 Task: AddCarxxstreet791@gmail.com as Team Member of Scrum Project Project0000000012 in Jira. AssignAyush98111@gmail.com as Project Lead of Scrum Project Project0000000011 in Jira. AssignVinnyoffice2@gmail.com as Project Lead of Scrum Project Project0000000012 in Jira. Create Issue Issue0000000051 in Backlog  in Scrum Project Project0000000011 in Jira. Create Issue Issue0000000052 in Backlog  in Scrum Project Project0000000011 in Jira
Action: Mouse moved to (476, 312)
Screenshot: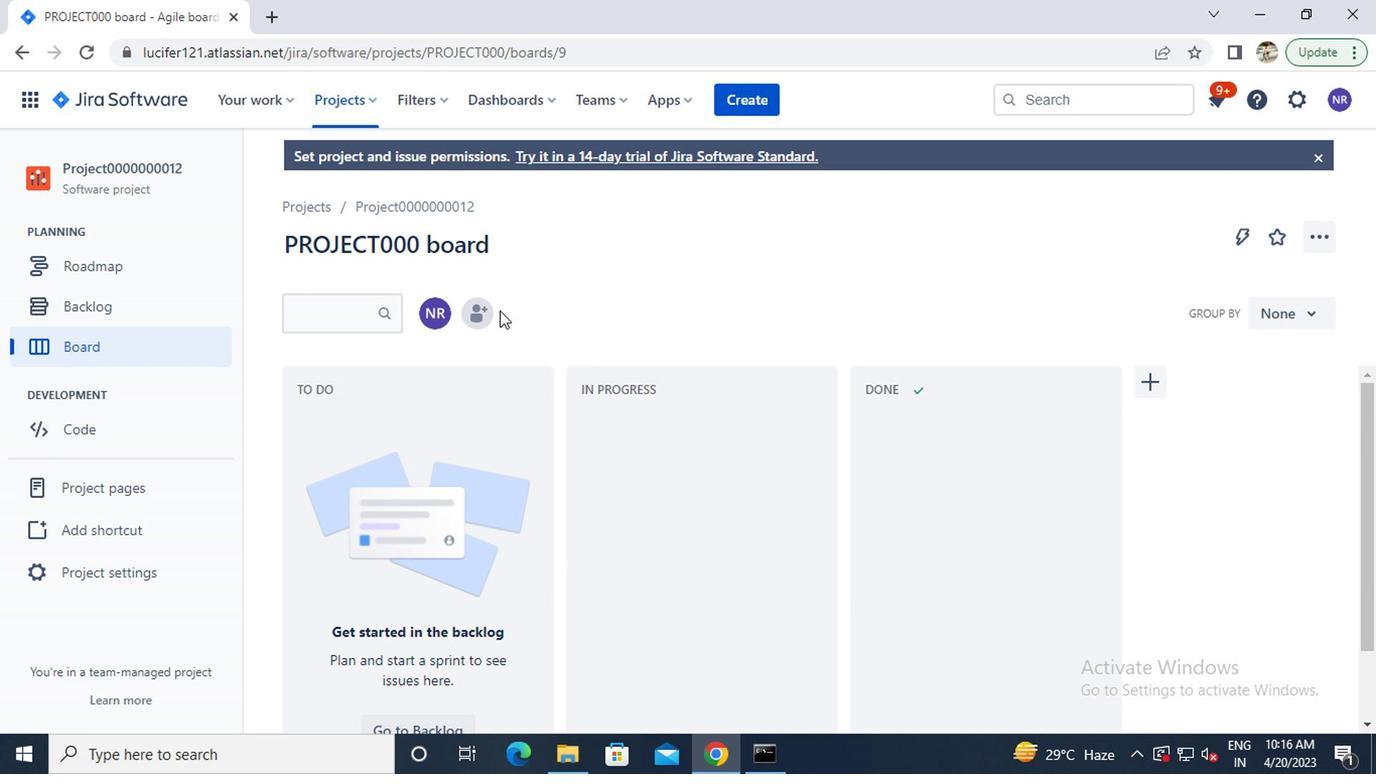 
Action: Mouse pressed left at (476, 312)
Screenshot: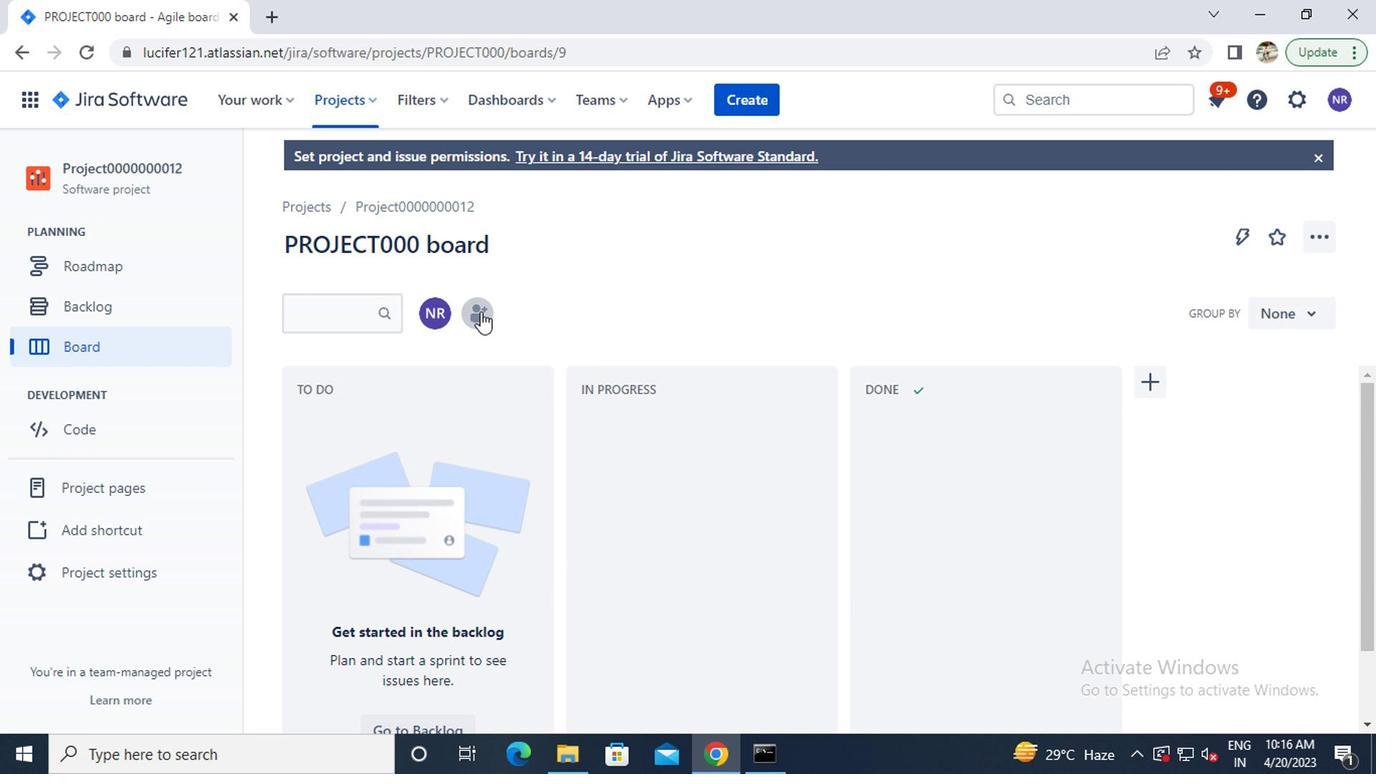 
Action: Mouse moved to (549, 227)
Screenshot: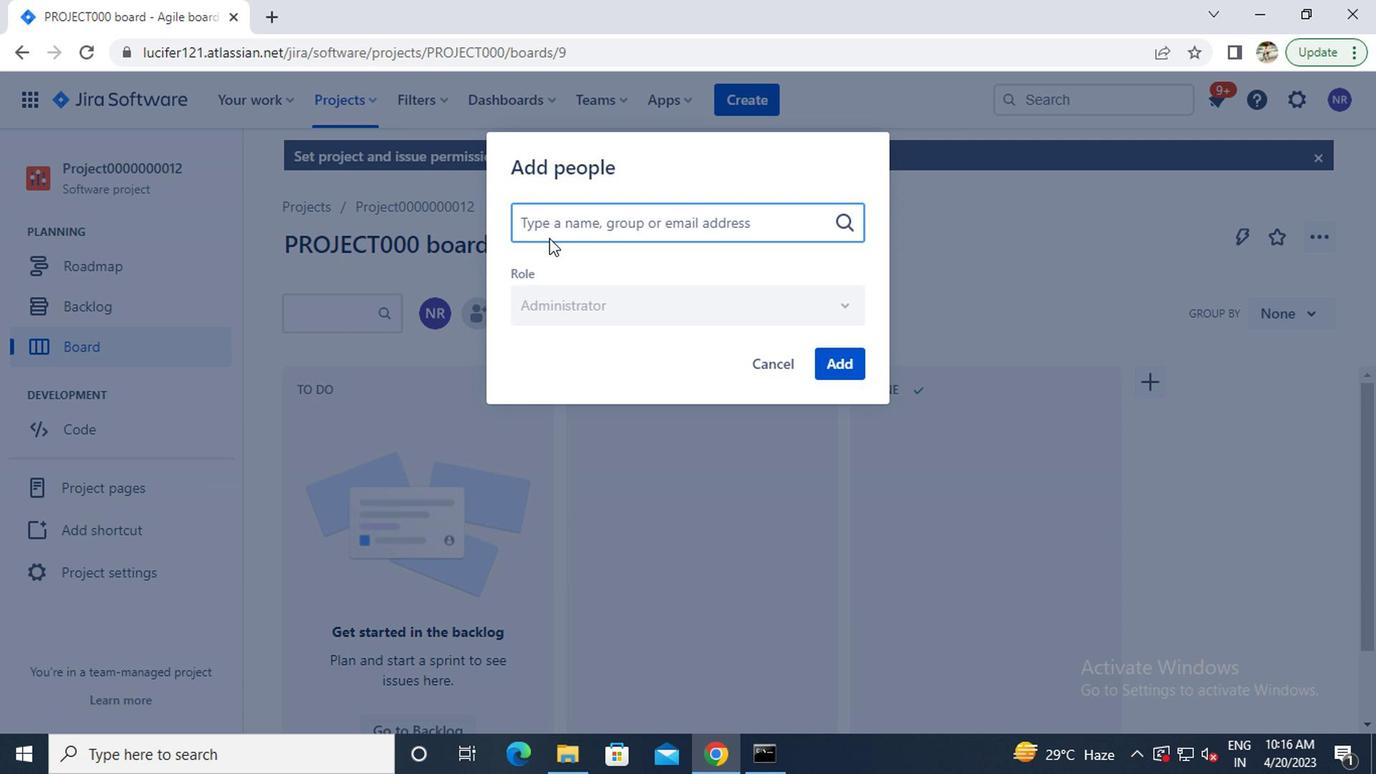 
Action: Mouse pressed left at (549, 227)
Screenshot: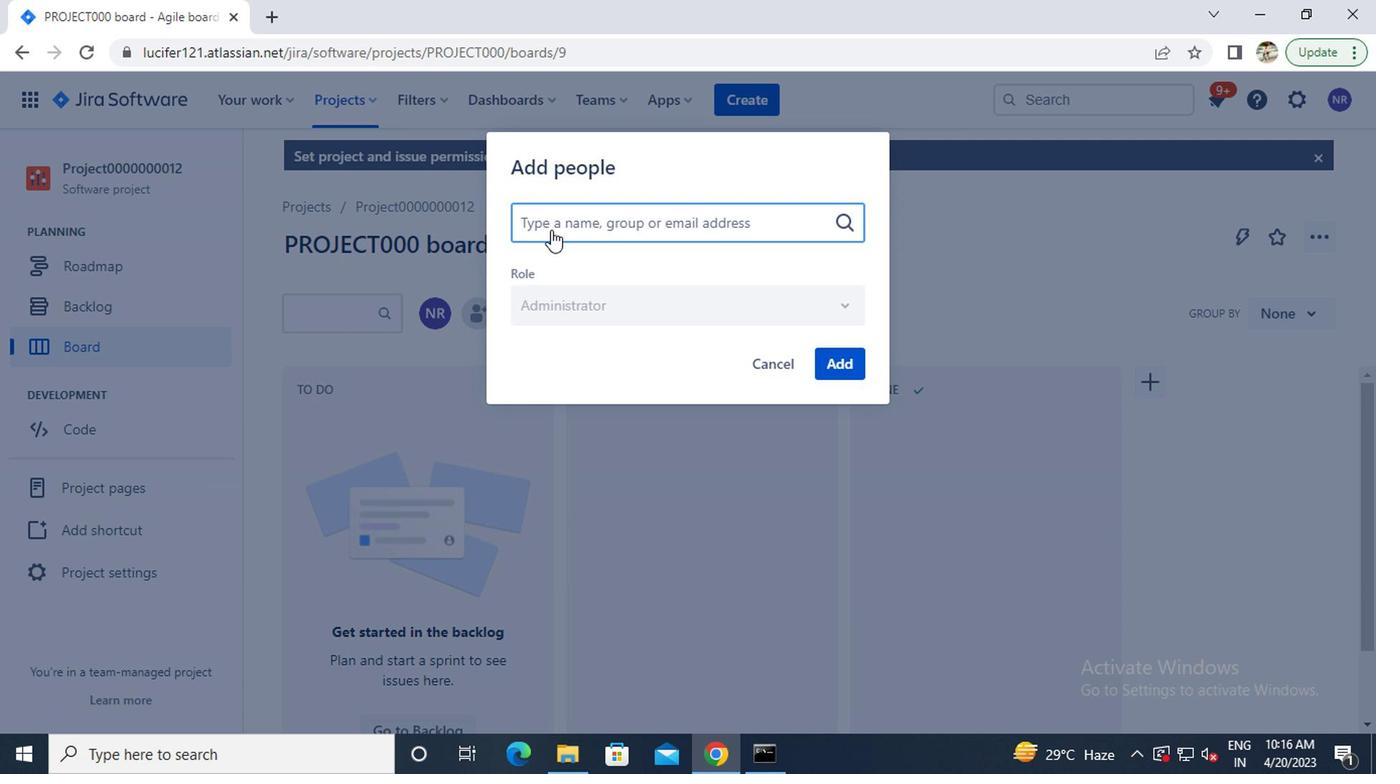 
Action: Key pressed <Key.caps_lock>c<Key.caps_lock>ar
Screenshot: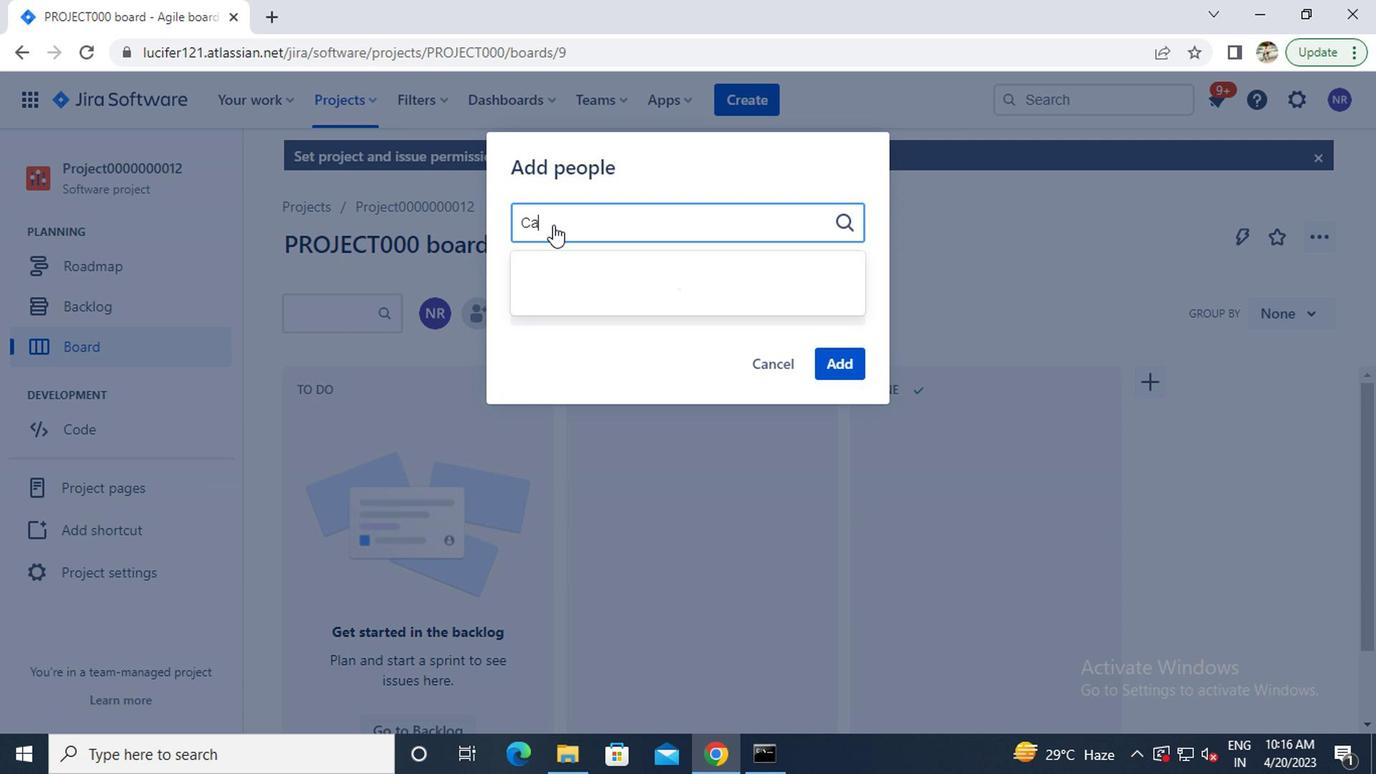 
Action: Mouse moved to (576, 276)
Screenshot: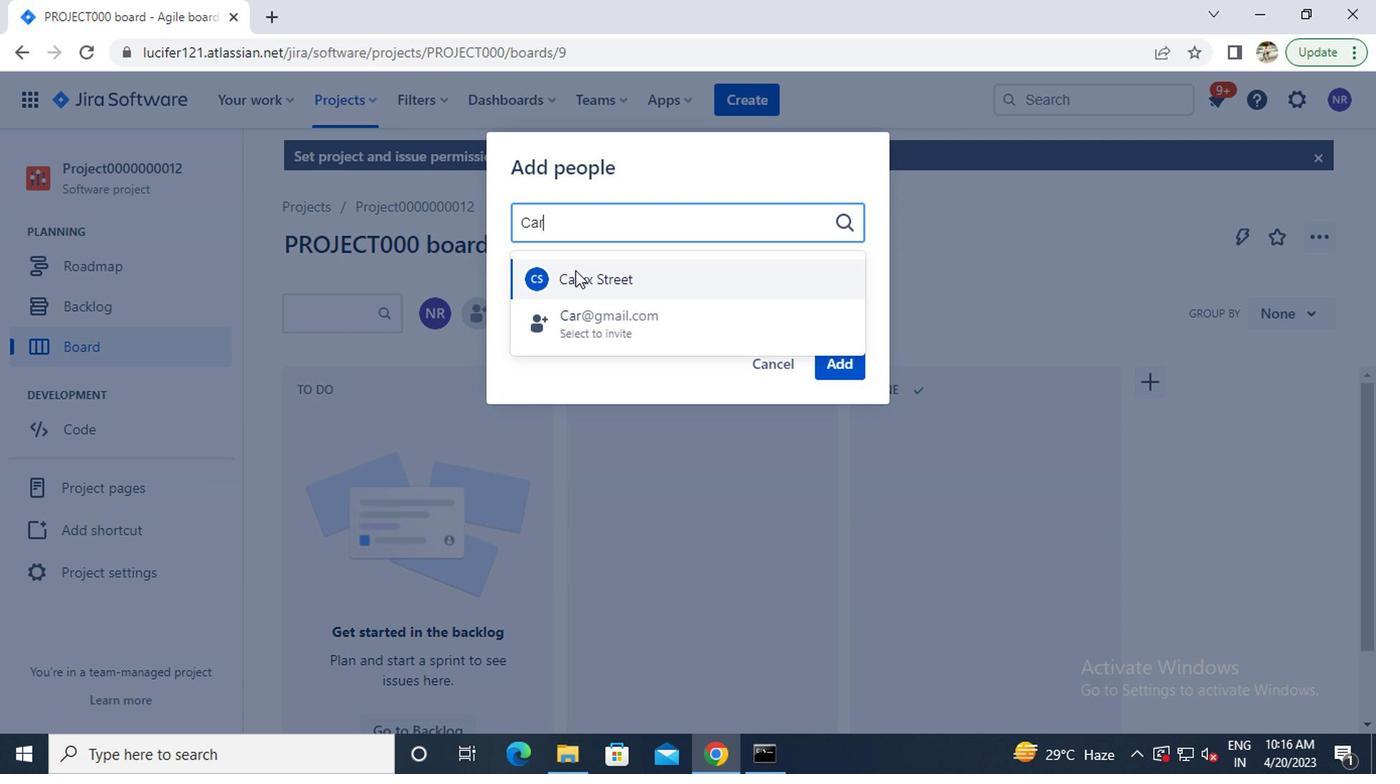 
Action: Mouse pressed left at (576, 276)
Screenshot: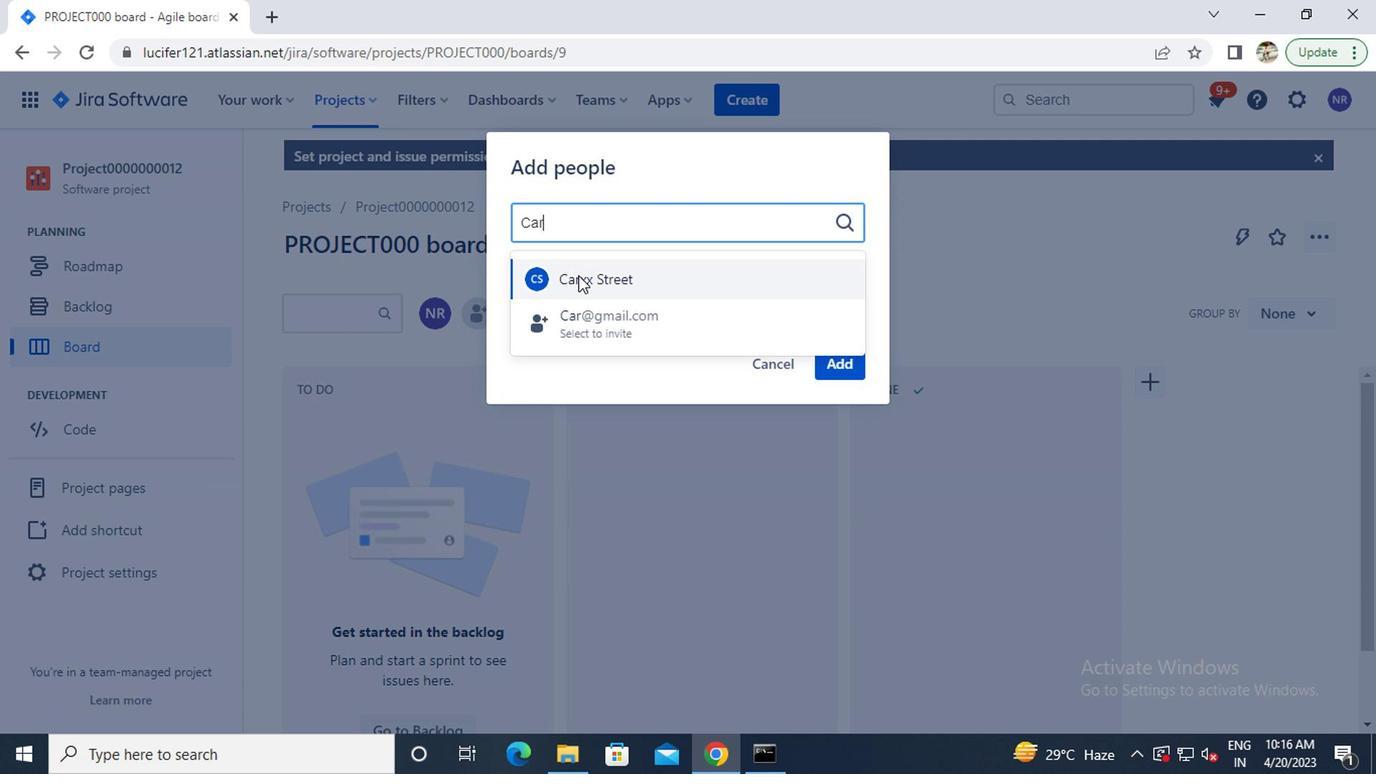 
Action: Mouse moved to (842, 358)
Screenshot: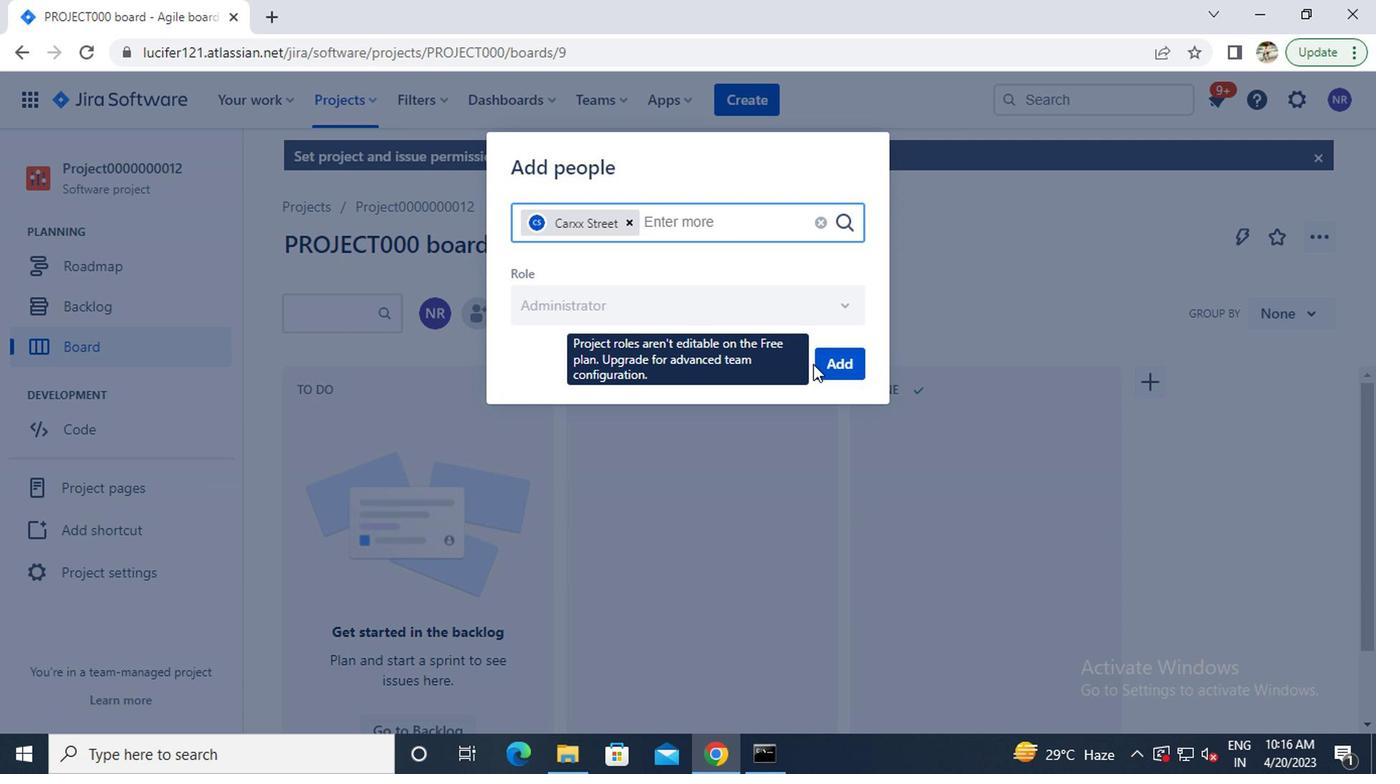 
Action: Mouse pressed left at (842, 358)
Screenshot: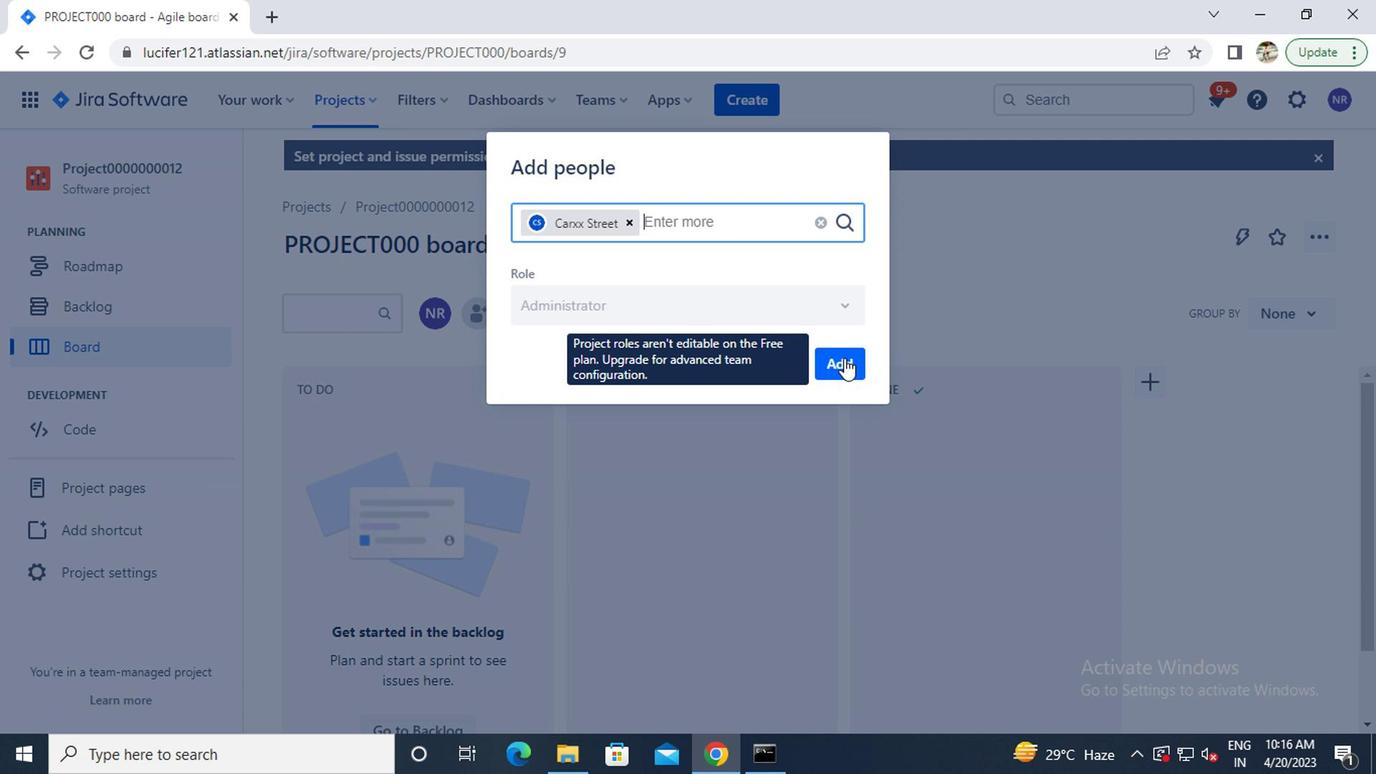 
Action: Mouse moved to (358, 86)
Screenshot: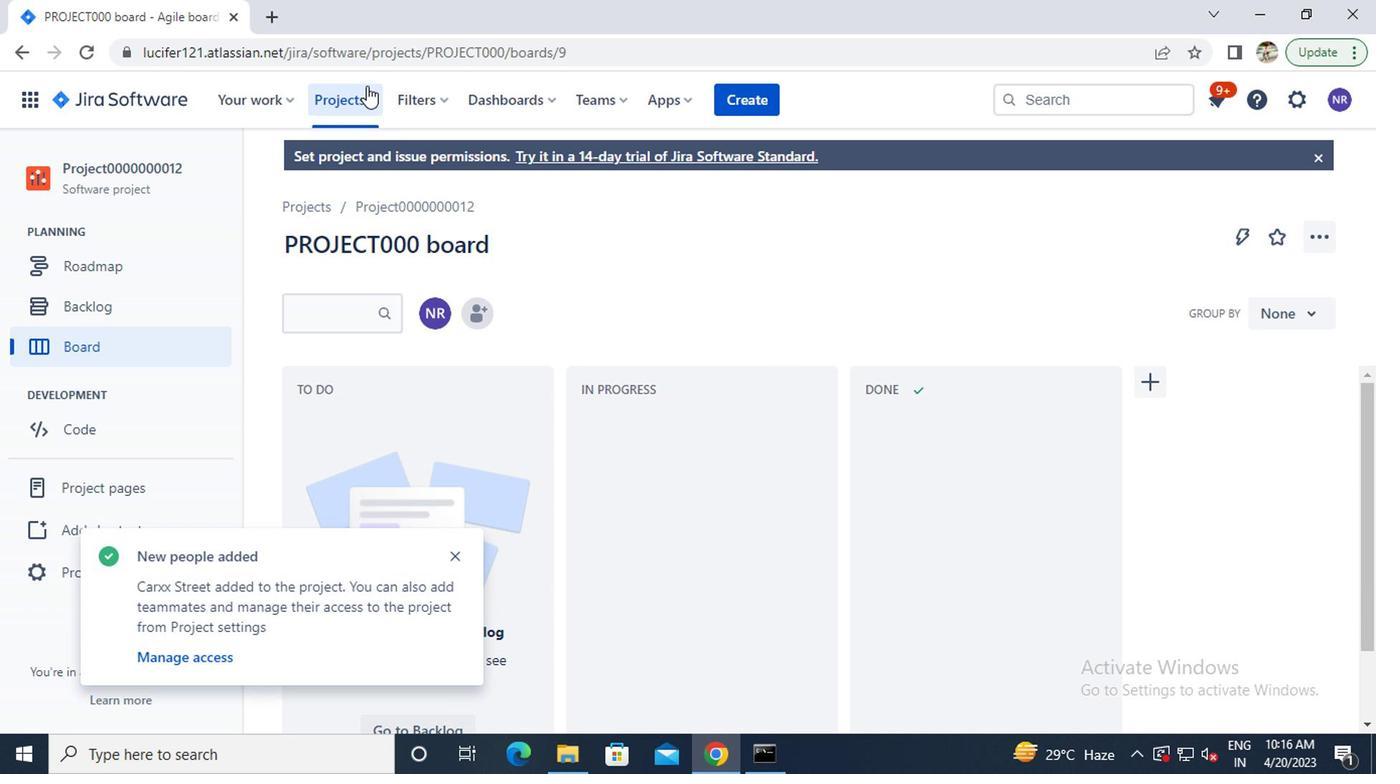 
Action: Mouse pressed left at (358, 86)
Screenshot: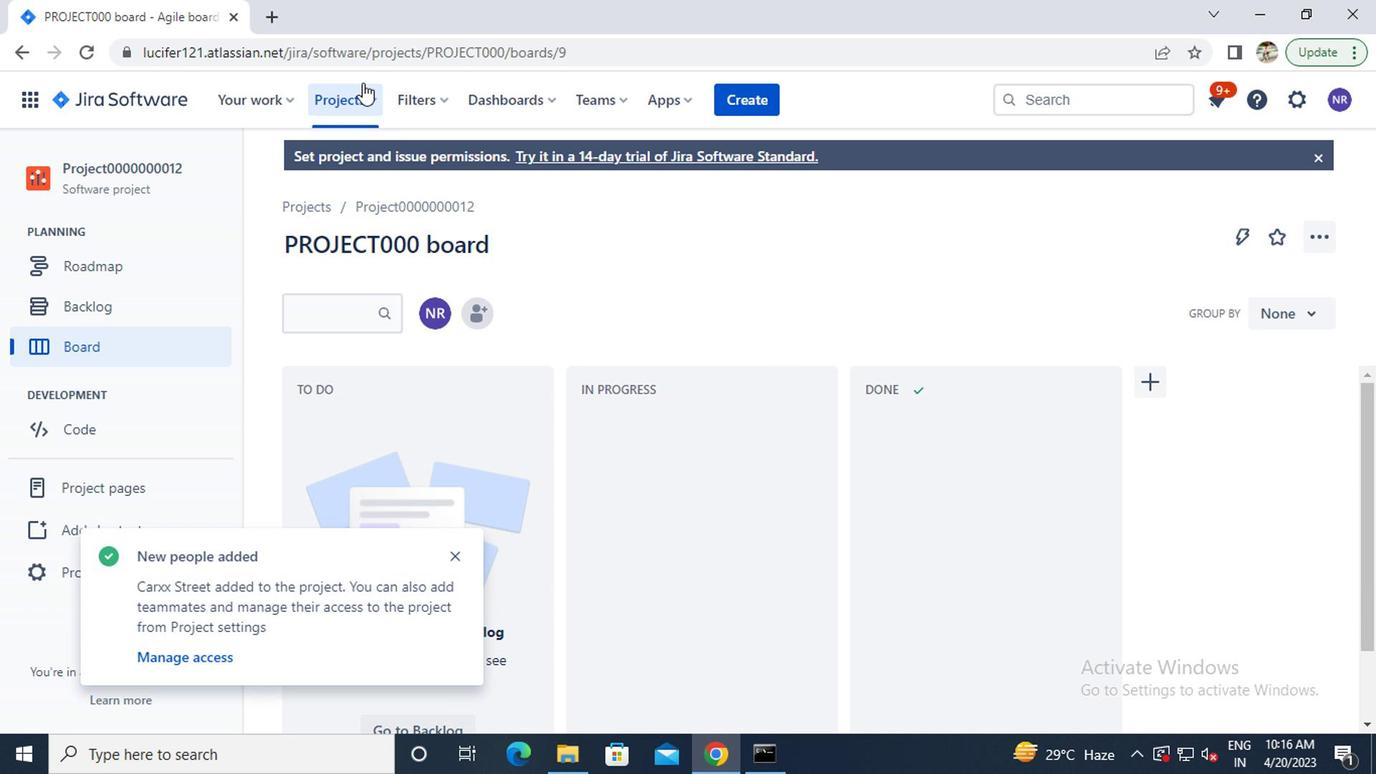 
Action: Mouse moved to (354, 104)
Screenshot: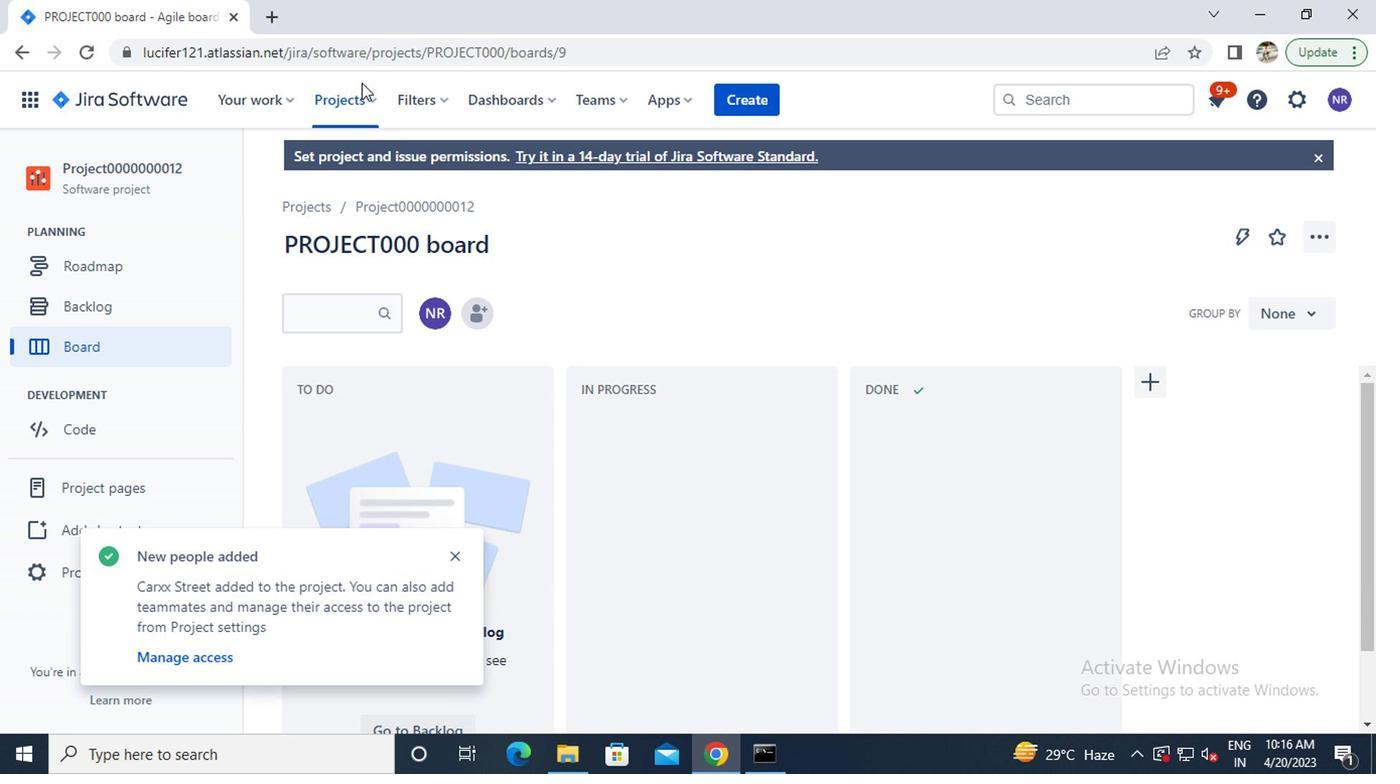 
Action: Mouse pressed left at (354, 104)
Screenshot: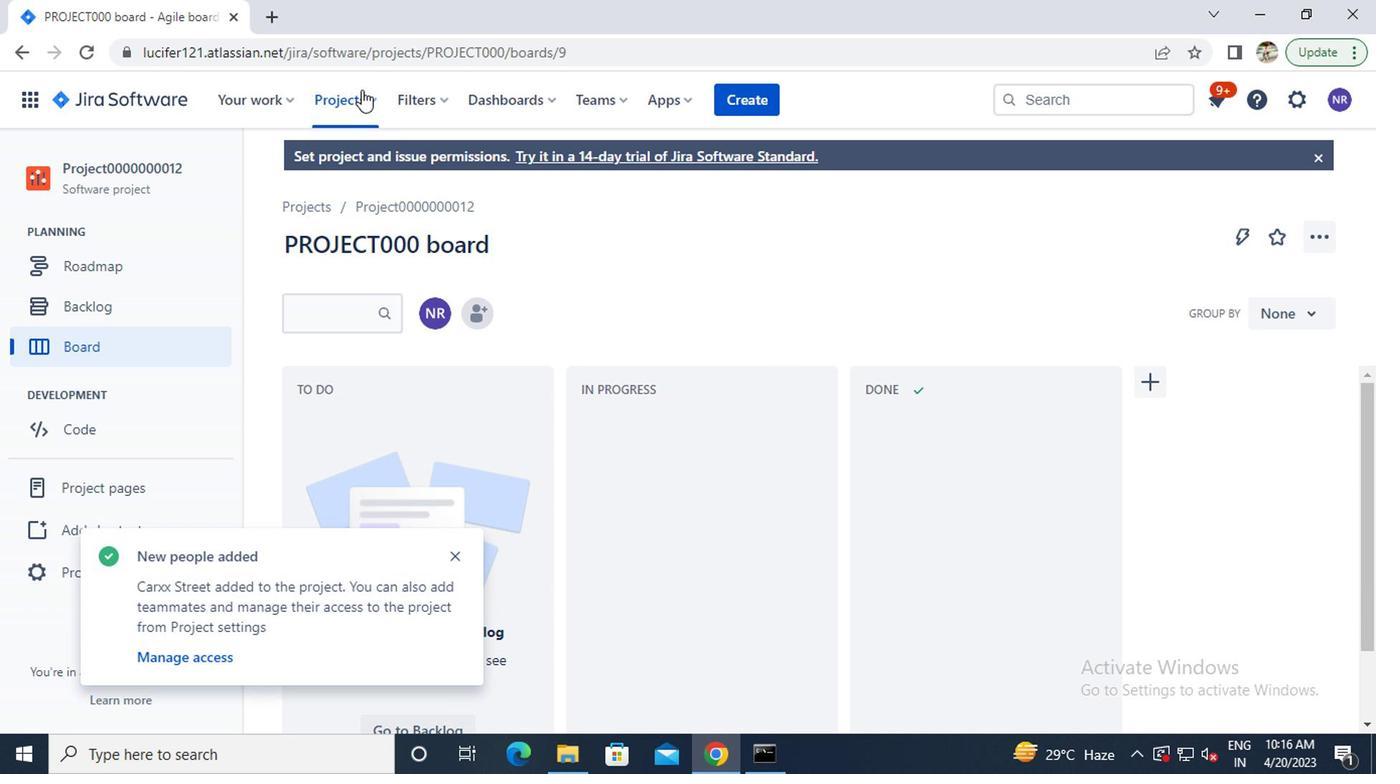 
Action: Mouse moved to (394, 242)
Screenshot: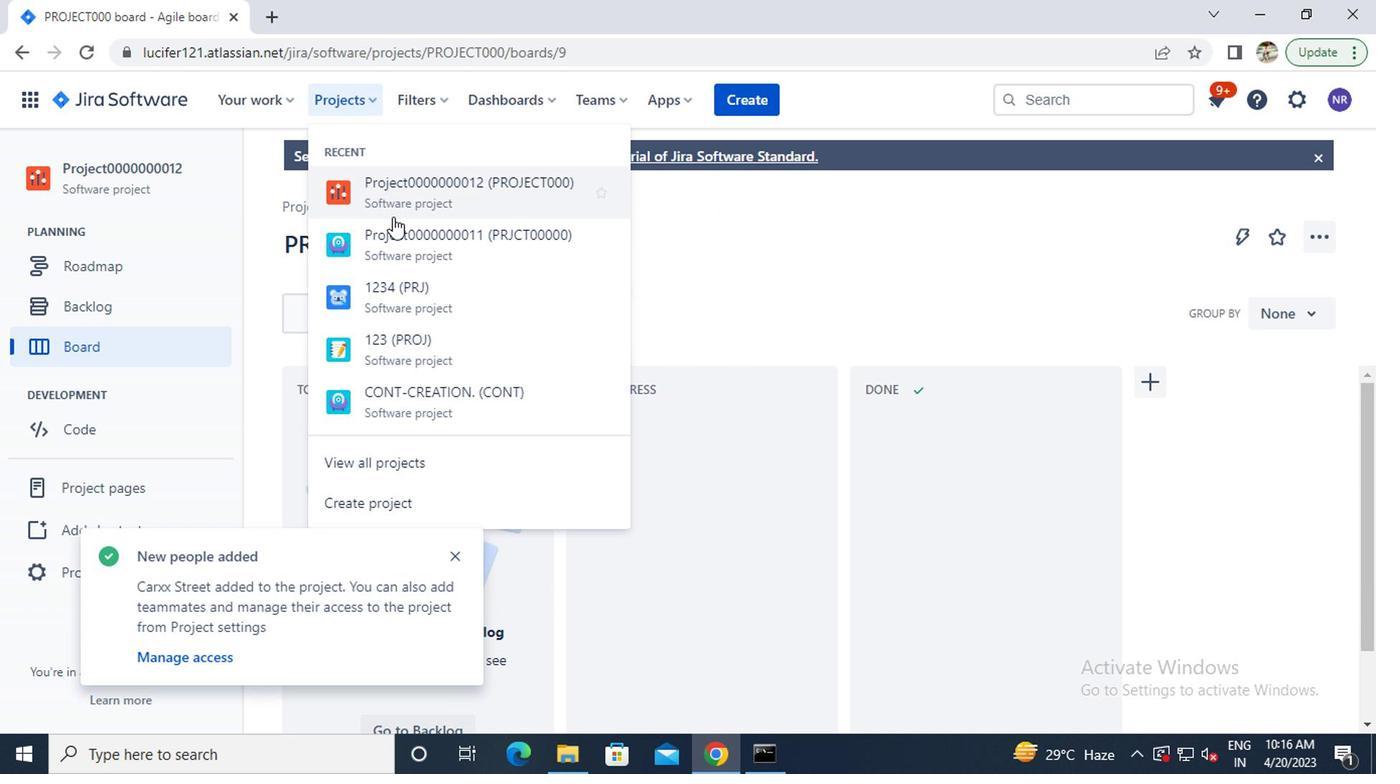 
Action: Mouse pressed left at (394, 242)
Screenshot: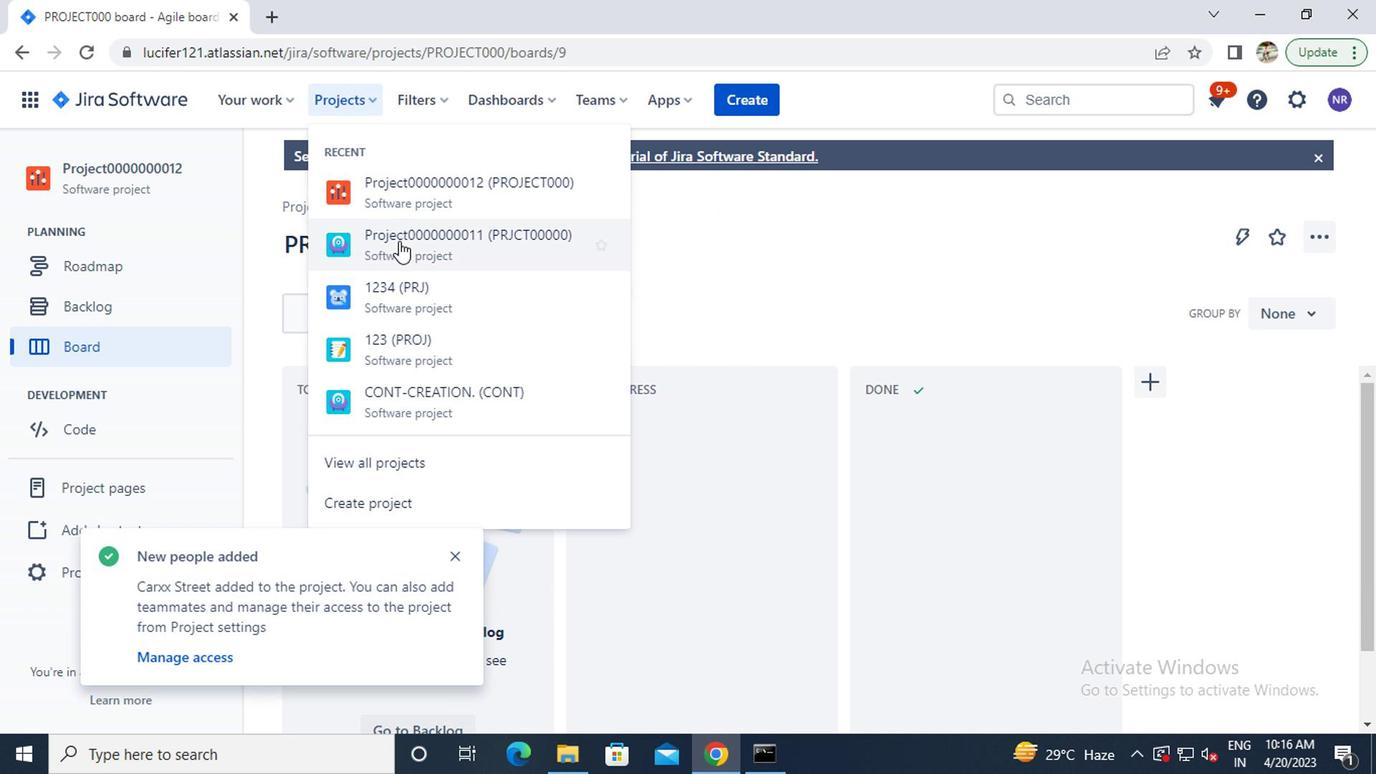 
Action: Mouse moved to (446, 562)
Screenshot: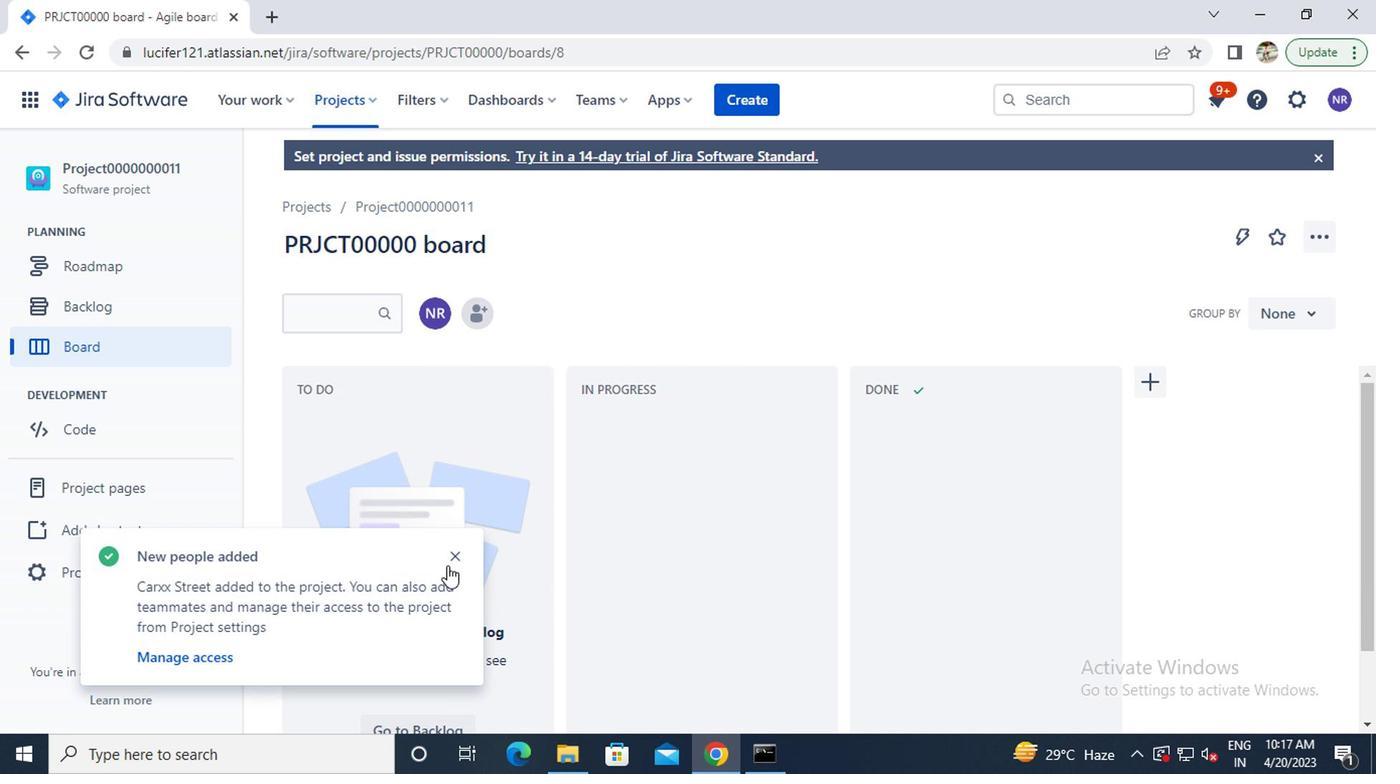 
Action: Mouse pressed left at (446, 562)
Screenshot: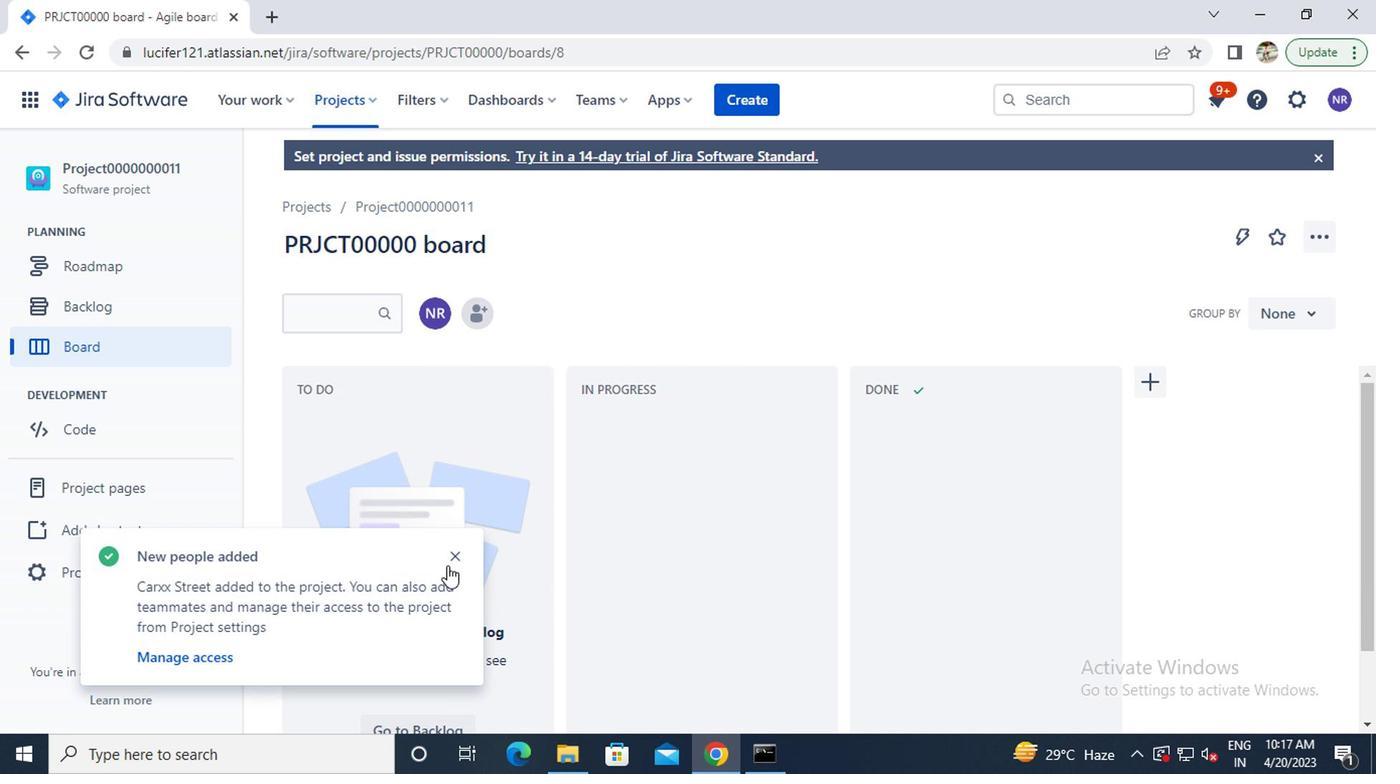 
Action: Mouse moved to (131, 572)
Screenshot: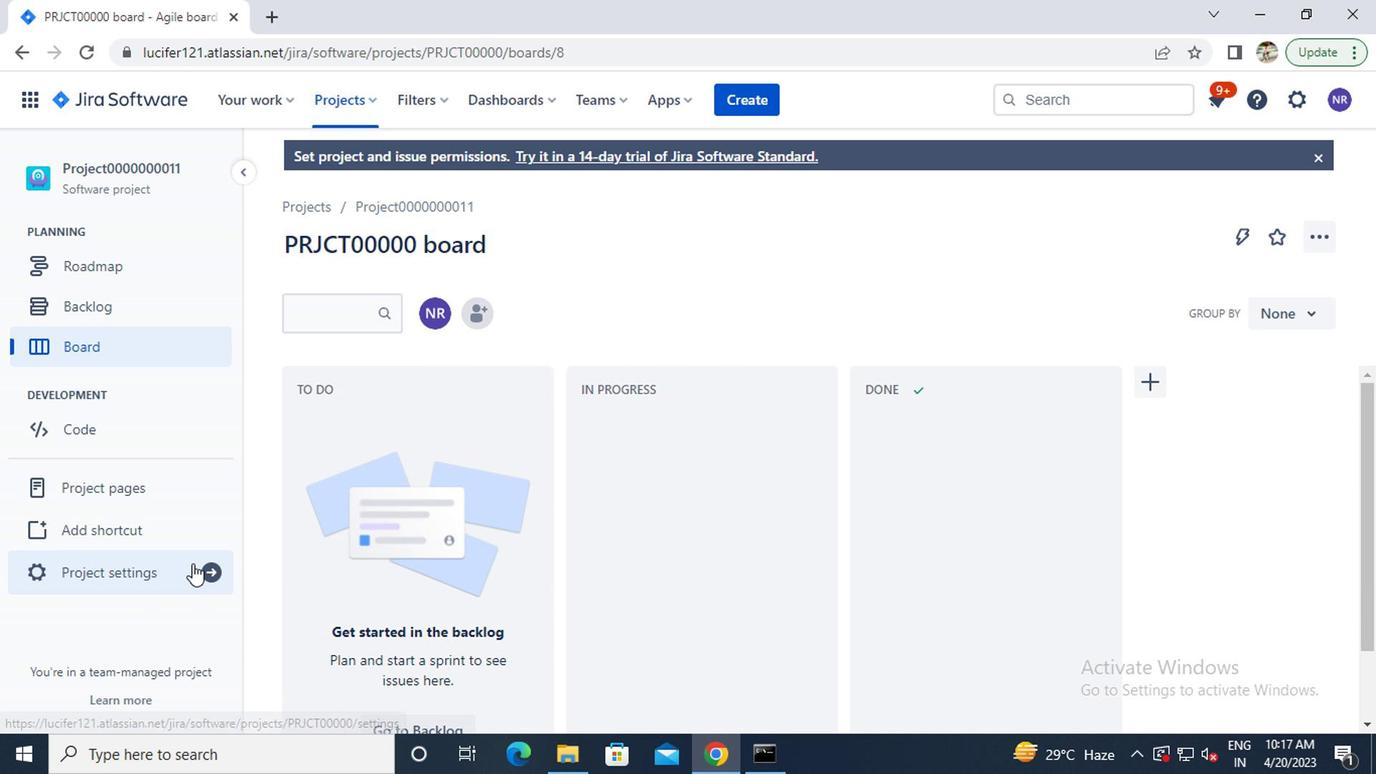 
Action: Mouse pressed left at (131, 572)
Screenshot: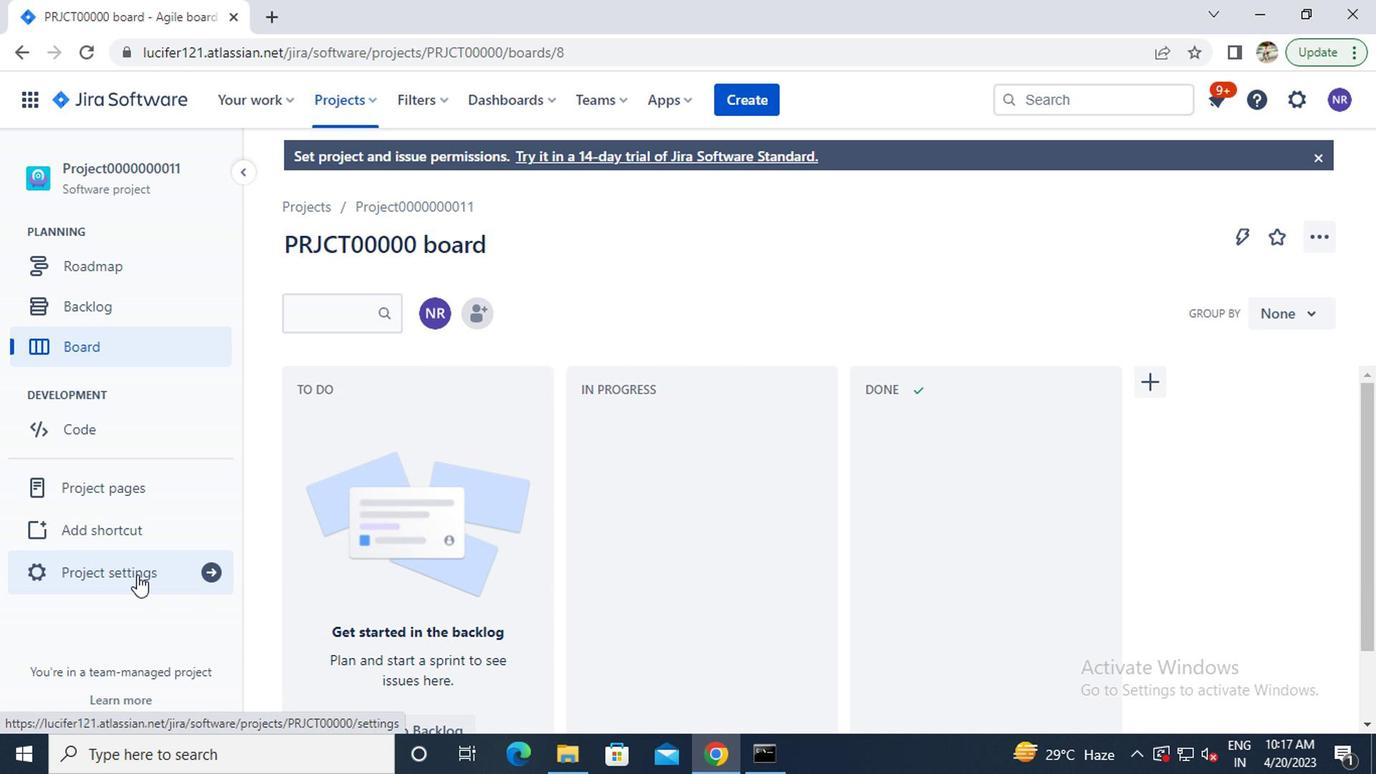 
Action: Mouse moved to (478, 582)
Screenshot: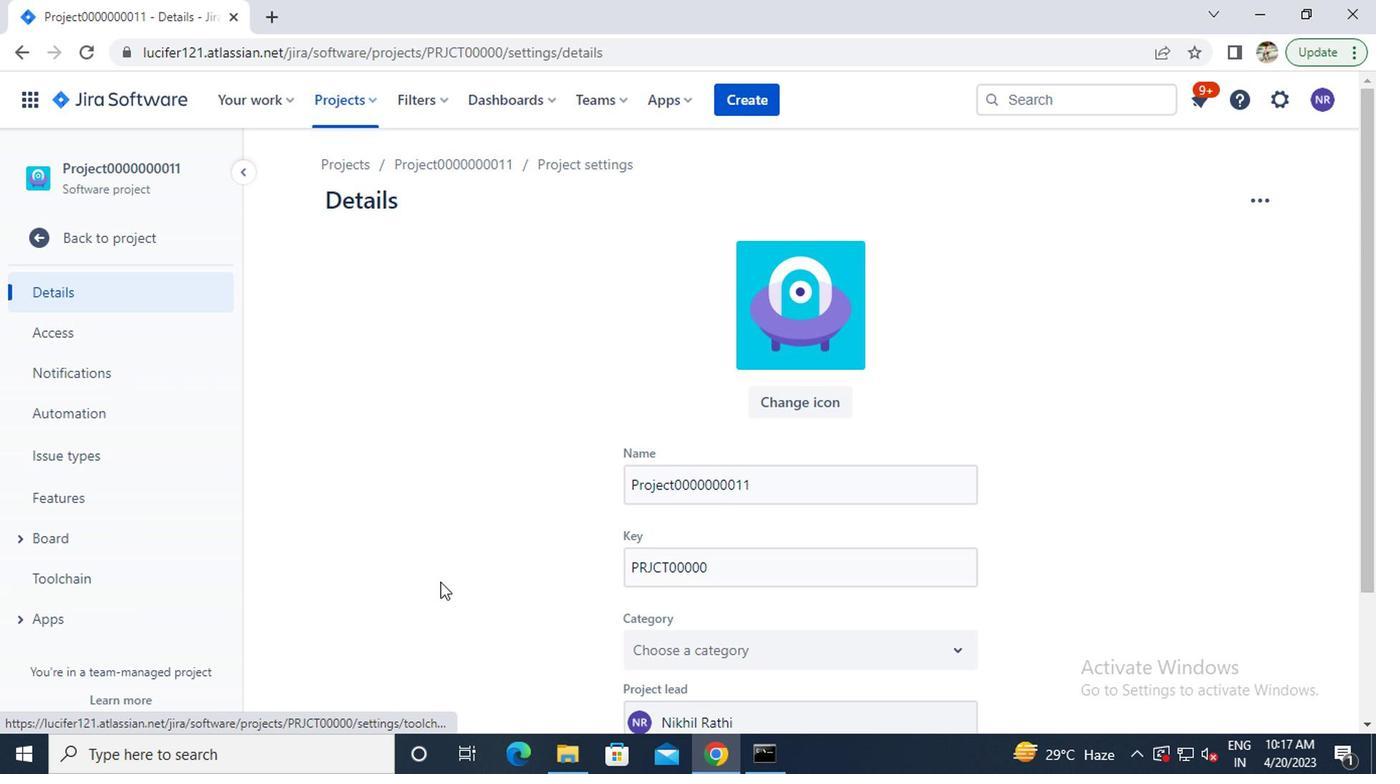 
Action: Mouse scrolled (478, 580) with delta (0, -1)
Screenshot: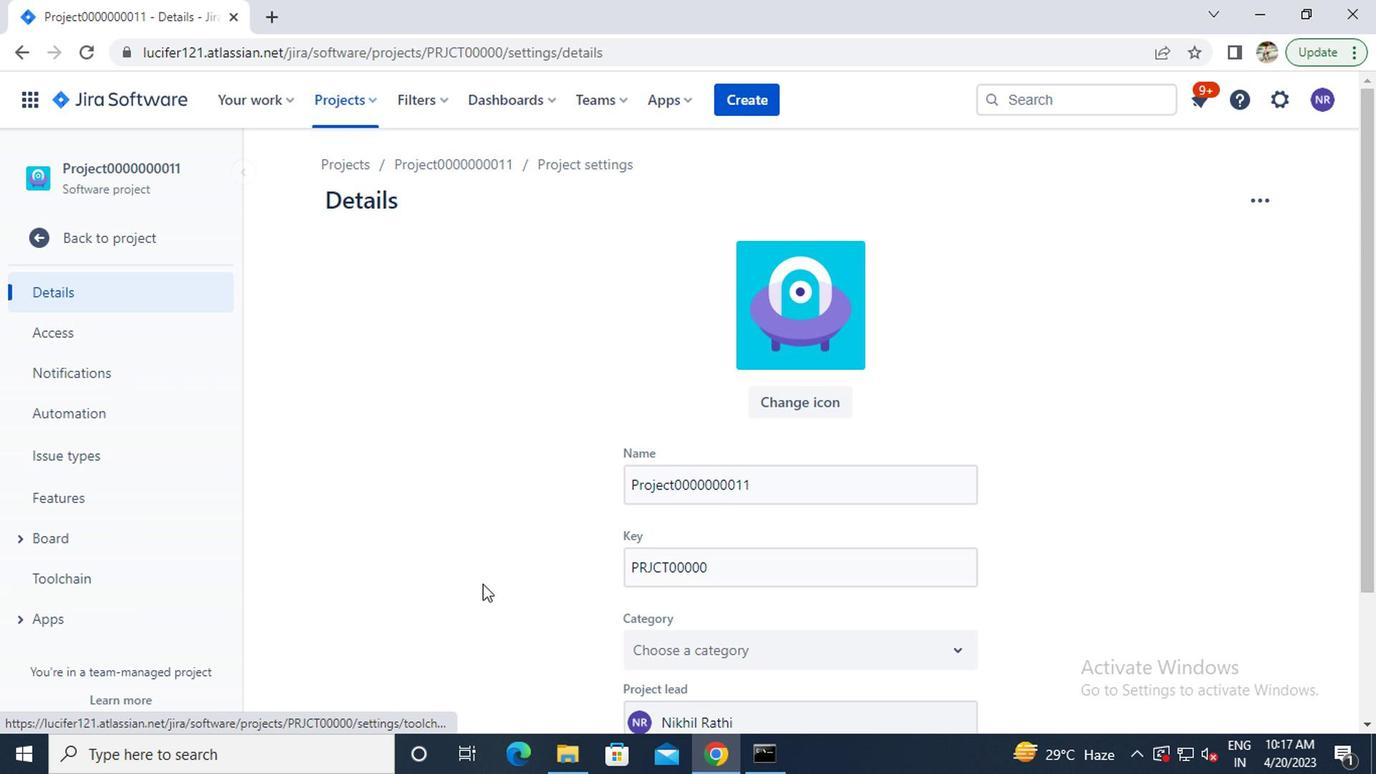 
Action: Mouse scrolled (478, 580) with delta (0, -1)
Screenshot: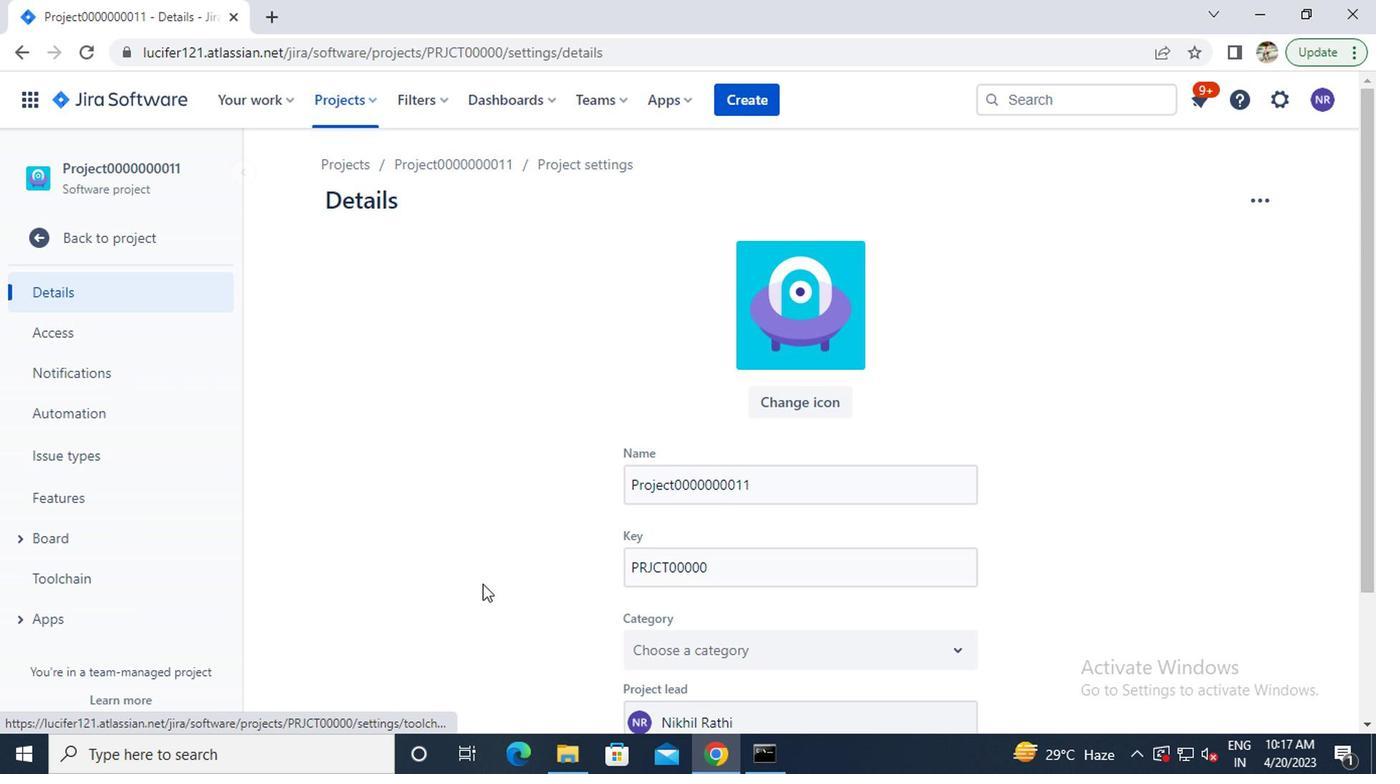 
Action: Mouse moved to (738, 565)
Screenshot: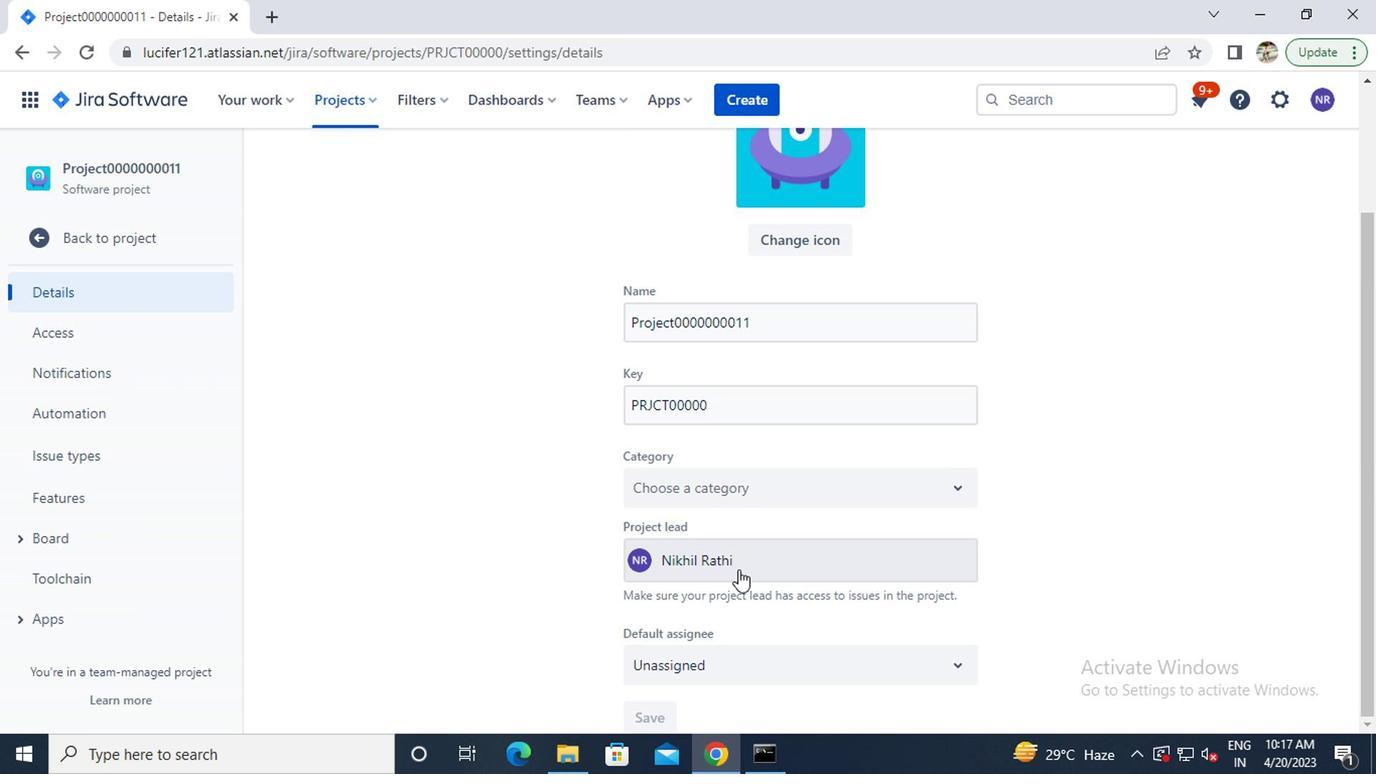 
Action: Mouse pressed left at (738, 565)
Screenshot: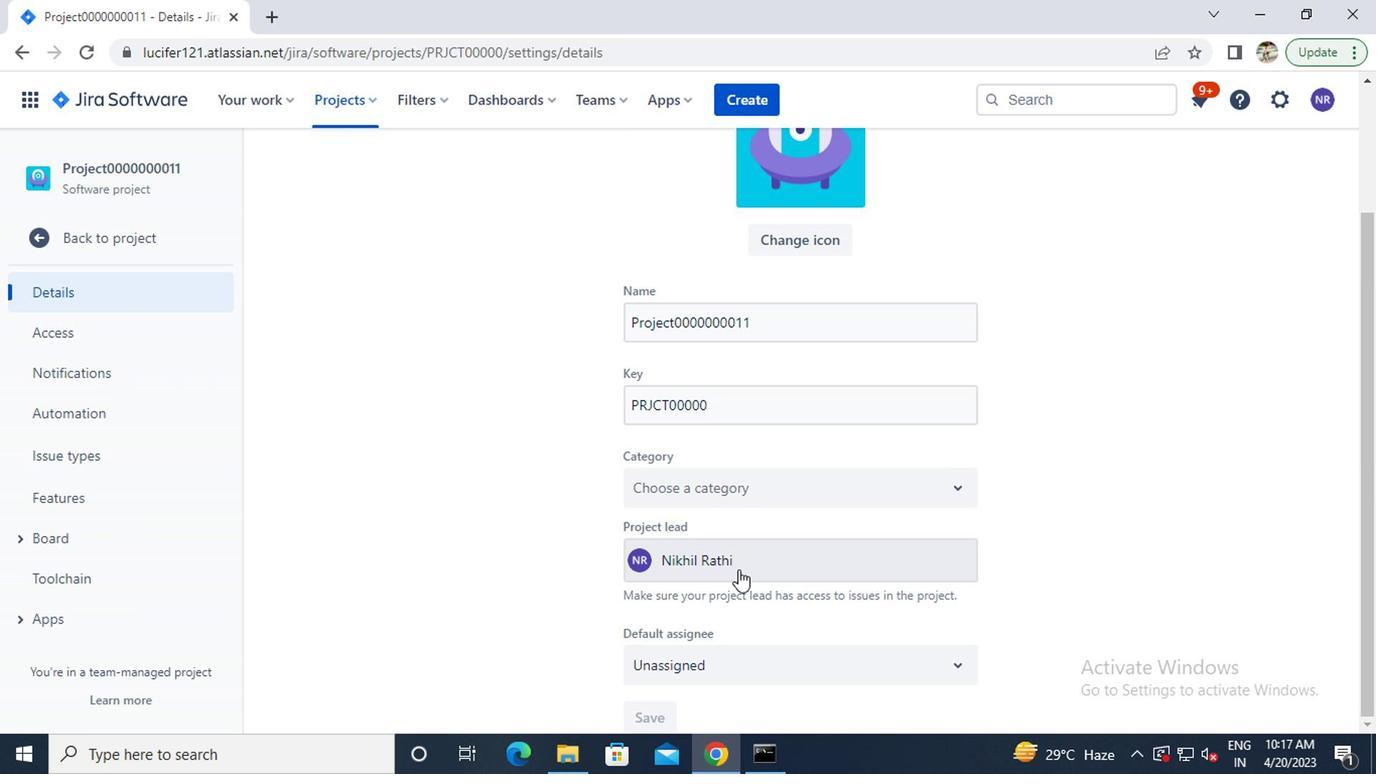 
Action: Mouse moved to (704, 357)
Screenshot: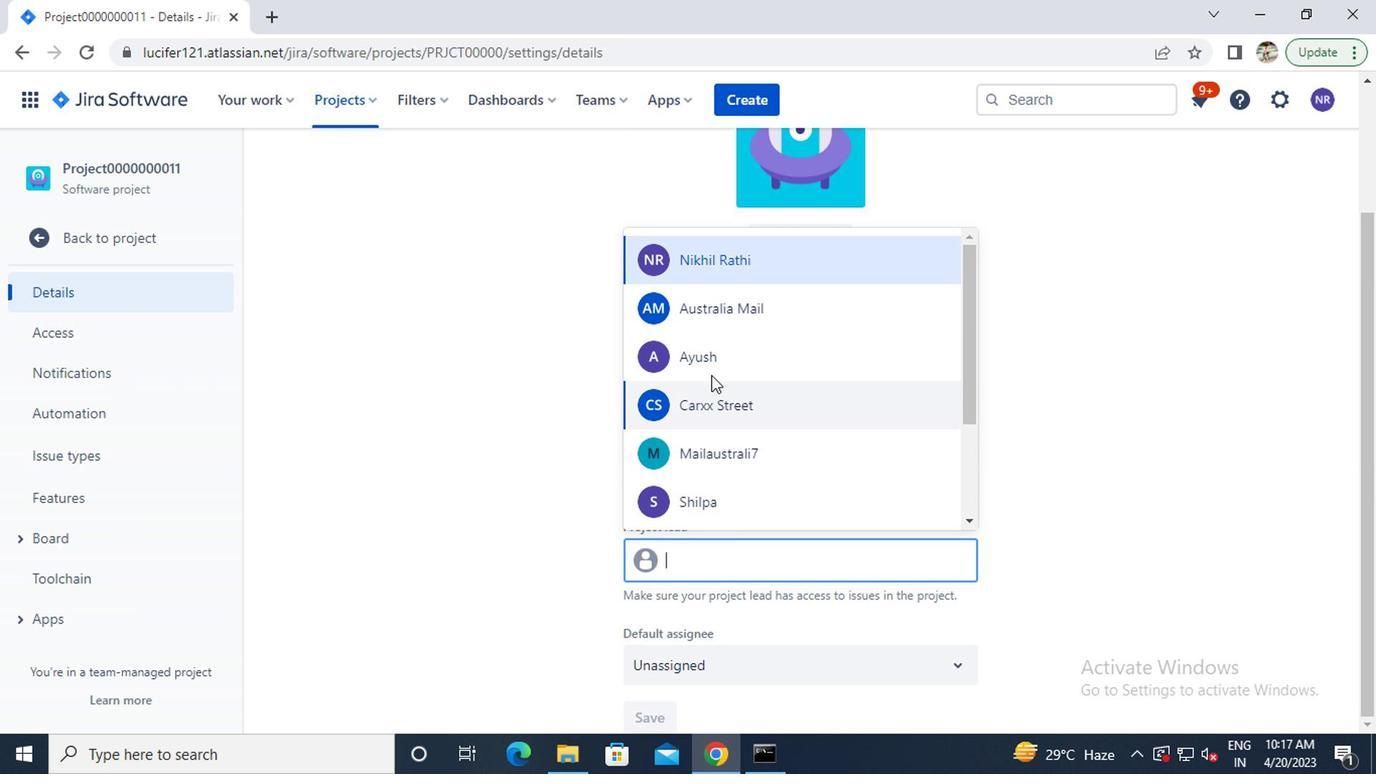 
Action: Mouse pressed left at (704, 357)
Screenshot: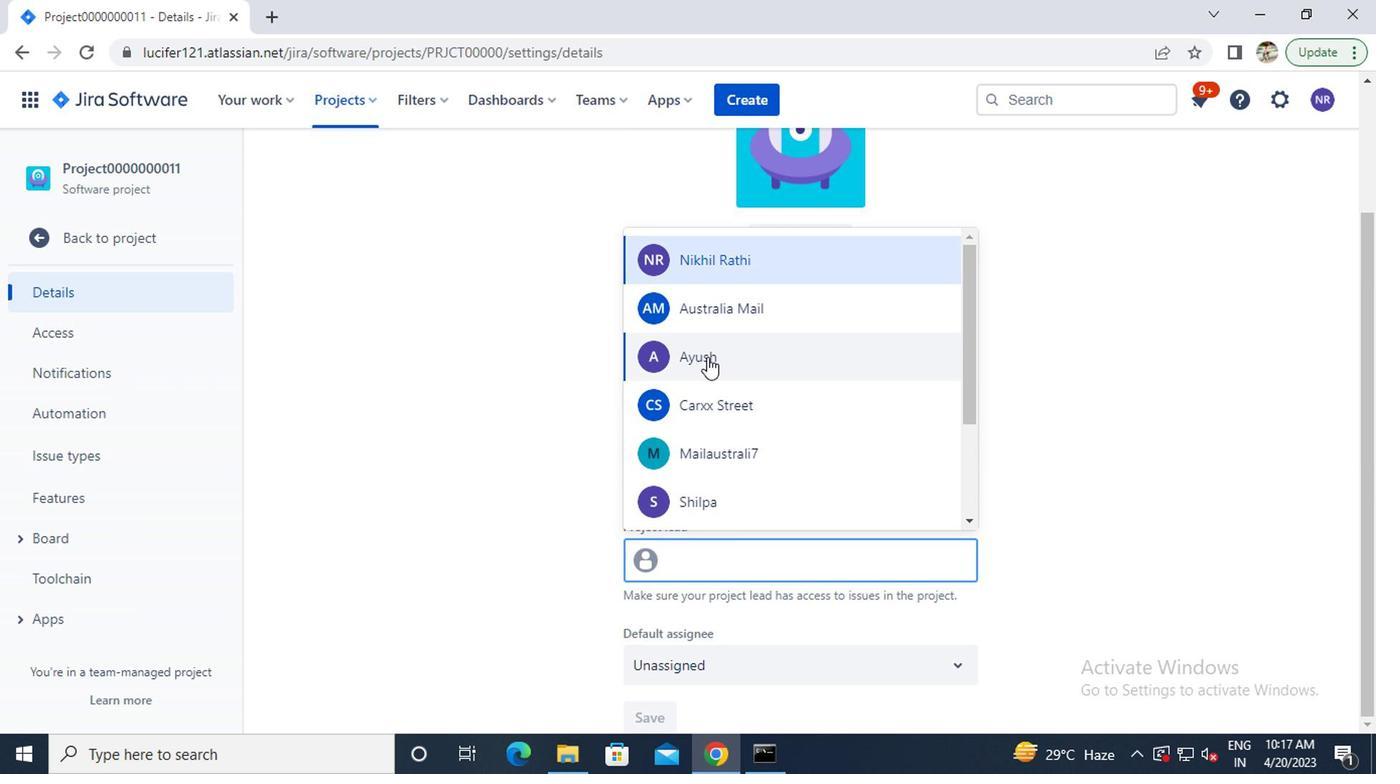 
Action: Mouse scrolled (704, 356) with delta (0, -1)
Screenshot: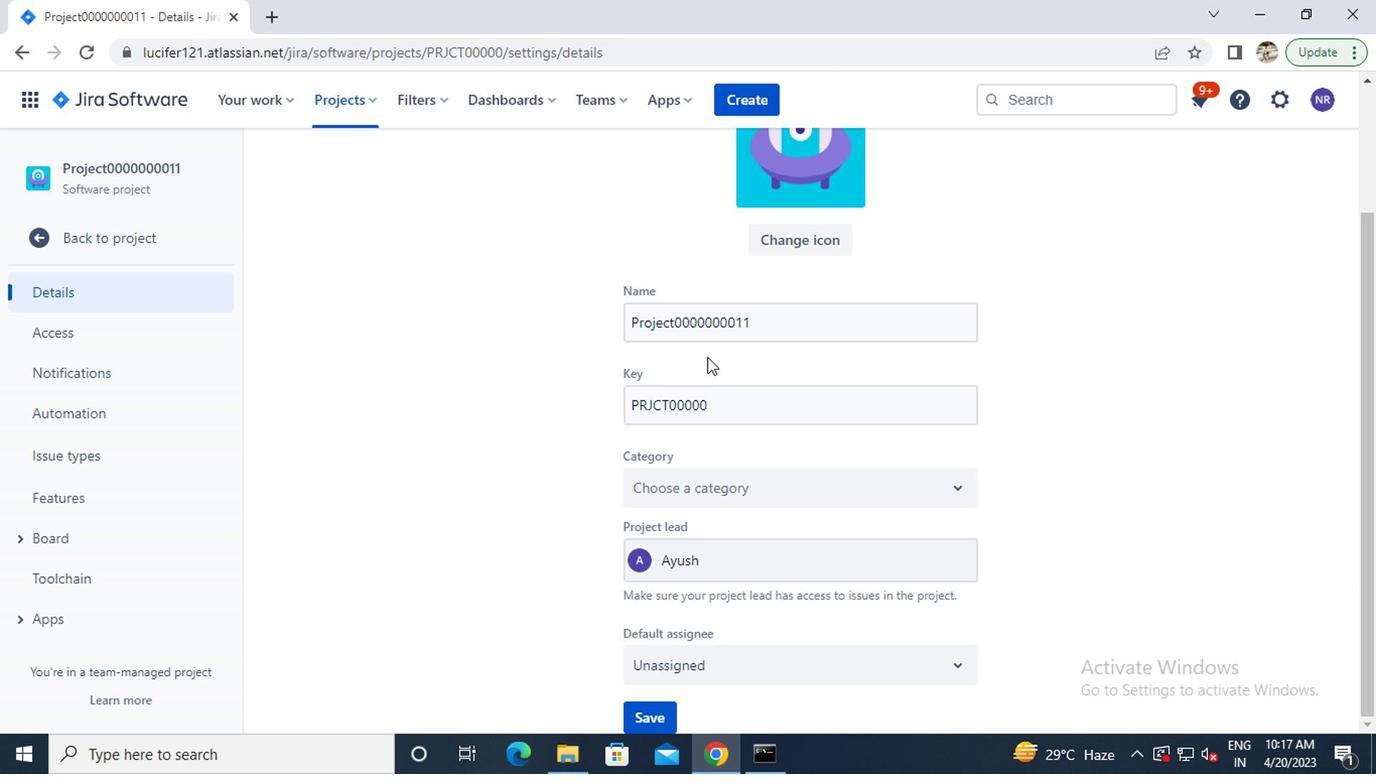 
Action: Mouse scrolled (704, 356) with delta (0, -1)
Screenshot: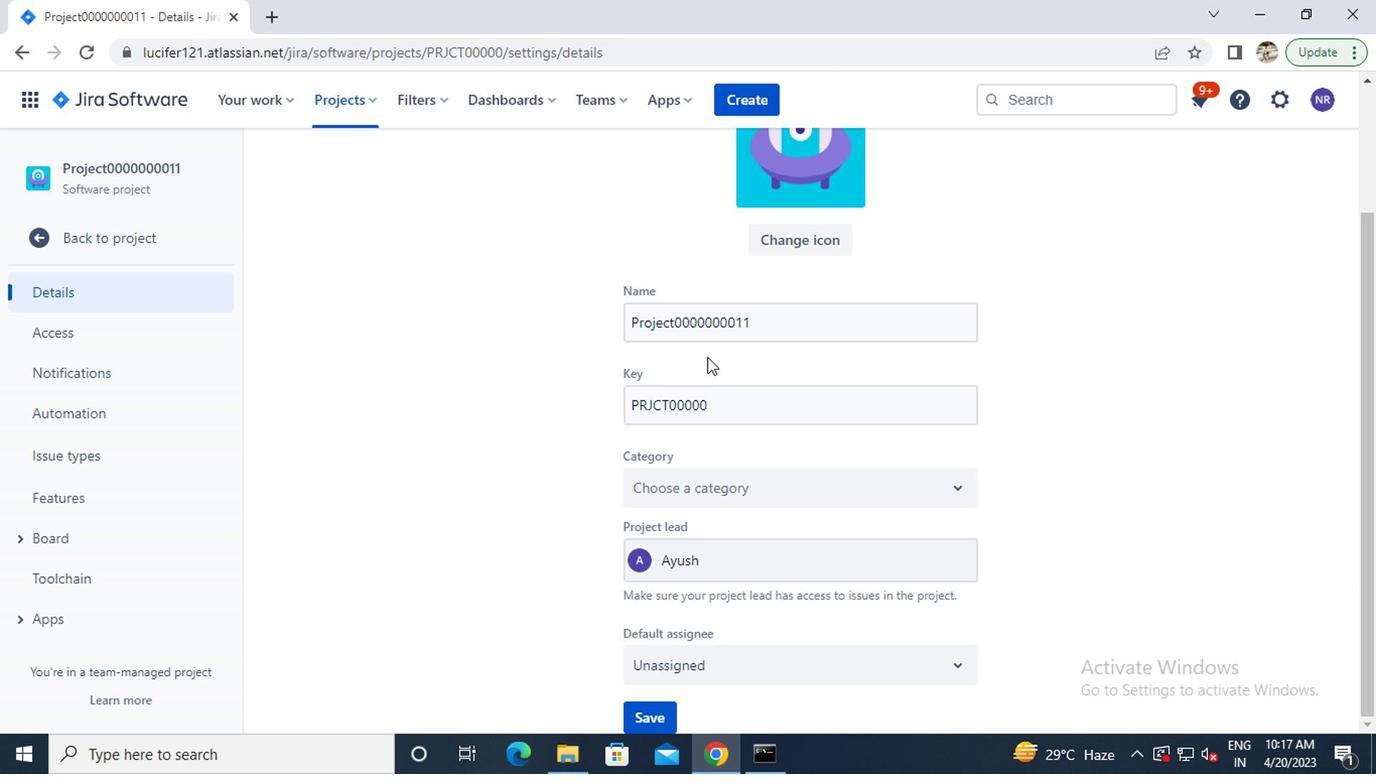 
Action: Mouse moved to (658, 712)
Screenshot: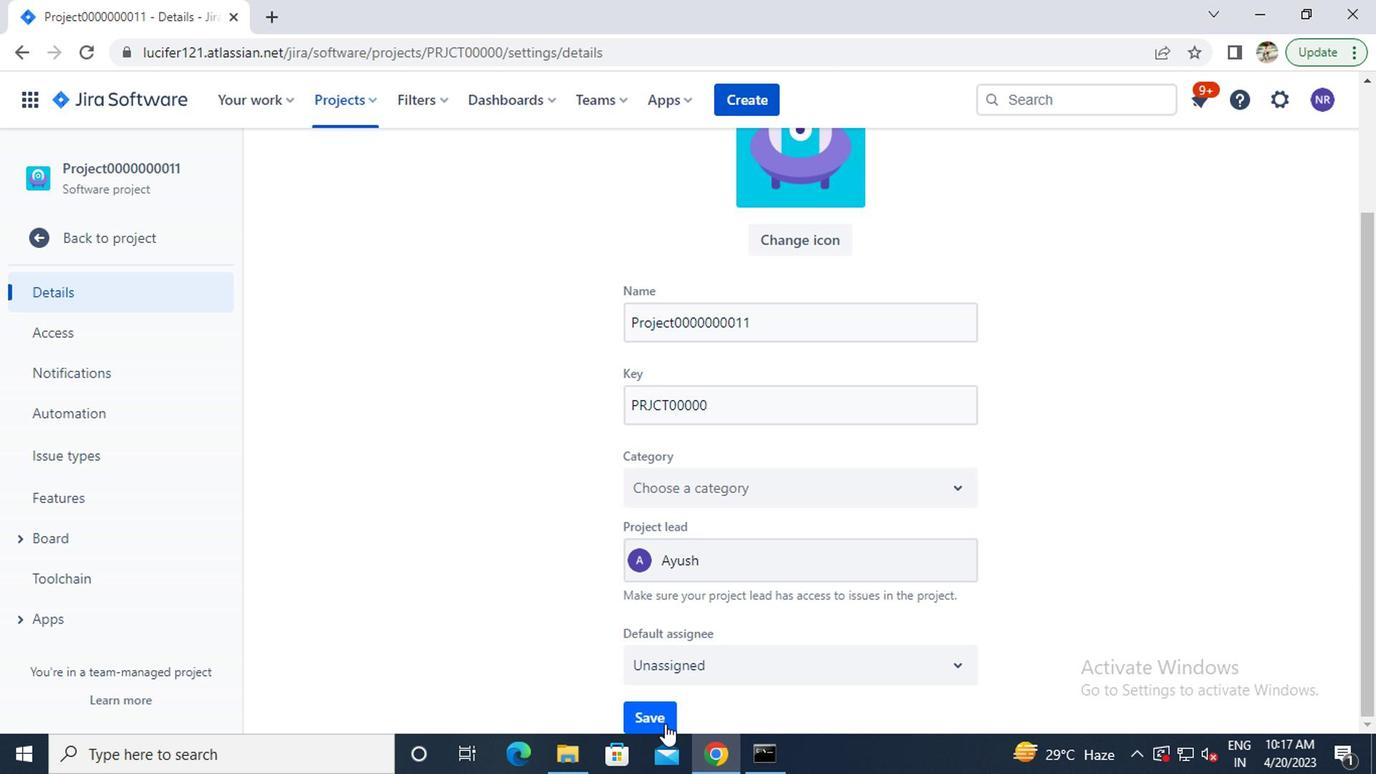 
Action: Mouse pressed left at (658, 712)
Screenshot: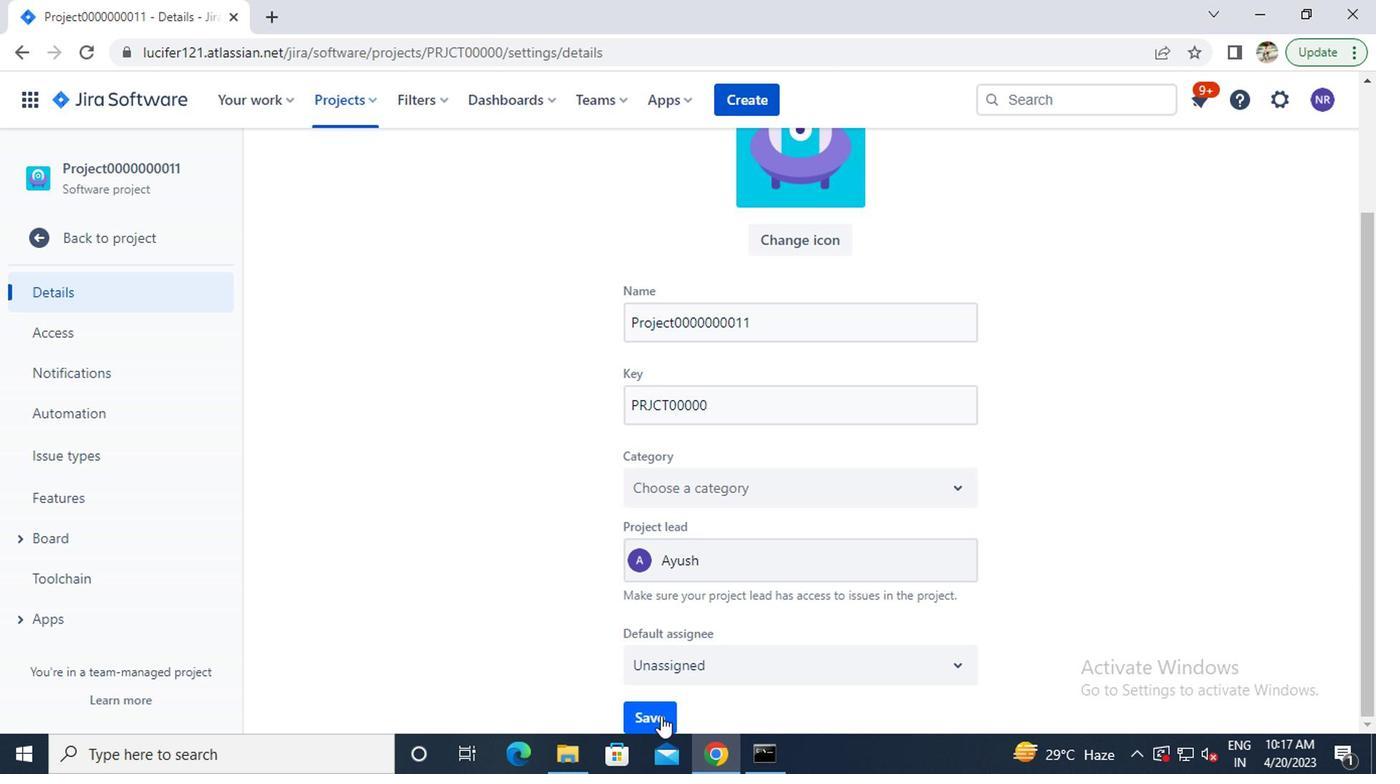 
Action: Mouse moved to (455, 627)
Screenshot: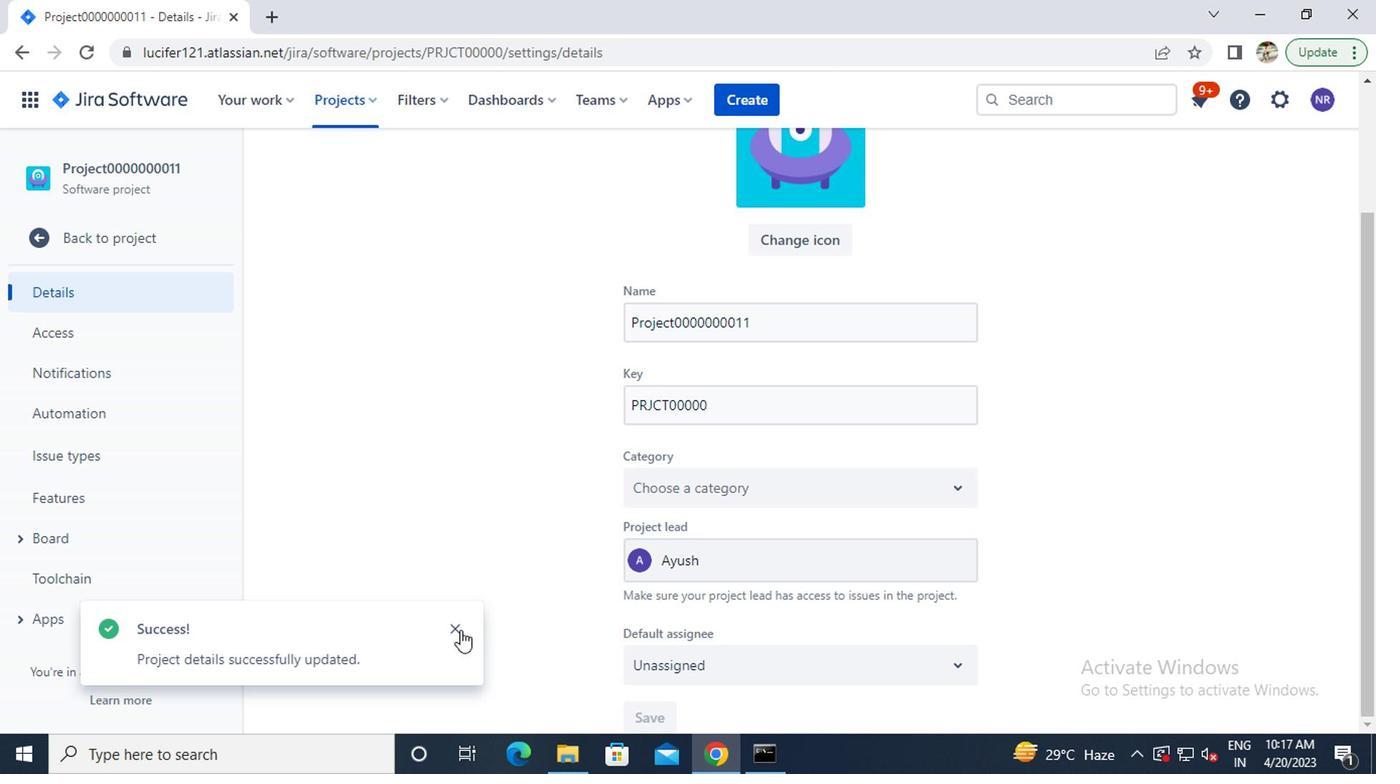 
Action: Mouse pressed left at (455, 627)
Screenshot: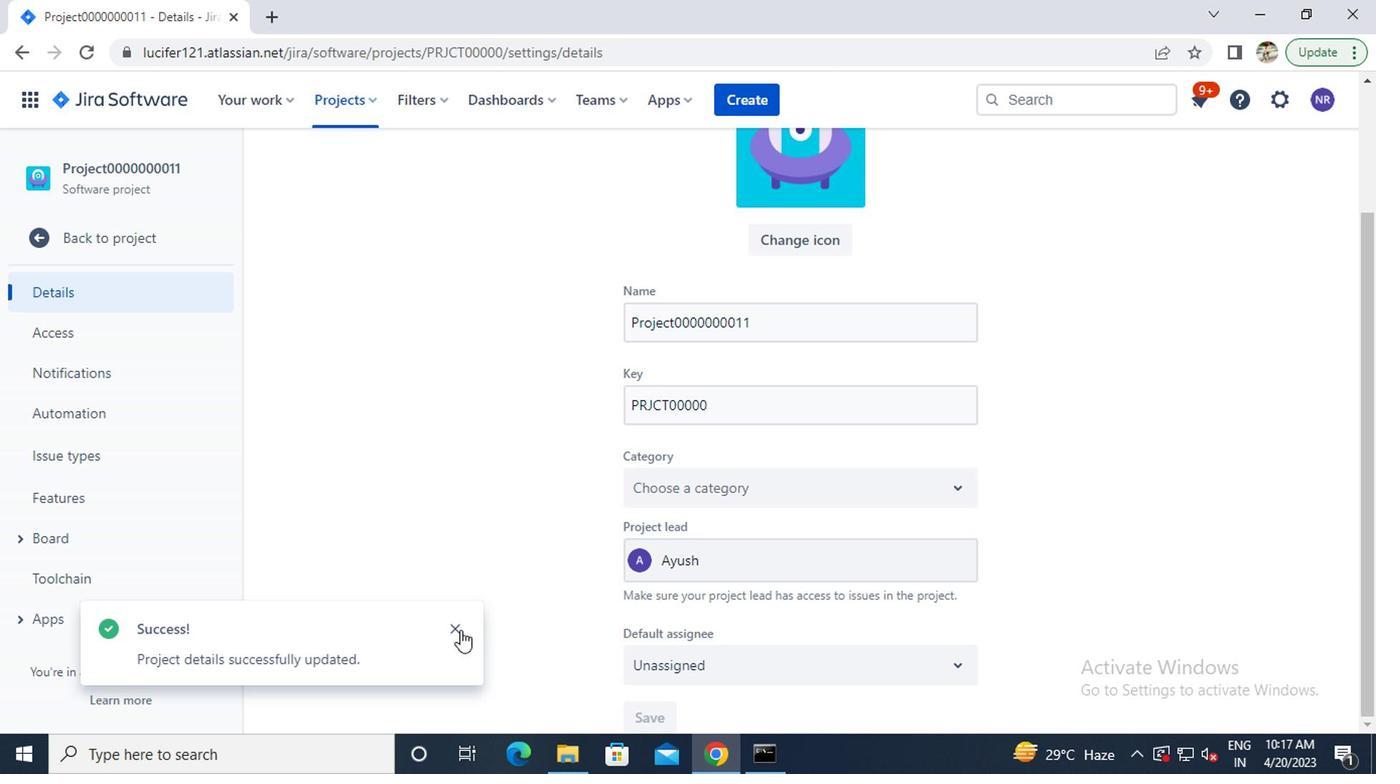 
Action: Mouse moved to (456, 625)
Screenshot: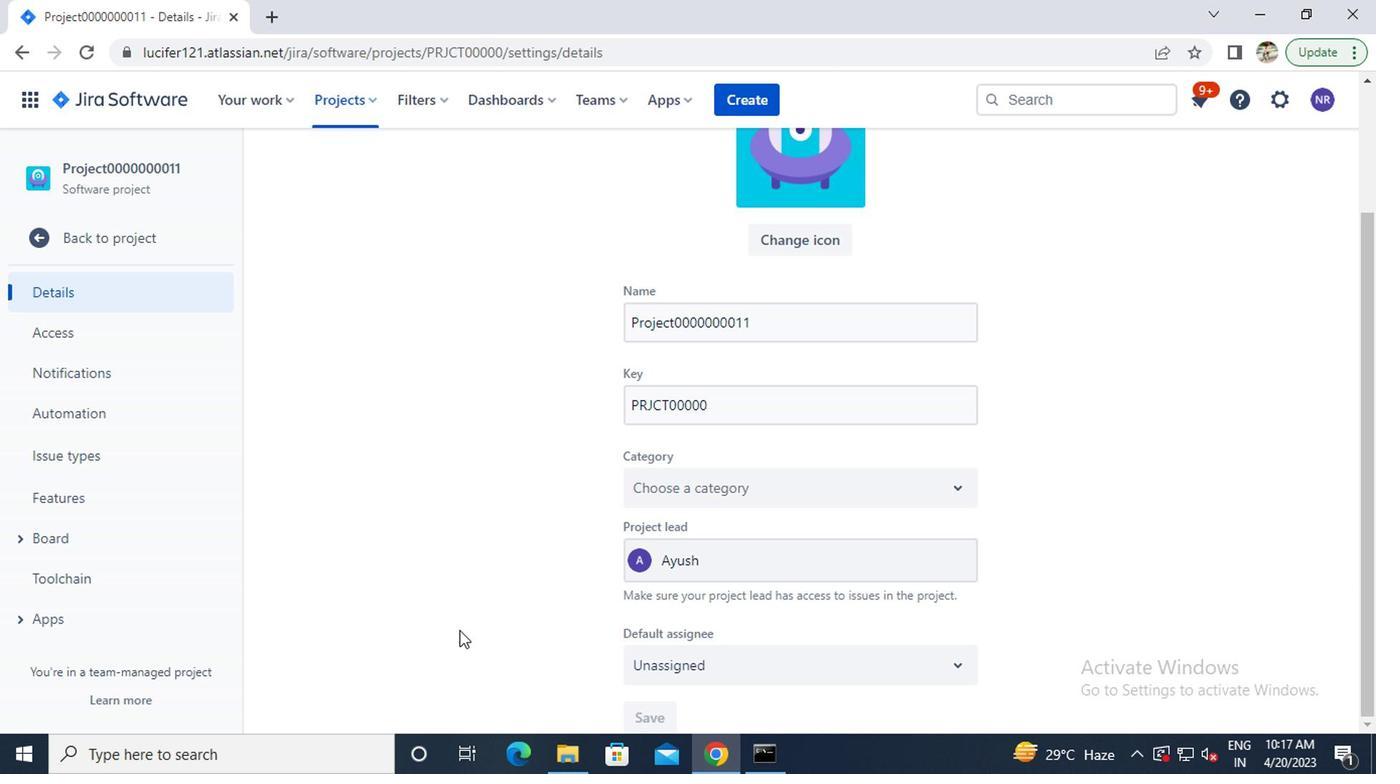
Action: Mouse scrolled (456, 624) with delta (0, -1)
Screenshot: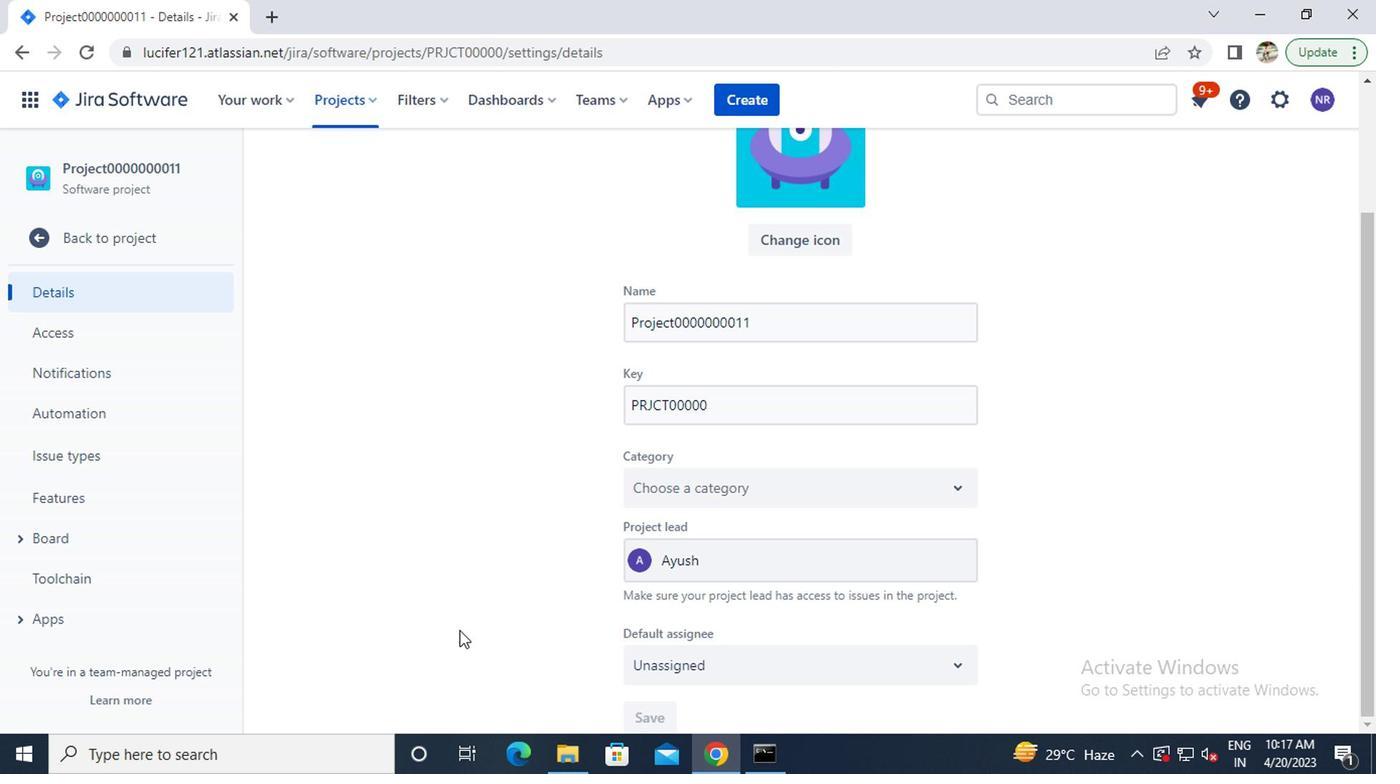 
Action: Mouse moved to (448, 454)
Screenshot: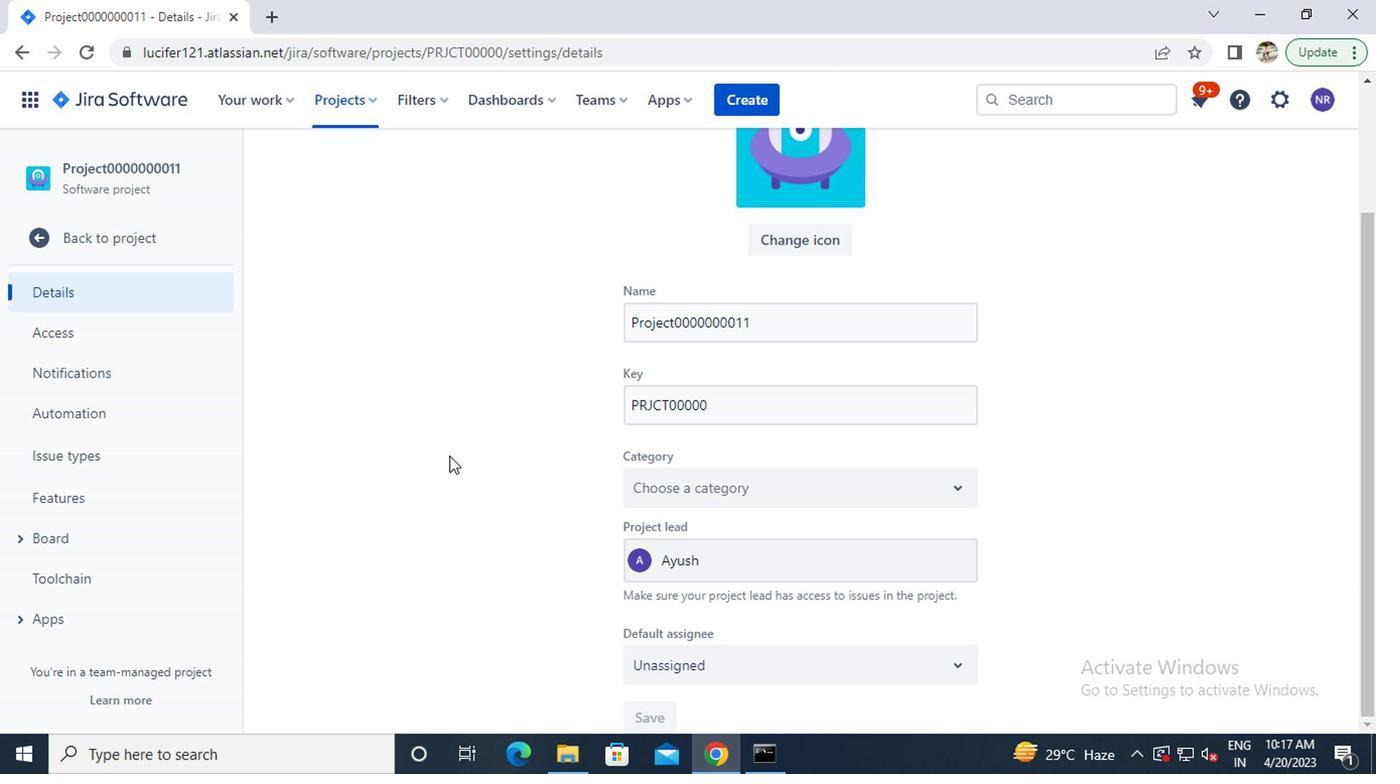 
Action: Mouse scrolled (448, 455) with delta (0, 0)
Screenshot: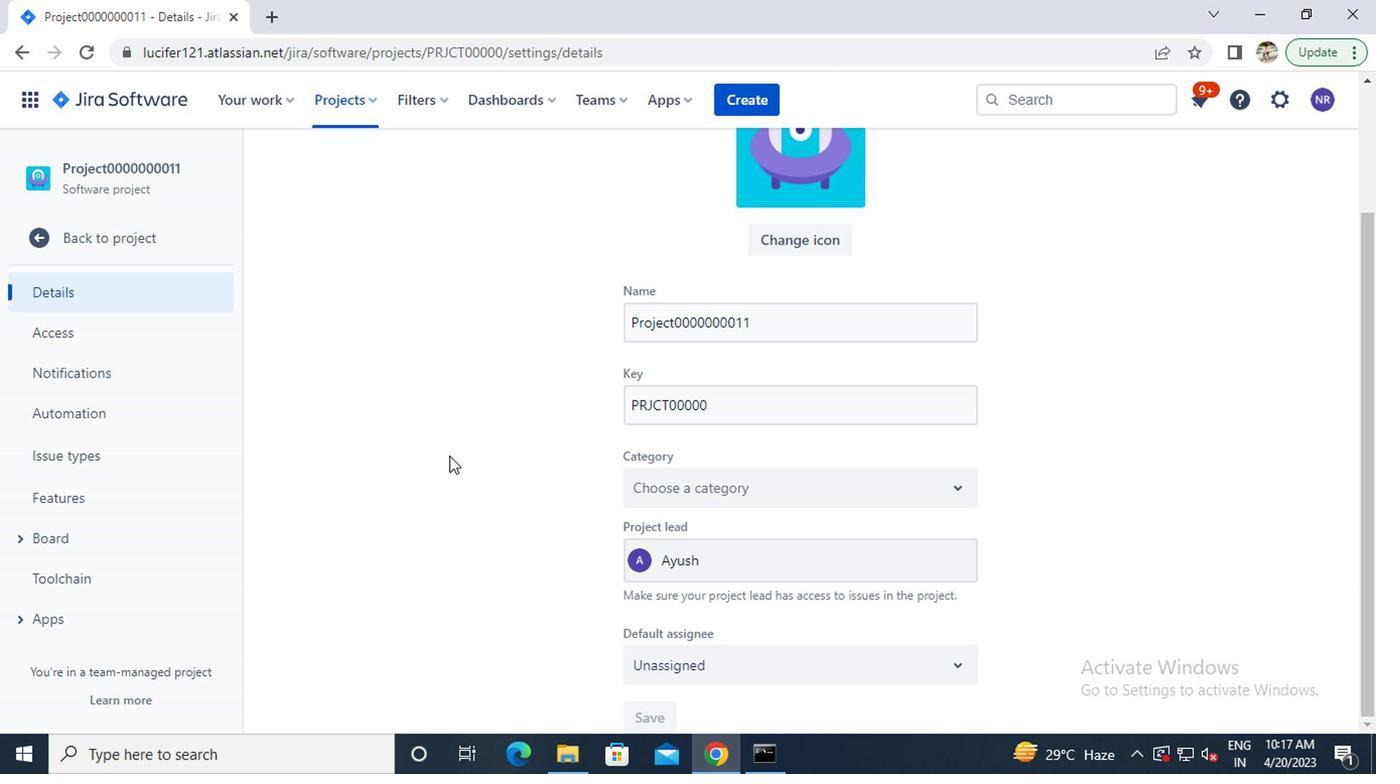 
Action: Mouse scrolled (448, 455) with delta (0, 0)
Screenshot: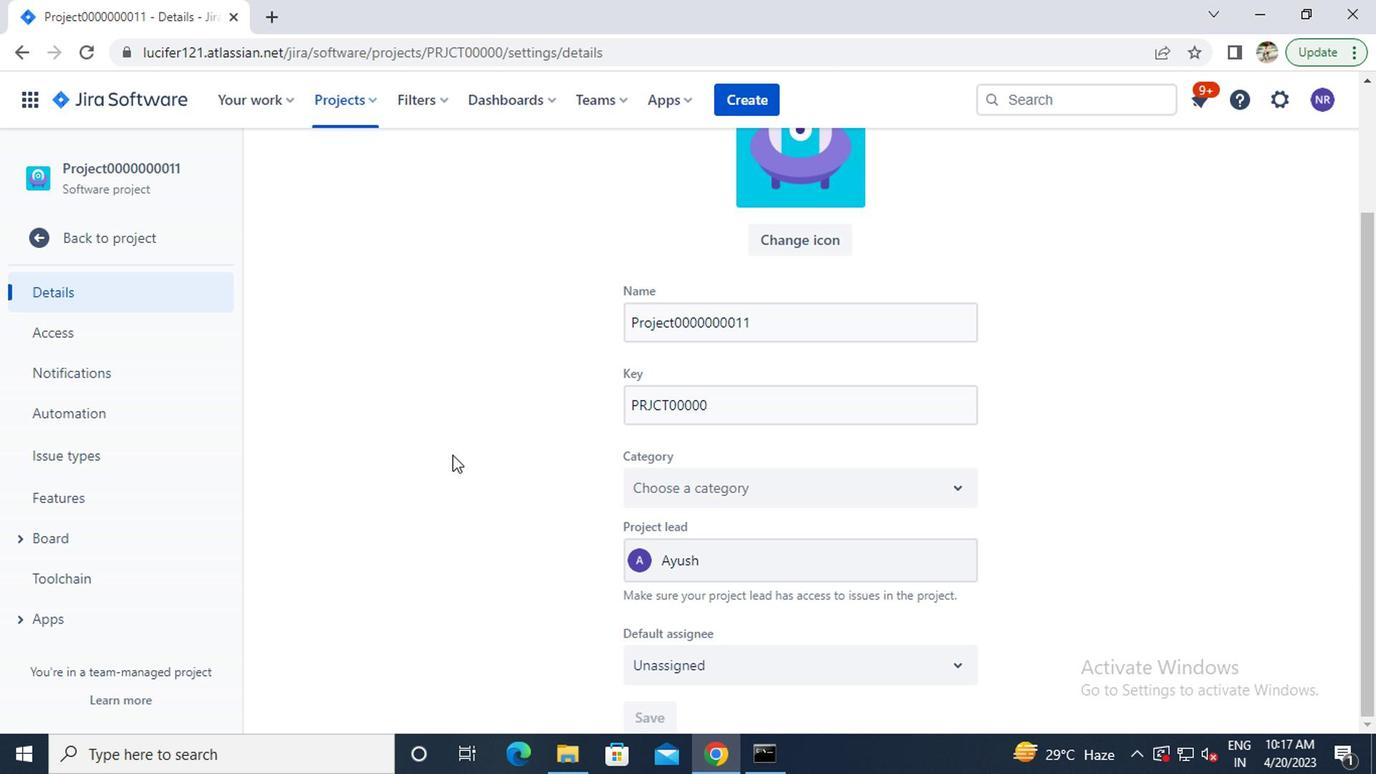 
Action: Mouse moved to (412, 413)
Screenshot: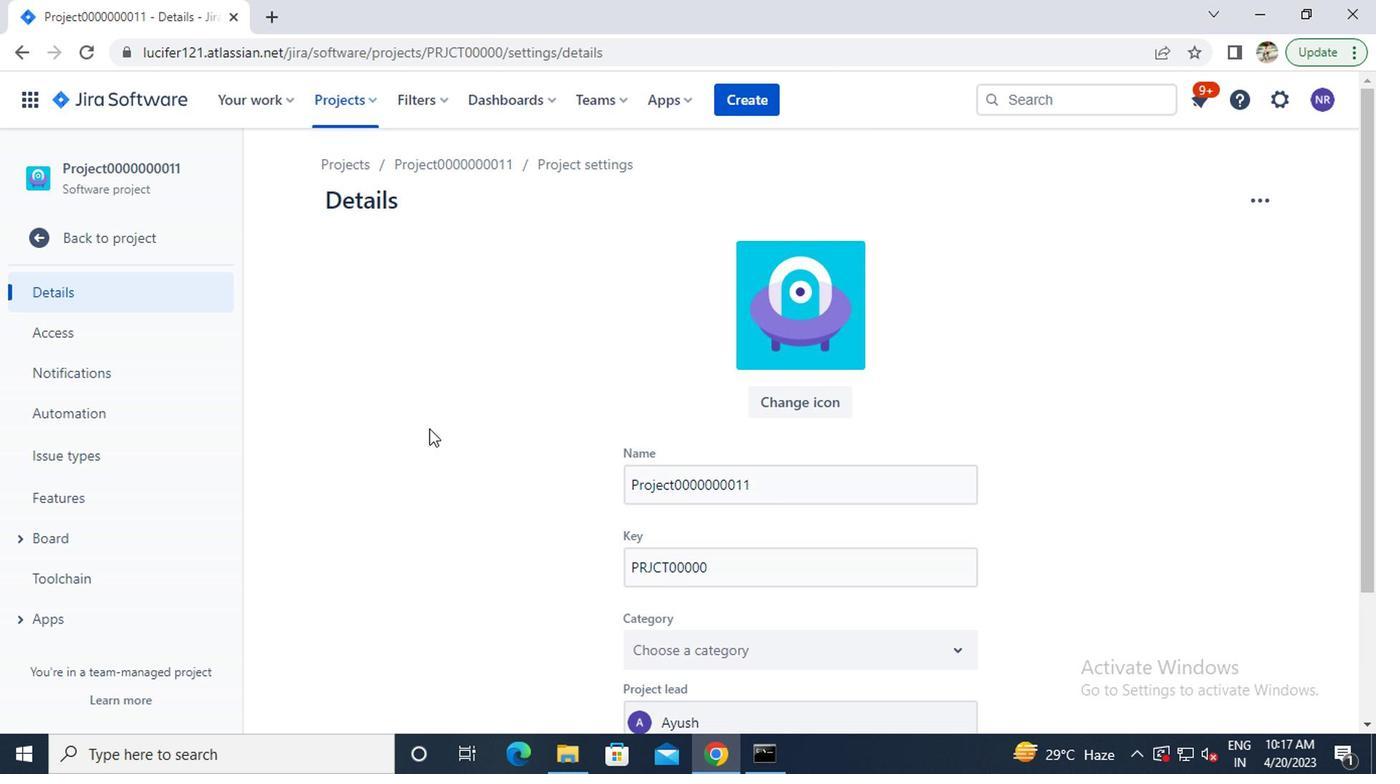 
Action: Mouse scrolled (412, 414) with delta (0, 0)
Screenshot: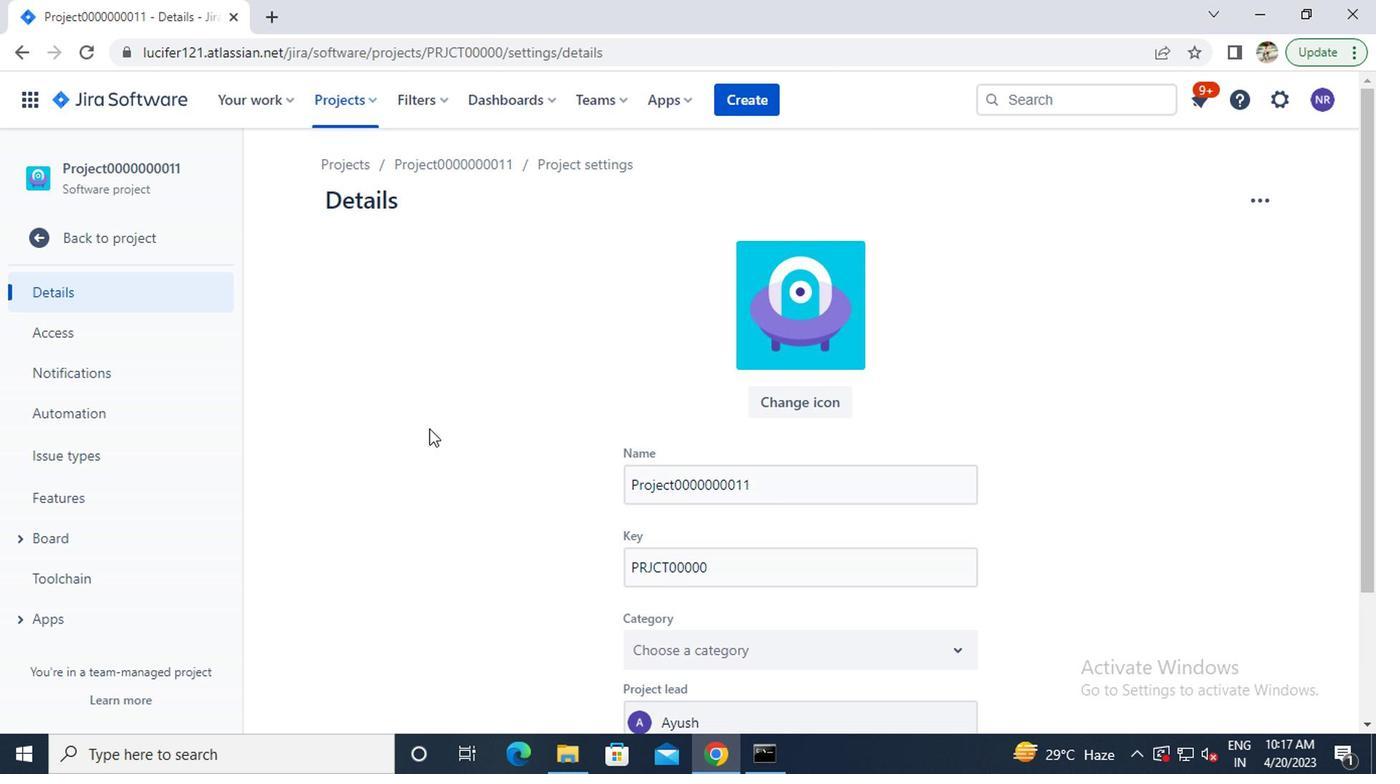 
Action: Mouse moved to (407, 399)
Screenshot: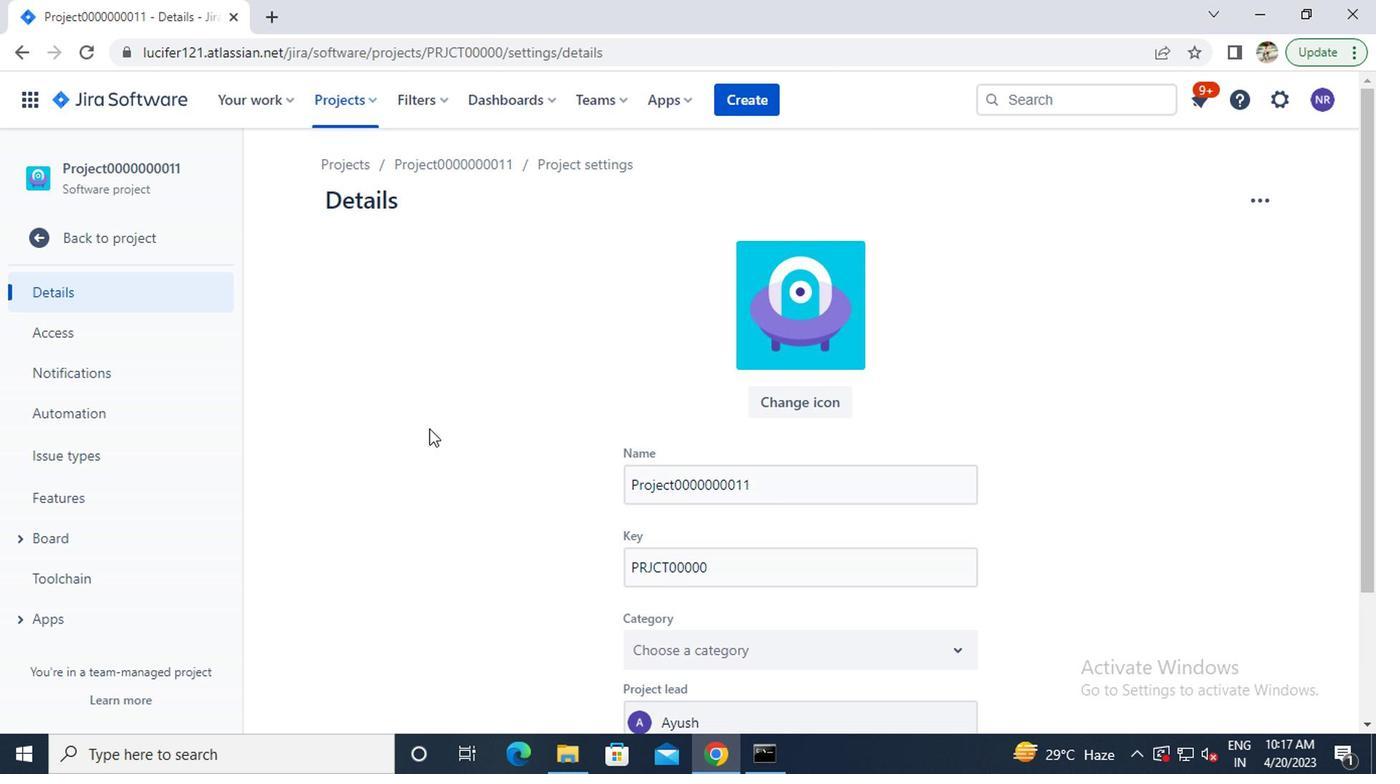 
Action: Mouse scrolled (407, 400) with delta (0, 1)
Screenshot: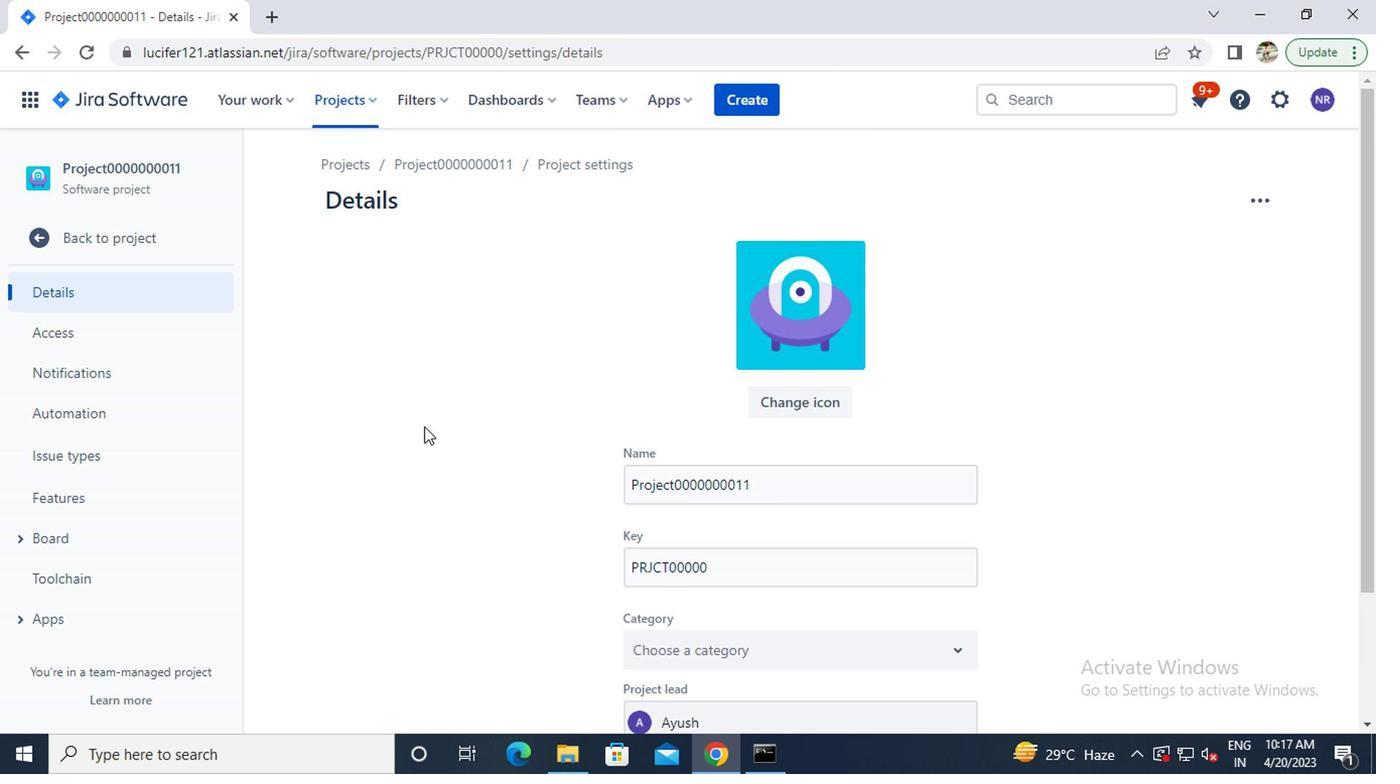 
Action: Mouse moved to (389, 354)
Screenshot: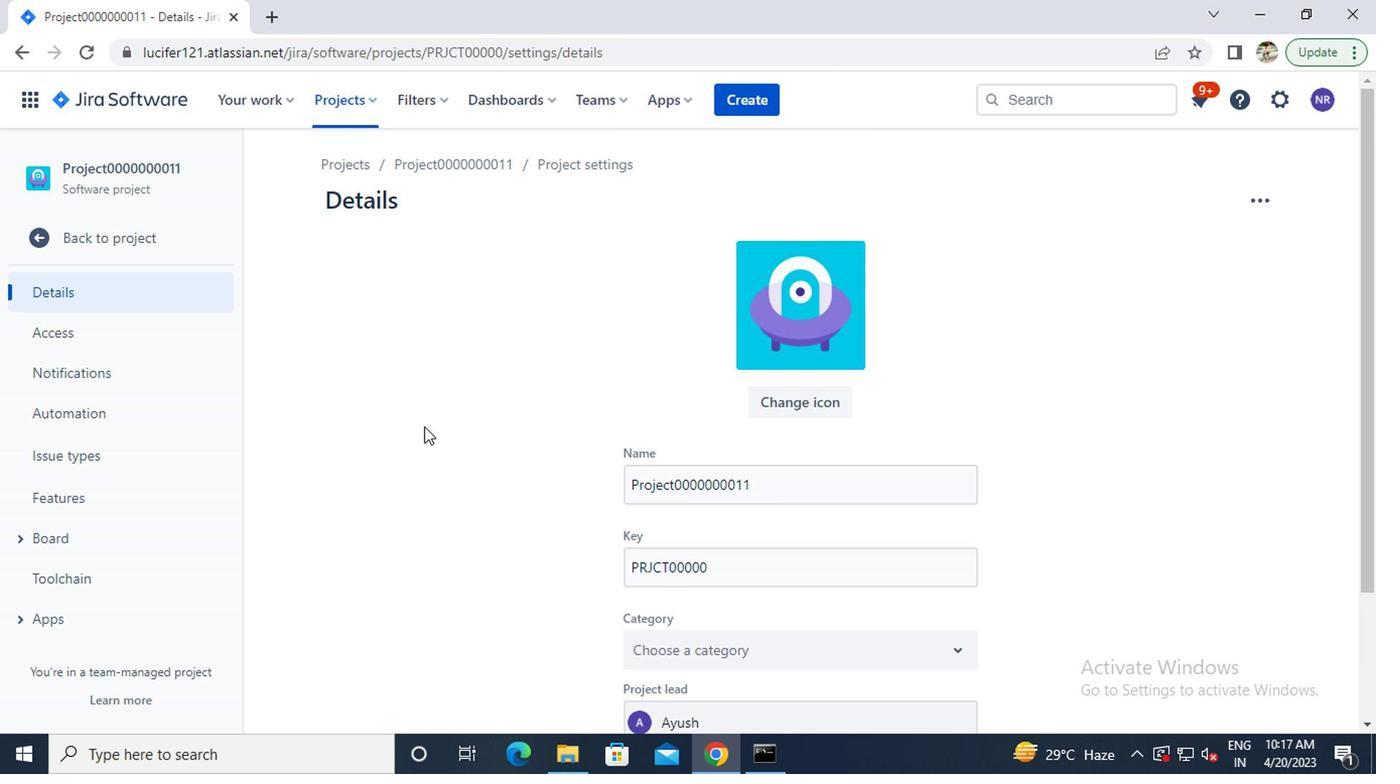 
Action: Mouse scrolled (389, 355) with delta (0, 0)
Screenshot: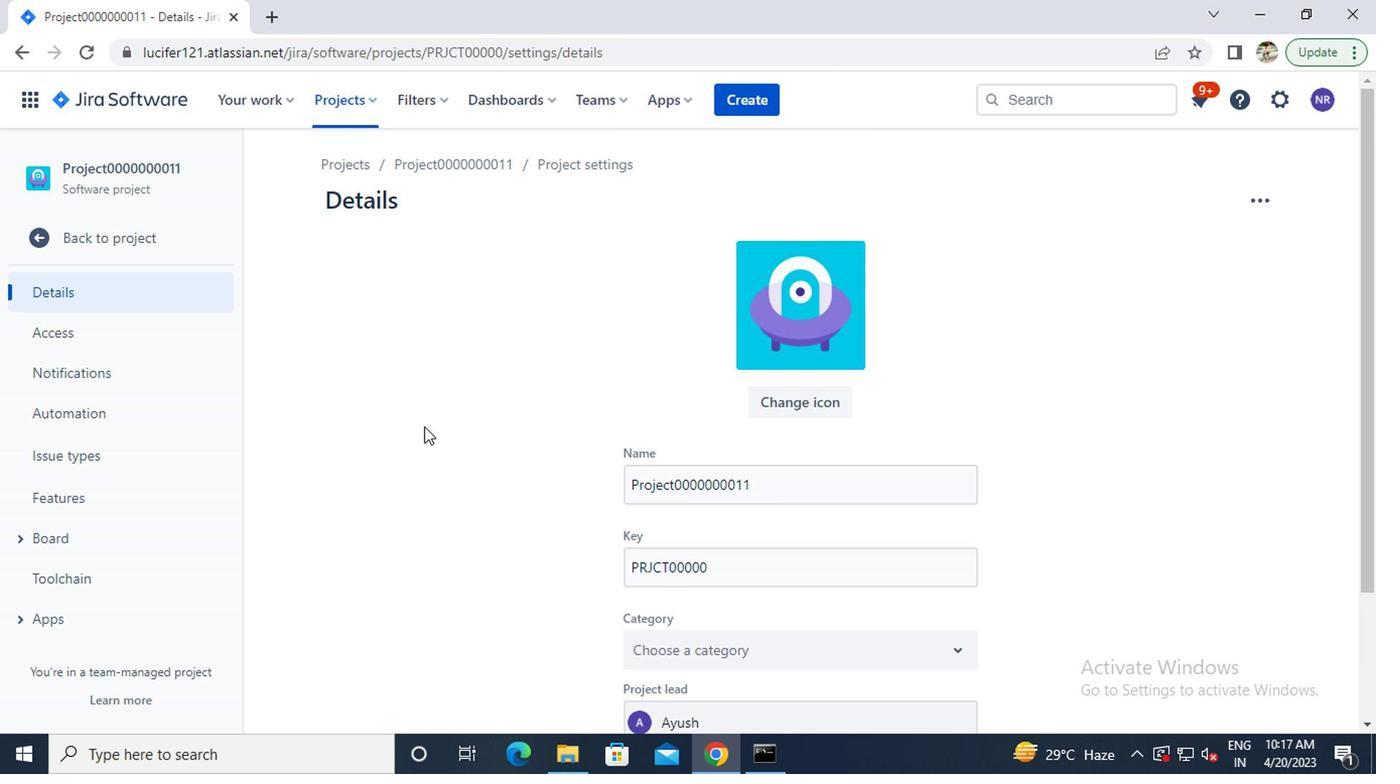 
Action: Mouse moved to (330, 105)
Screenshot: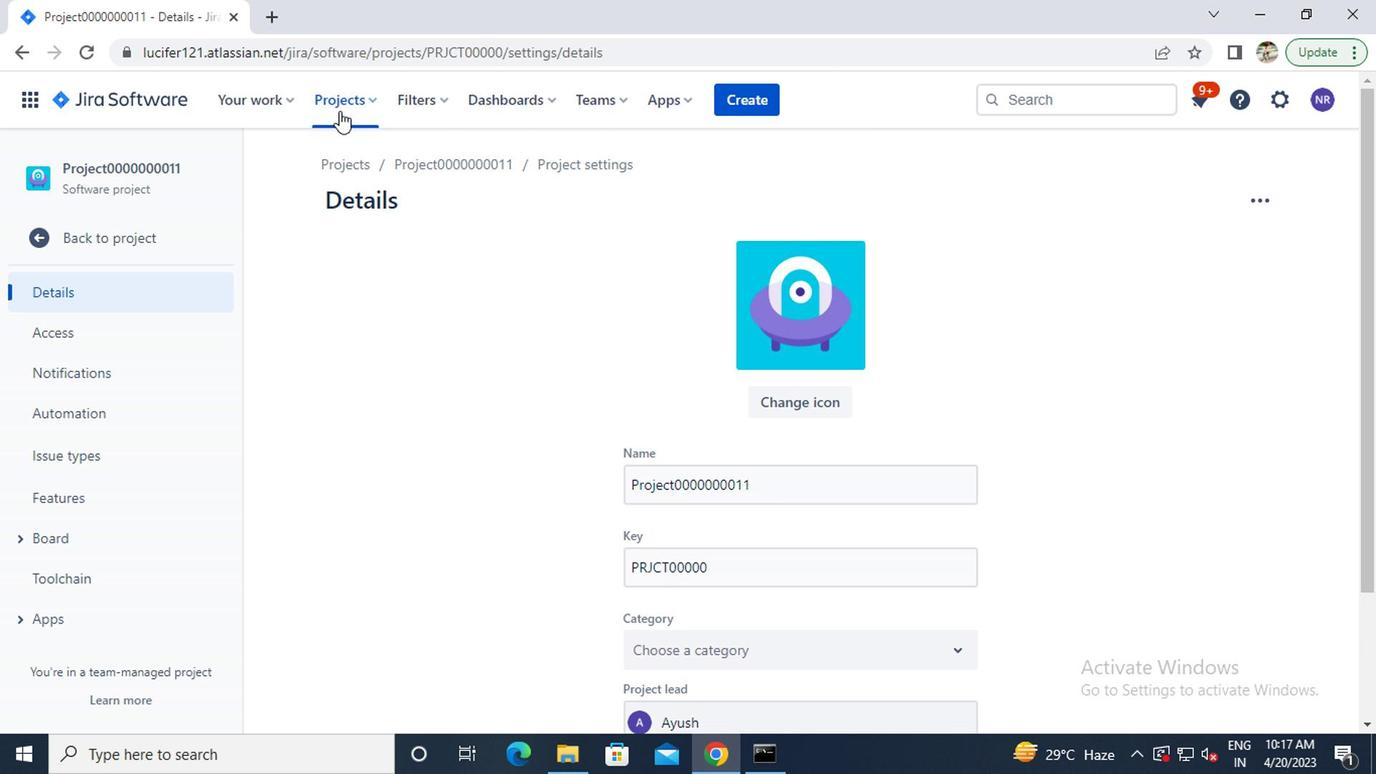 
Action: Mouse pressed left at (330, 105)
Screenshot: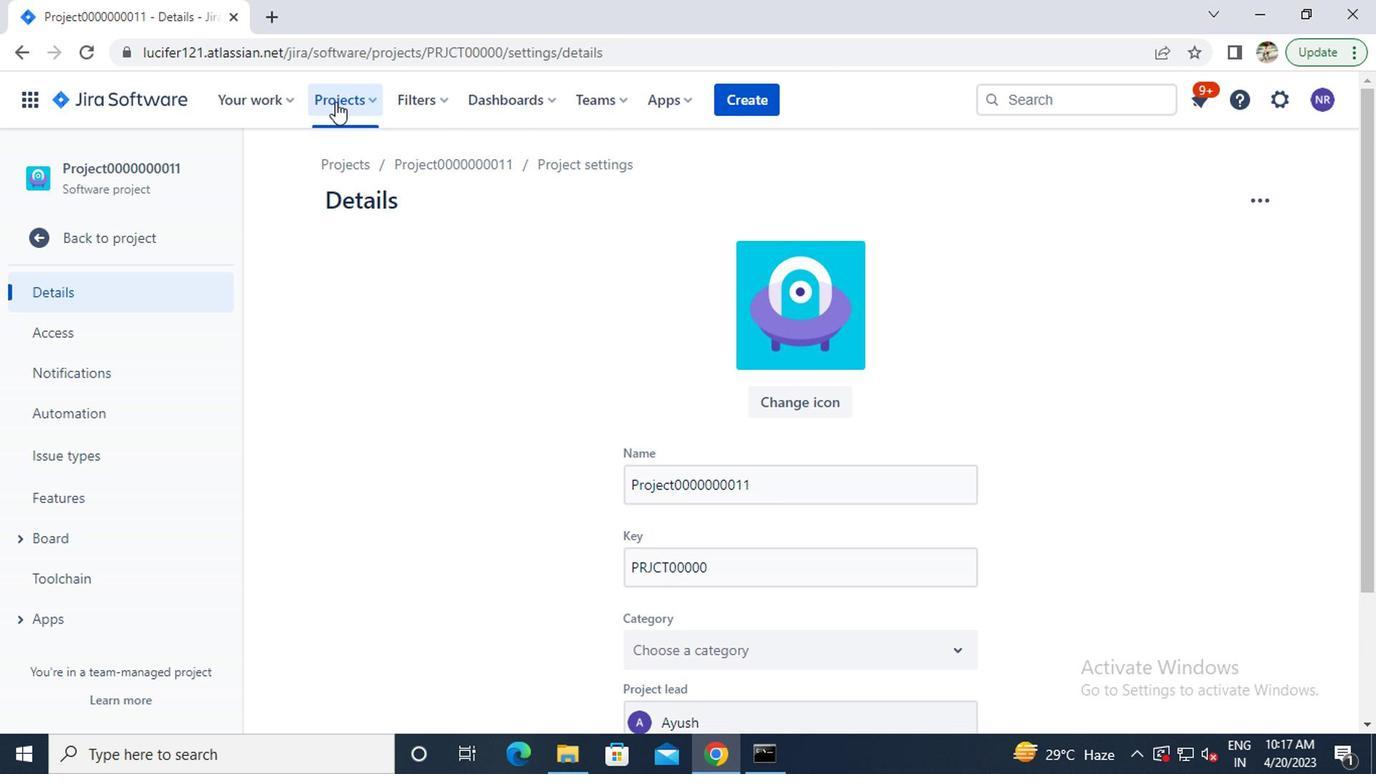 
Action: Mouse moved to (389, 255)
Screenshot: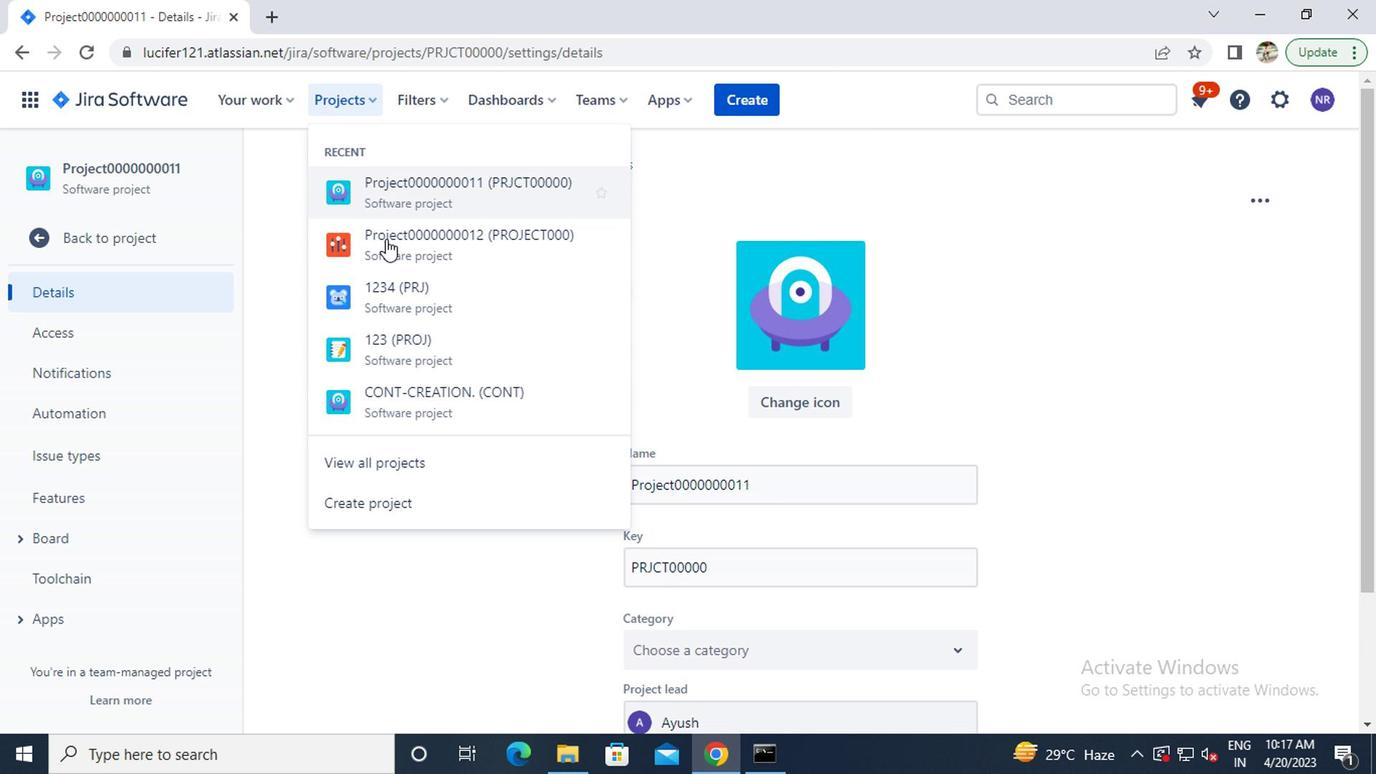 
Action: Mouse pressed left at (389, 255)
Screenshot: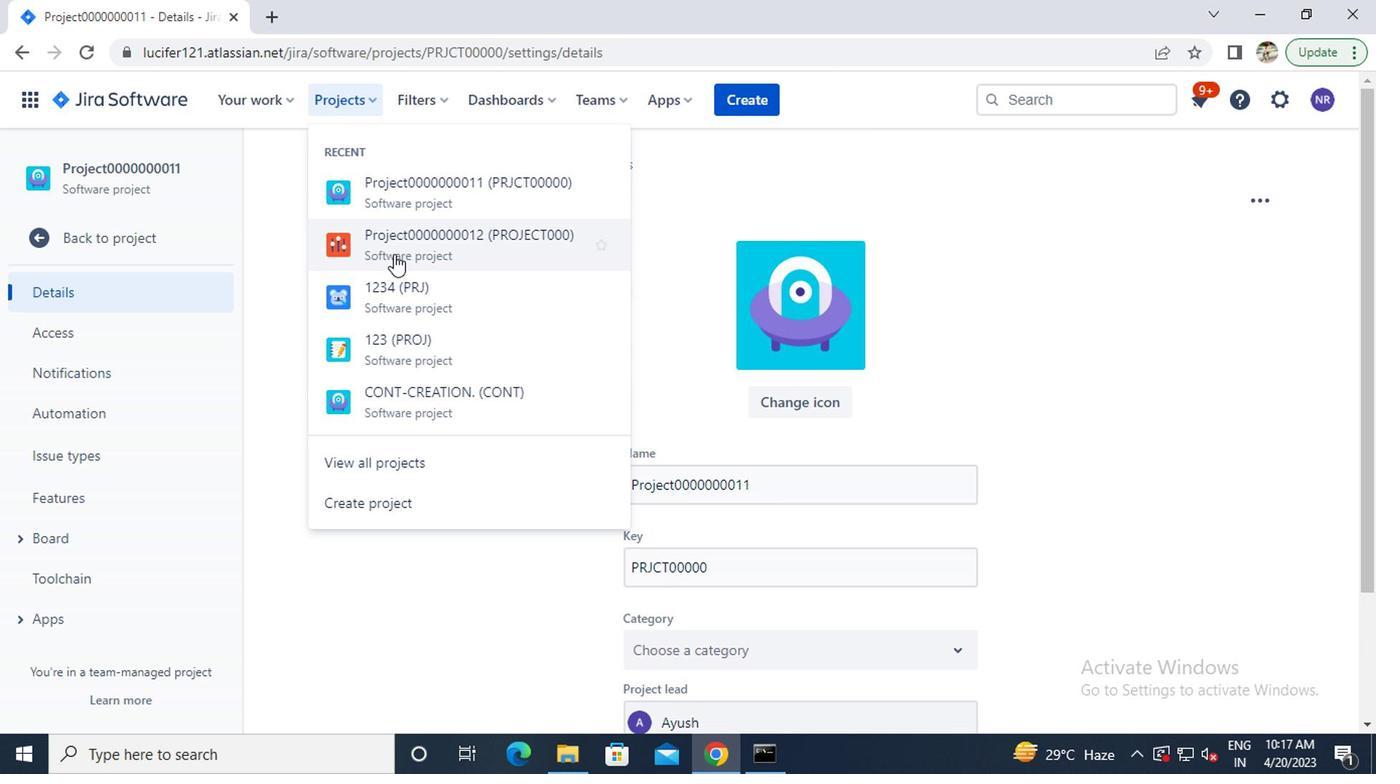 
Action: Mouse moved to (131, 561)
Screenshot: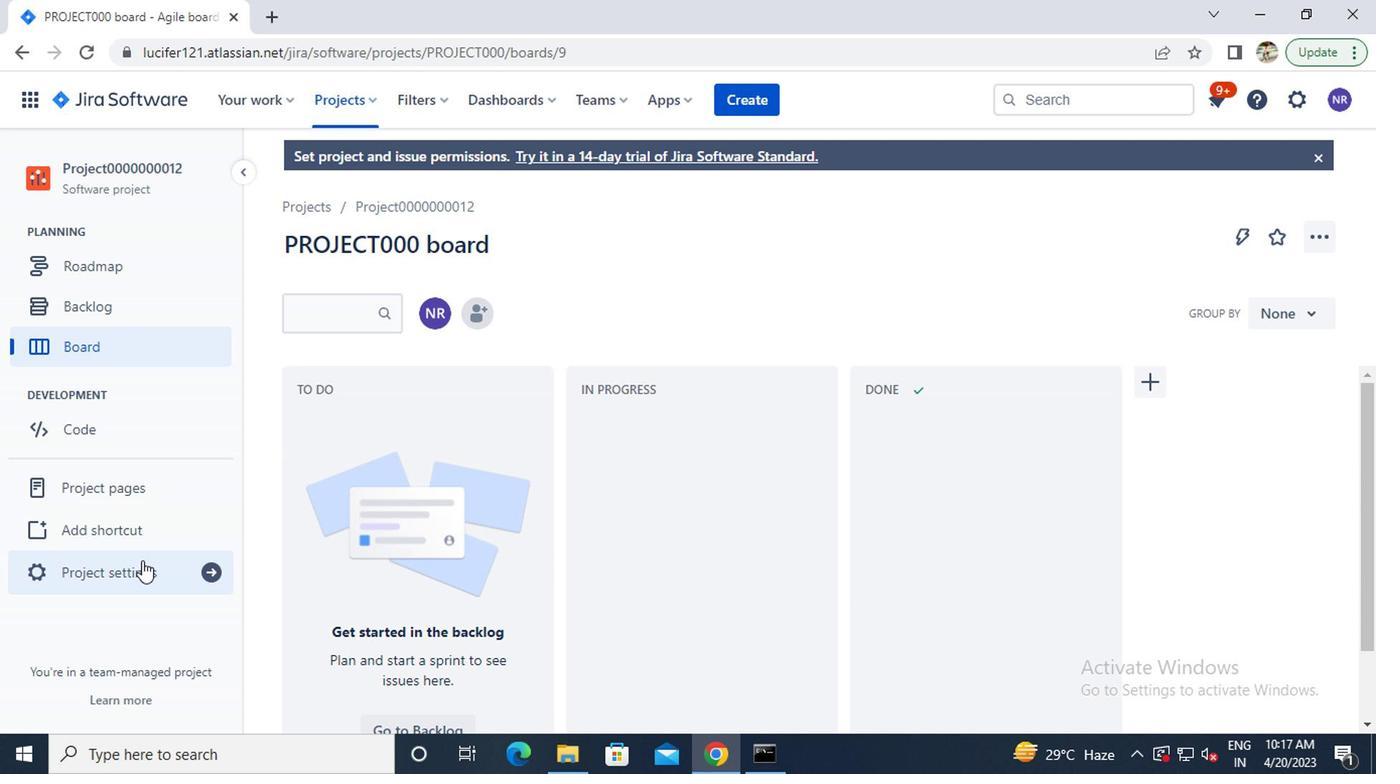 
Action: Mouse pressed left at (131, 561)
Screenshot: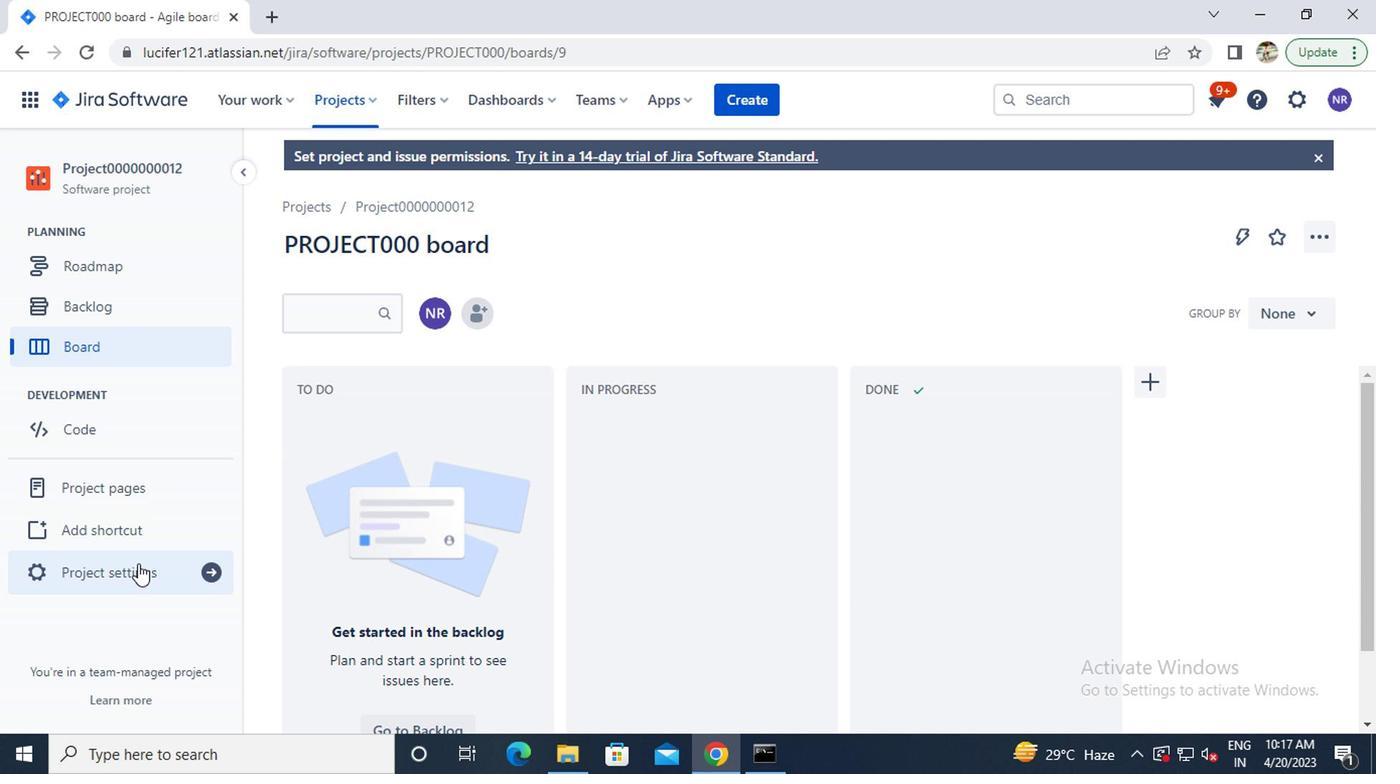 
Action: Mouse moved to (427, 508)
Screenshot: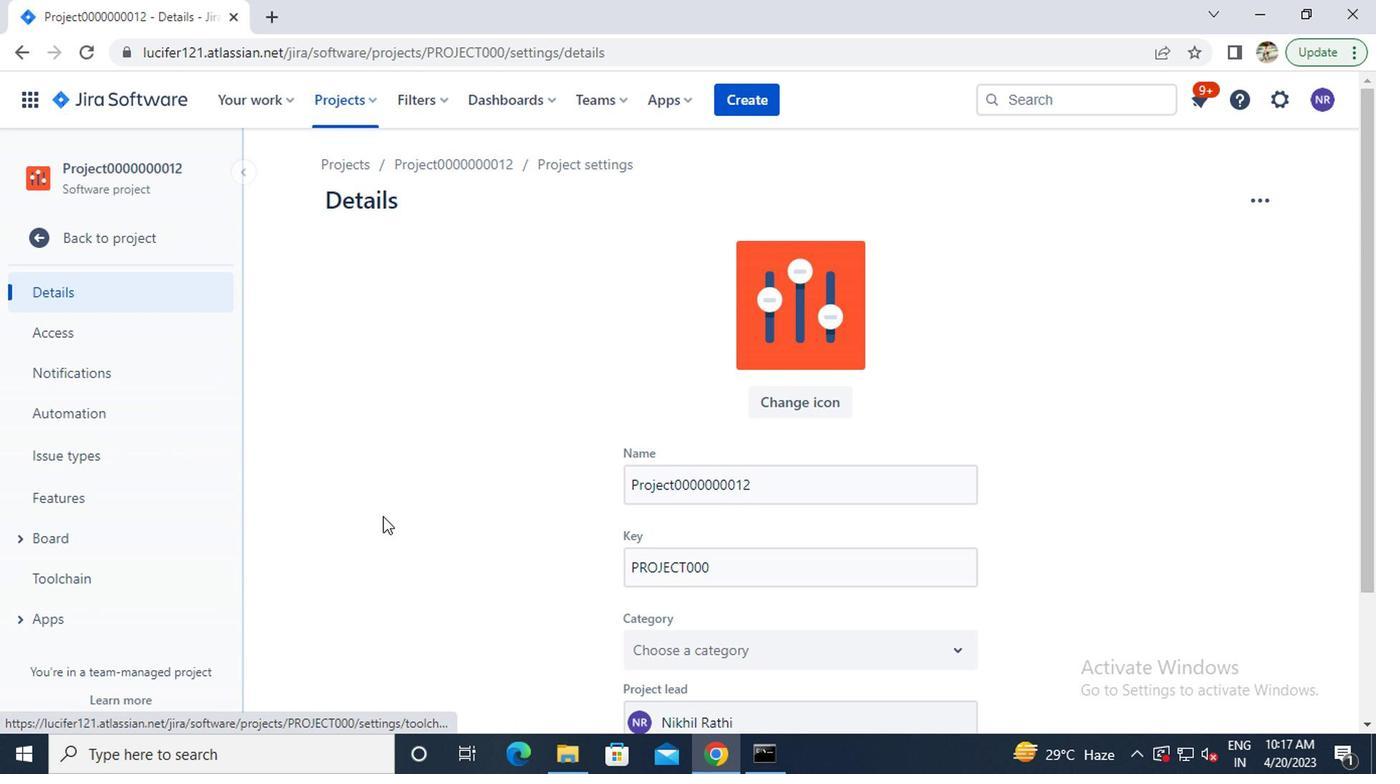 
Action: Mouse scrolled (427, 506) with delta (0, -1)
Screenshot: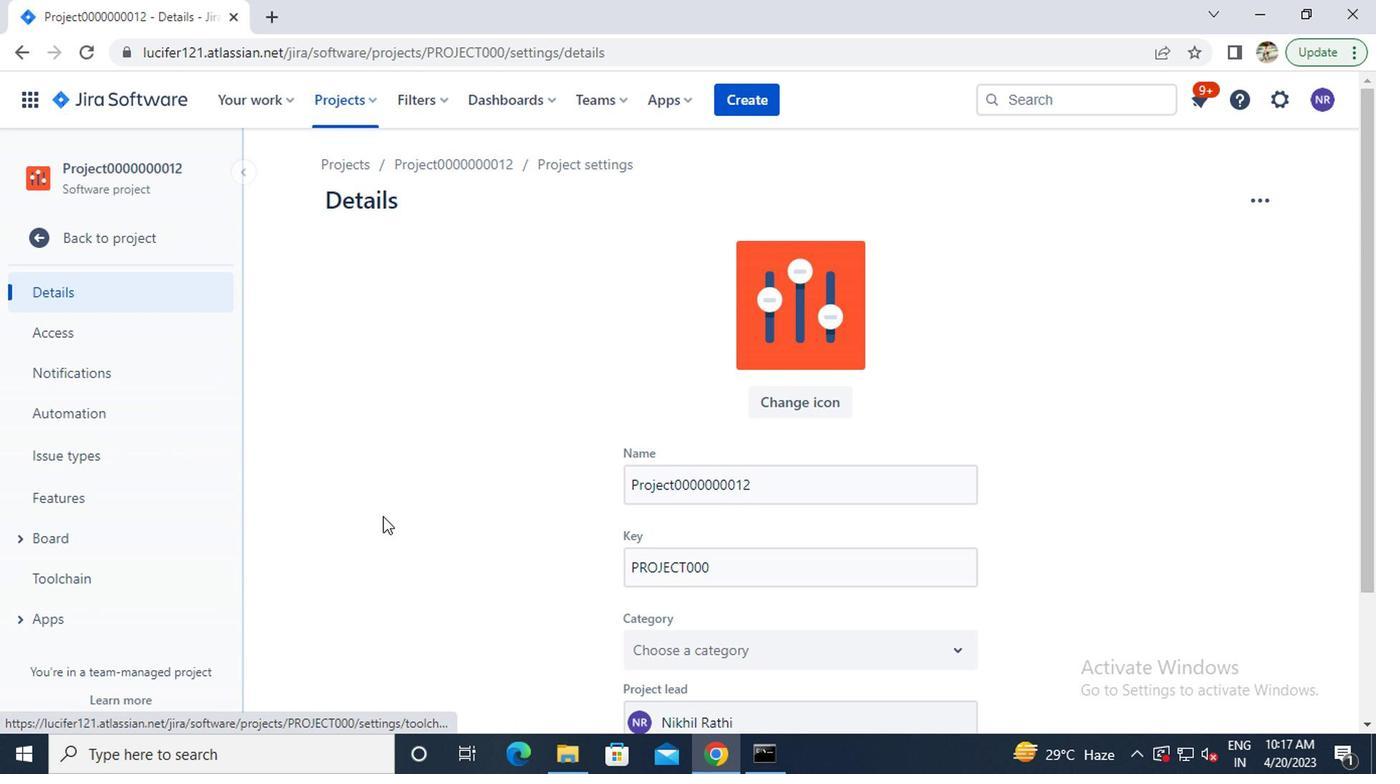 
Action: Mouse moved to (442, 508)
Screenshot: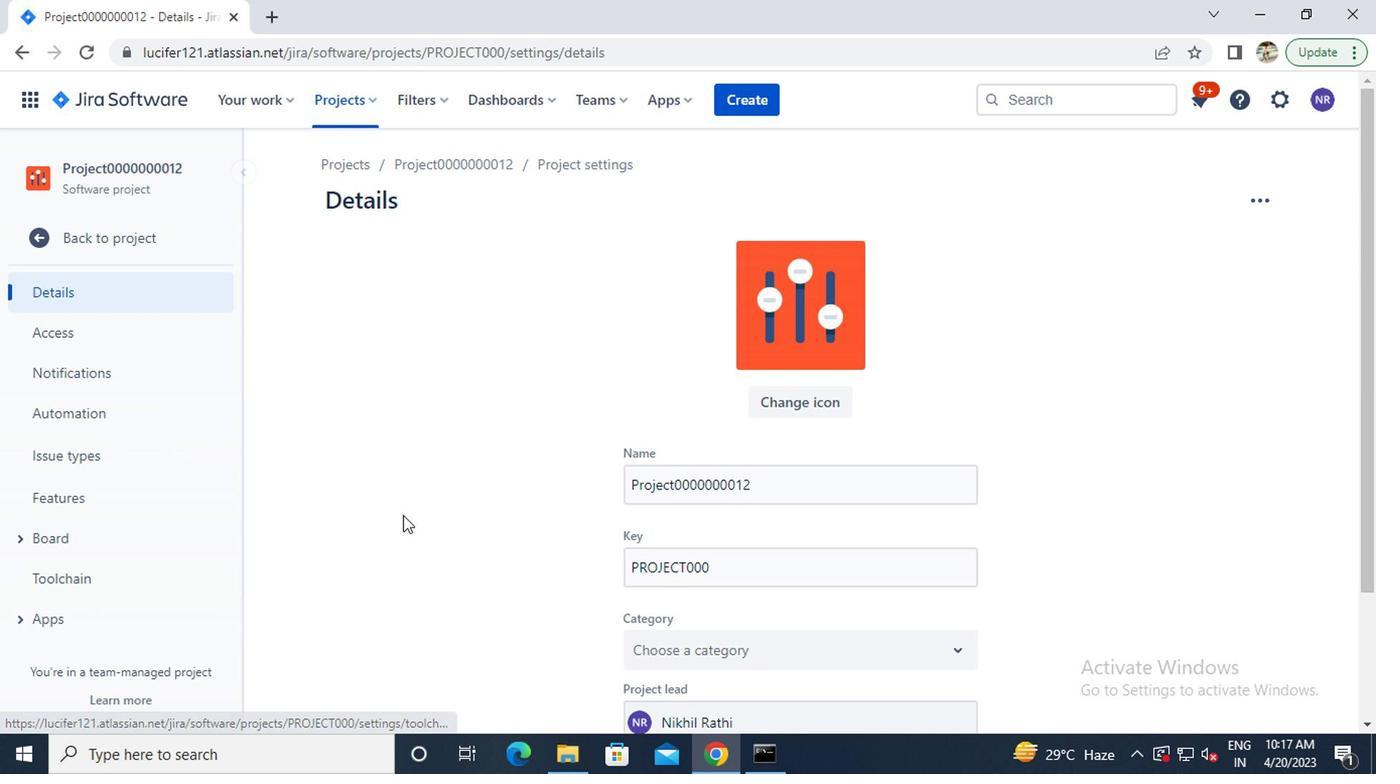 
Action: Mouse scrolled (442, 506) with delta (0, -1)
Screenshot: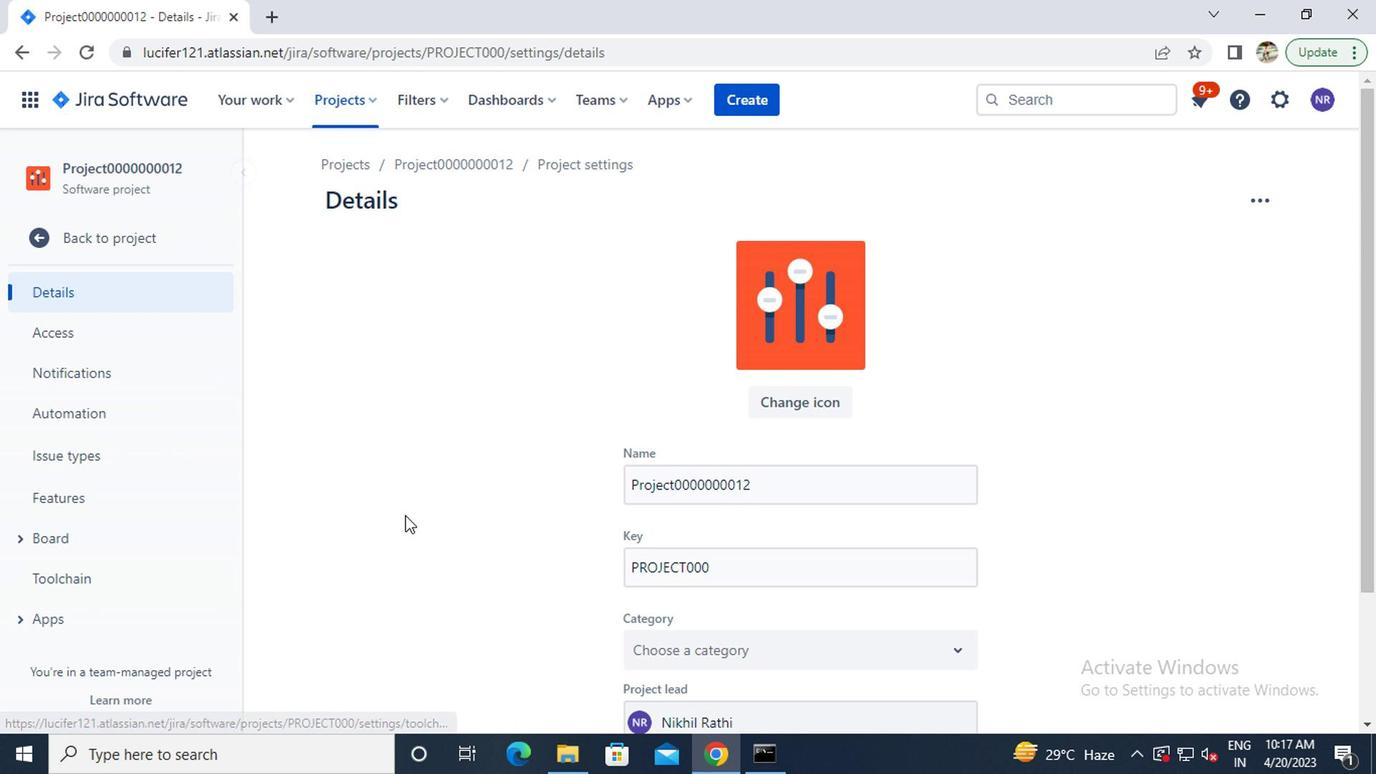 
Action: Mouse moved to (774, 554)
Screenshot: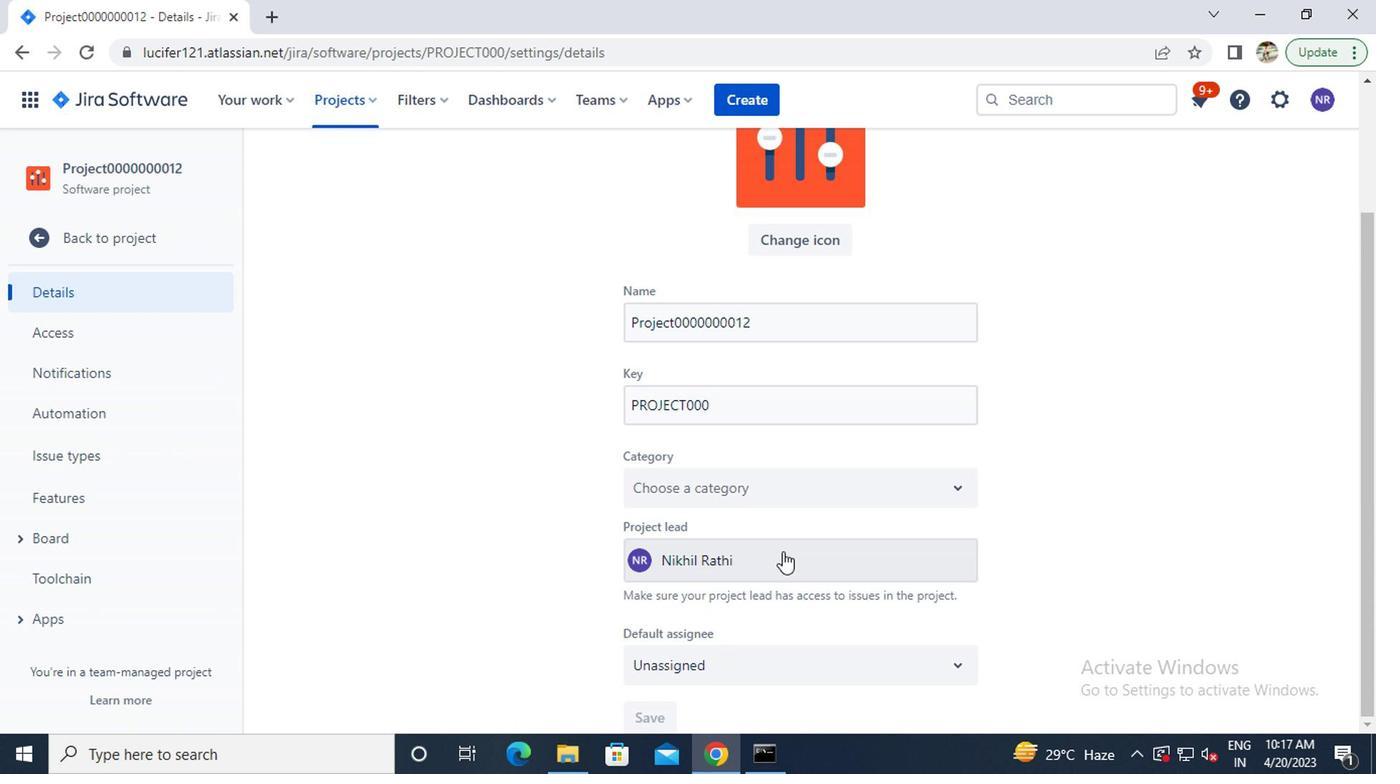 
Action: Mouse pressed left at (774, 554)
Screenshot: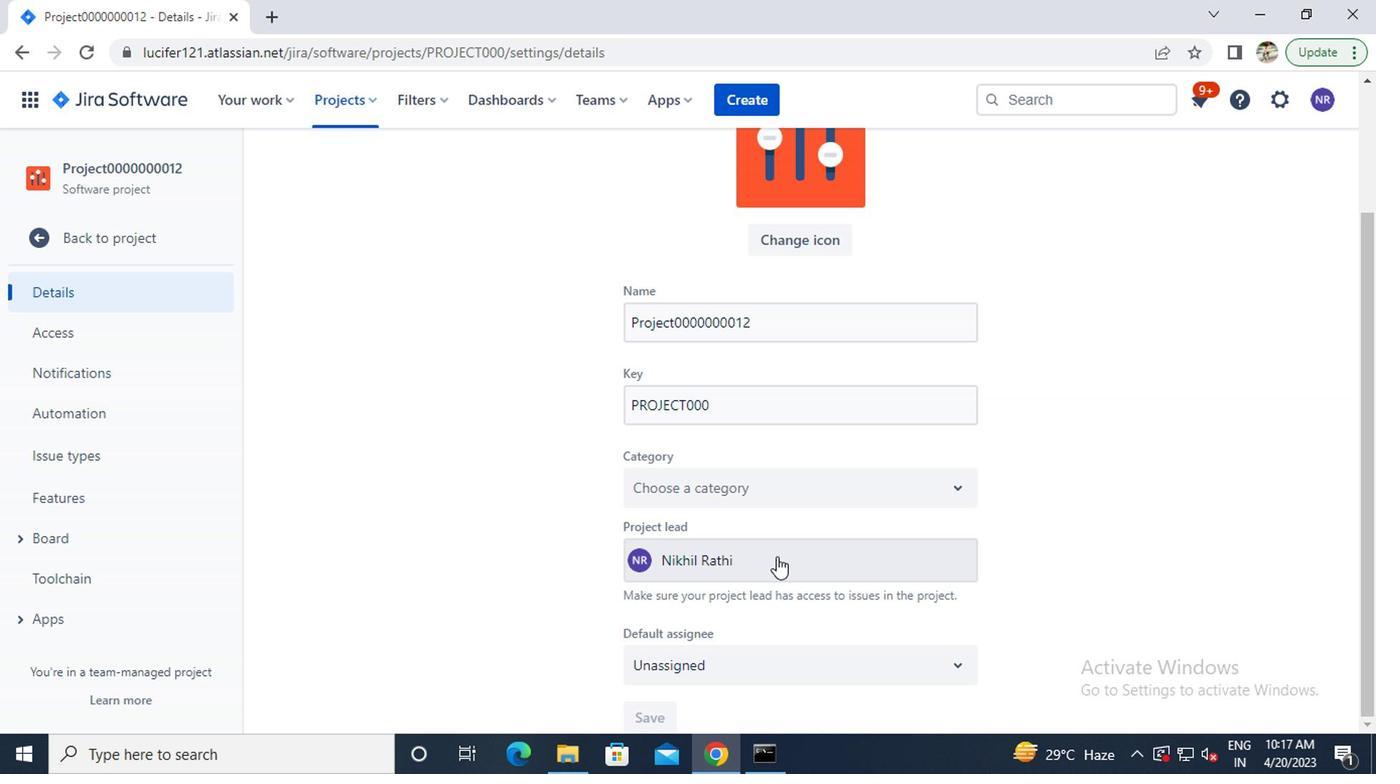 
Action: Mouse moved to (742, 431)
Screenshot: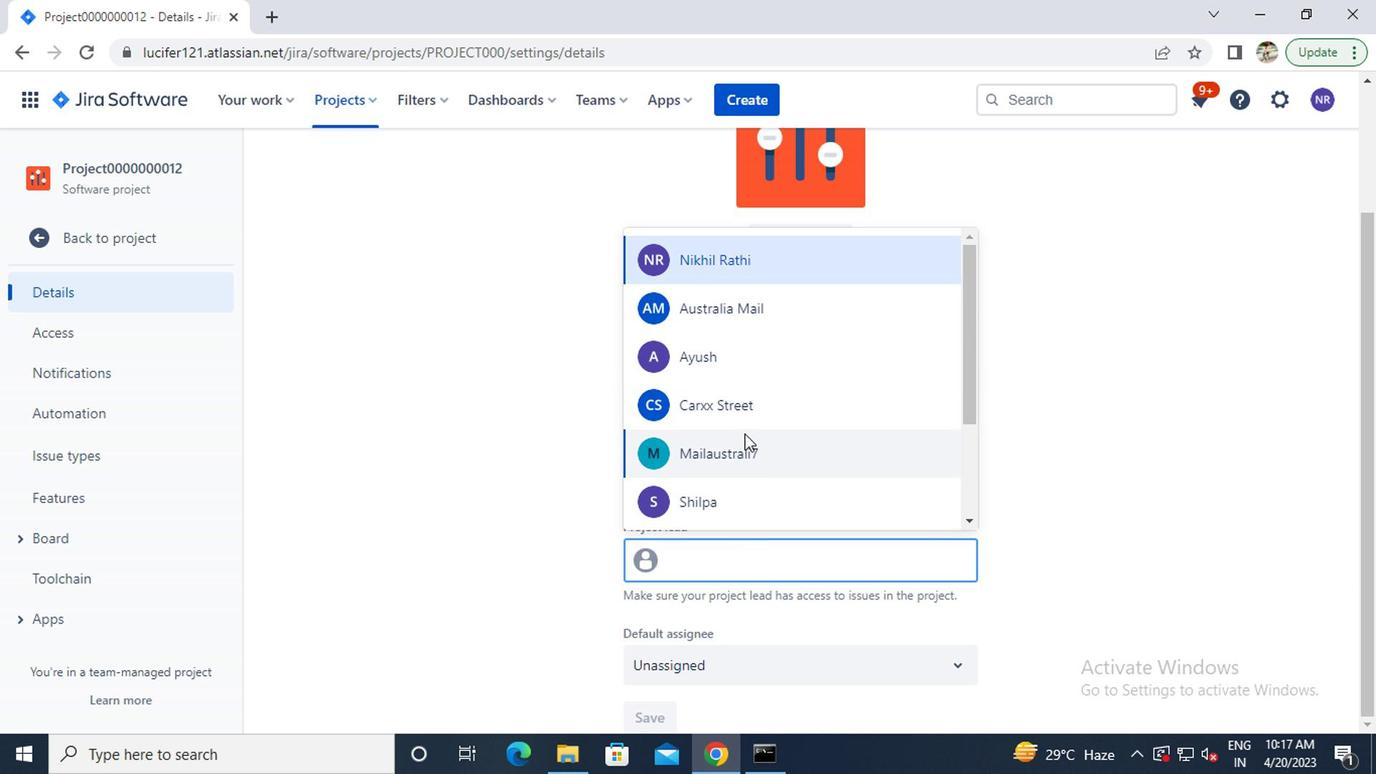 
Action: Key pressed v
Screenshot: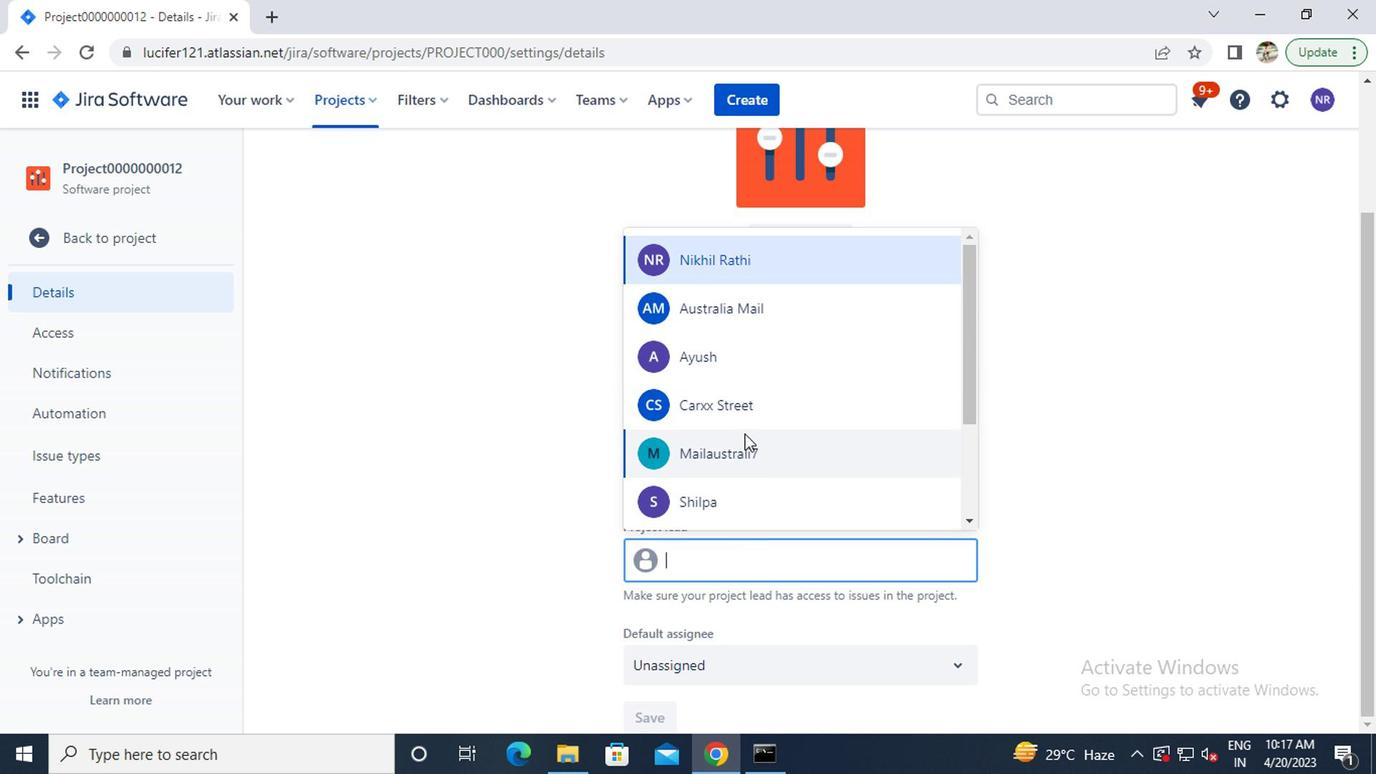 
Action: Mouse scrolled (742, 430) with delta (0, -1)
Screenshot: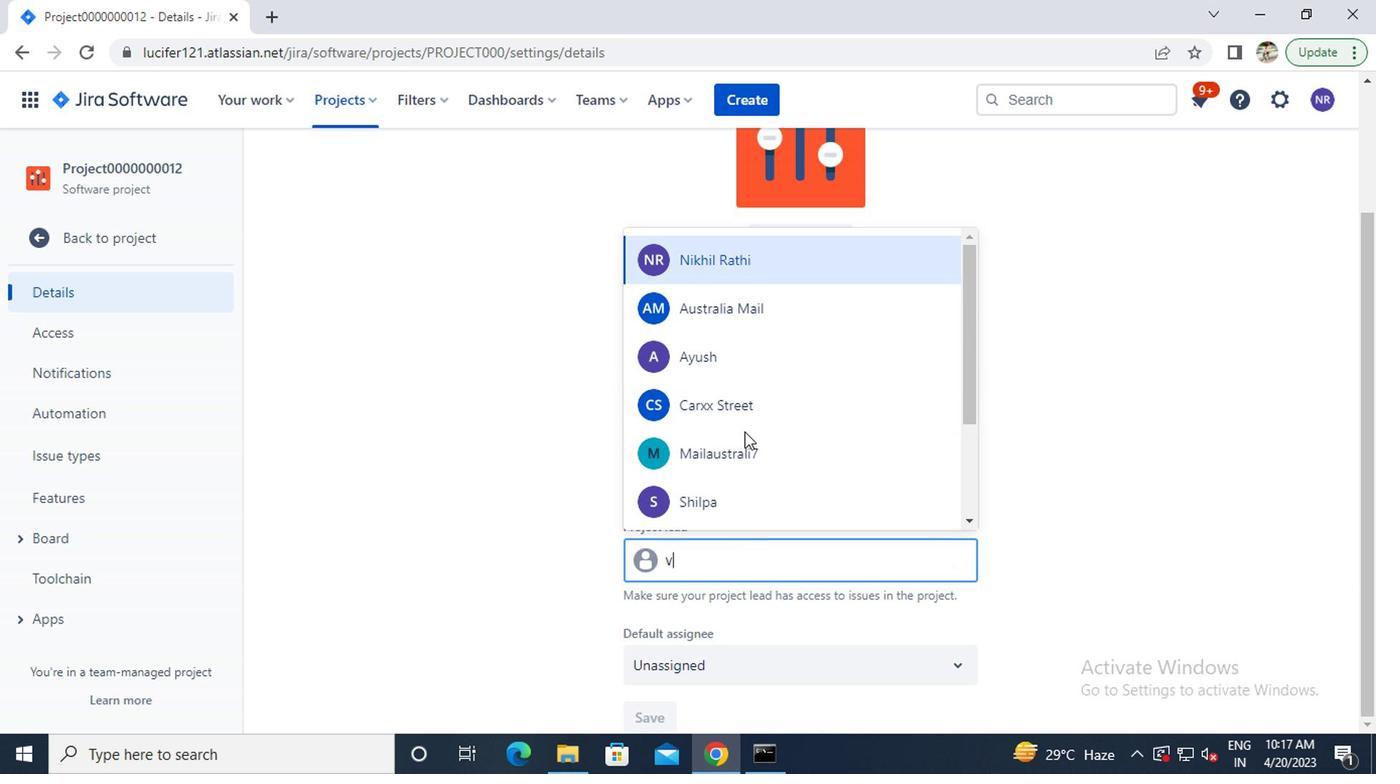 
Action: Mouse moved to (721, 498)
Screenshot: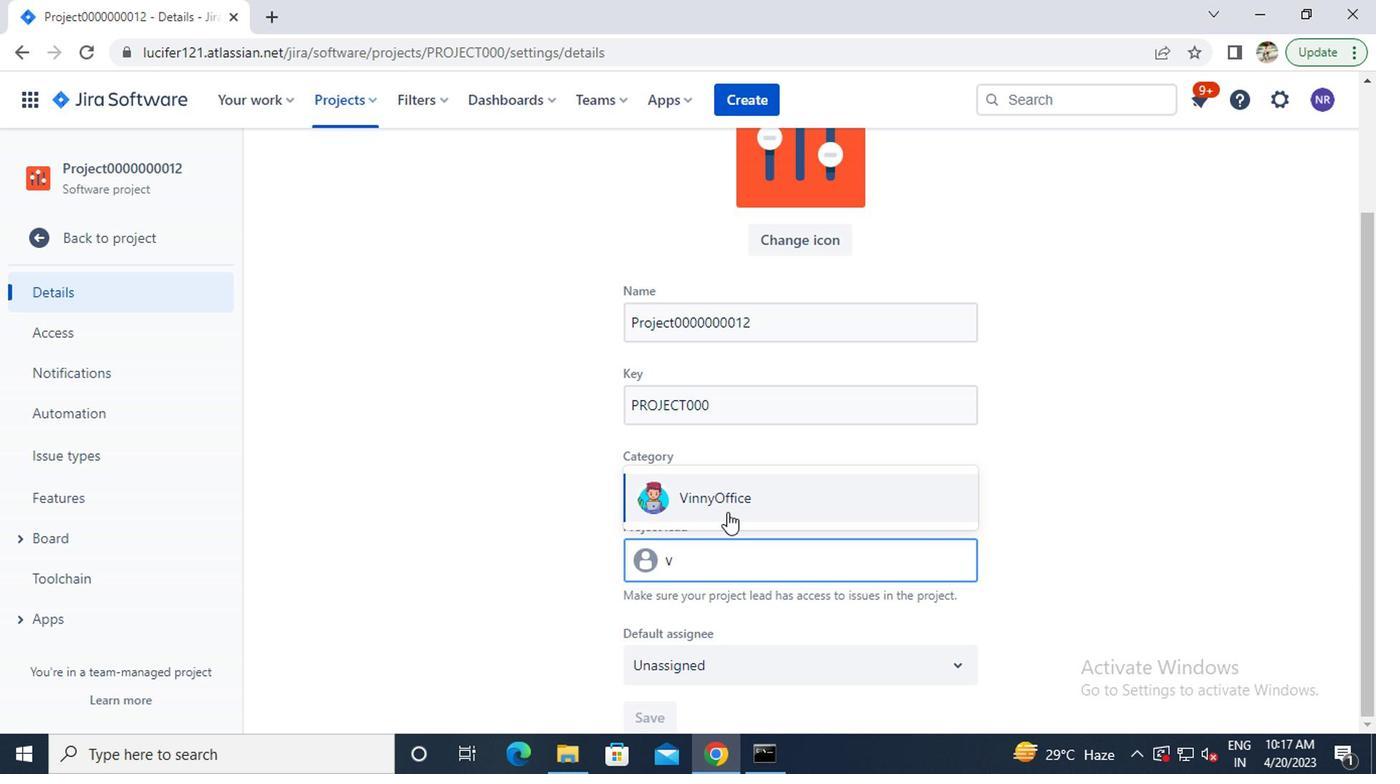 
Action: Mouse pressed left at (721, 498)
Screenshot: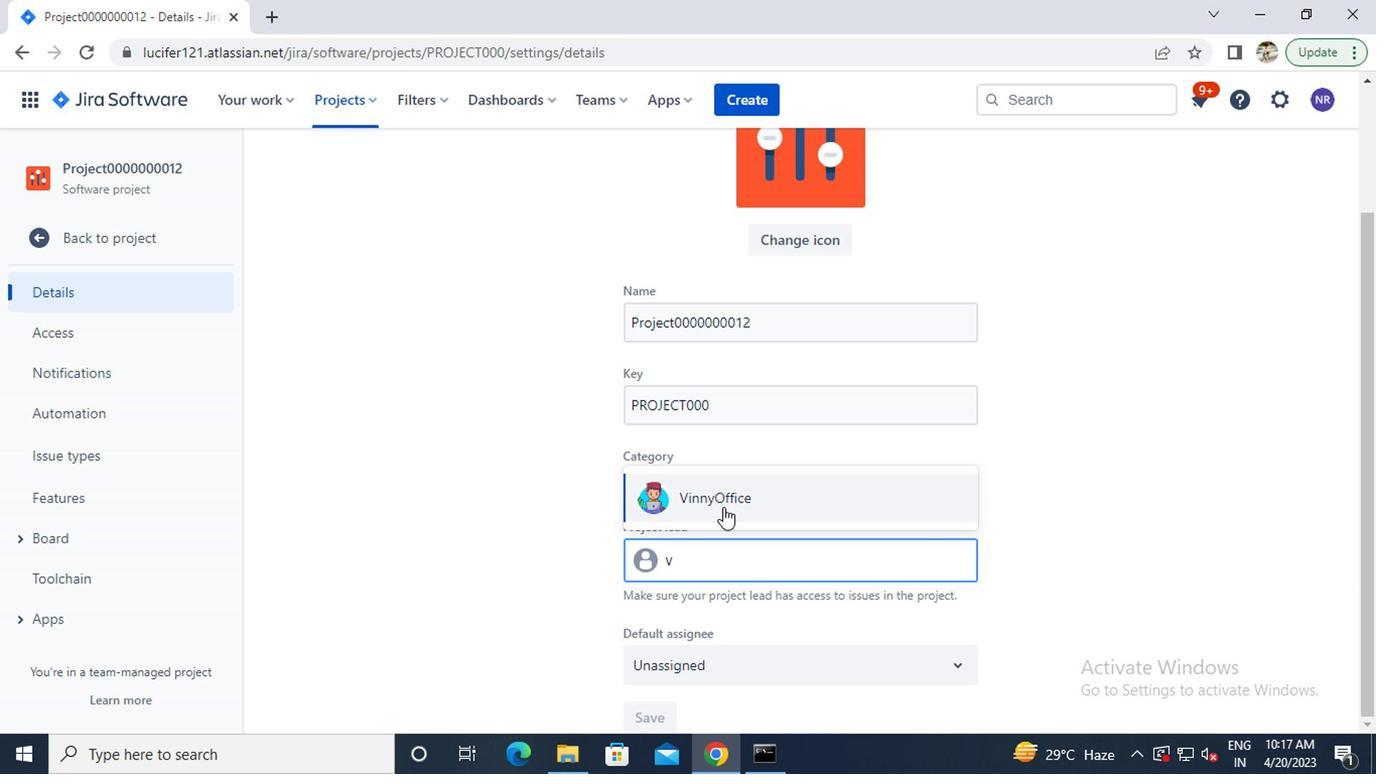 
Action: Mouse moved to (650, 706)
Screenshot: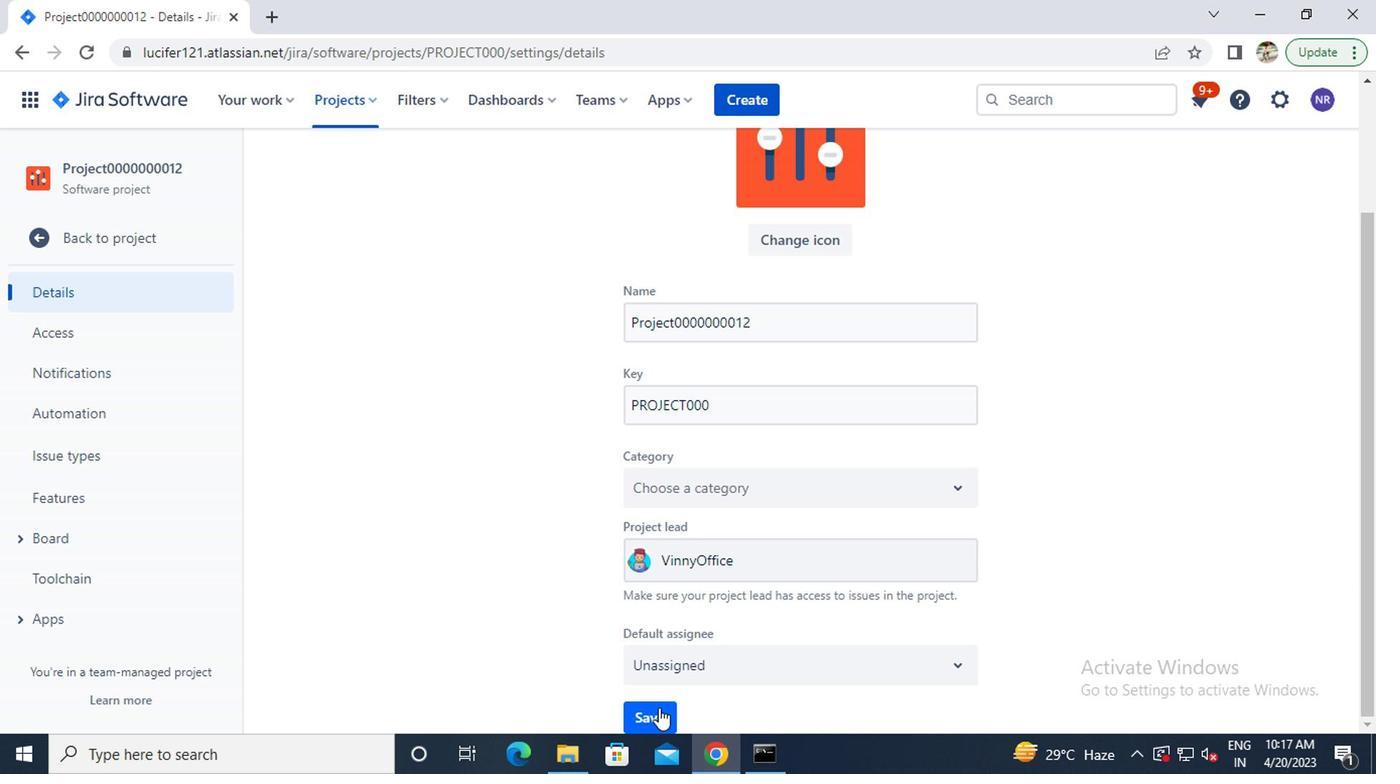 
Action: Mouse pressed left at (650, 706)
Screenshot: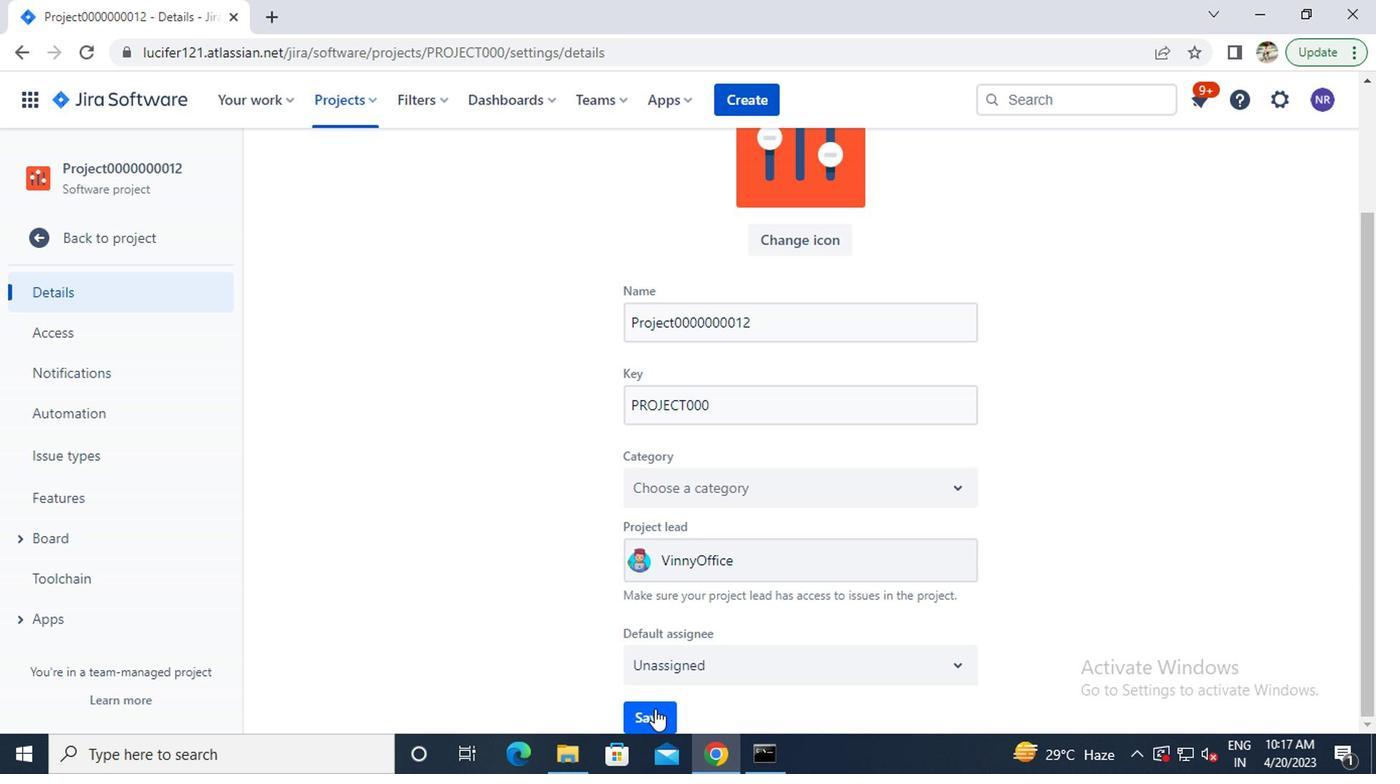 
Action: Mouse moved to (326, 106)
Screenshot: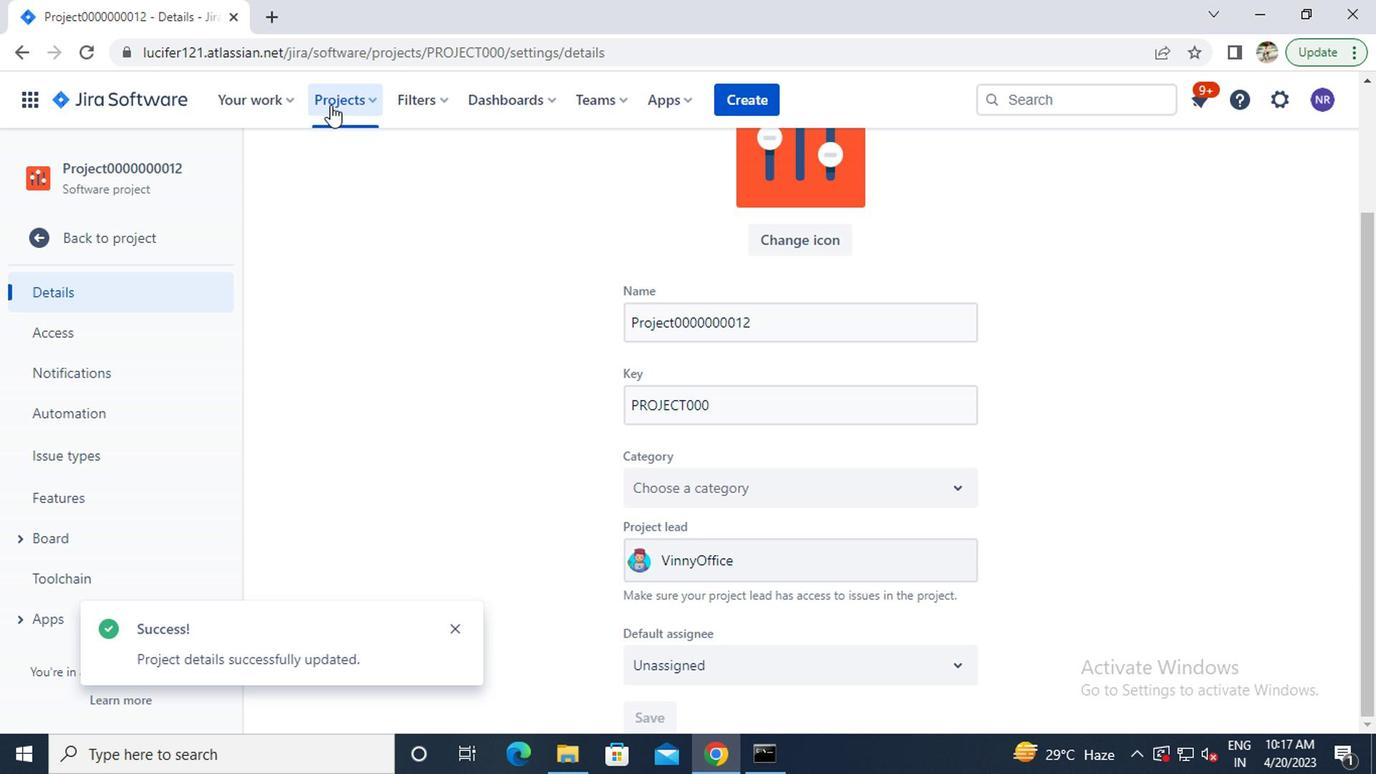 
Action: Mouse pressed left at (326, 106)
Screenshot: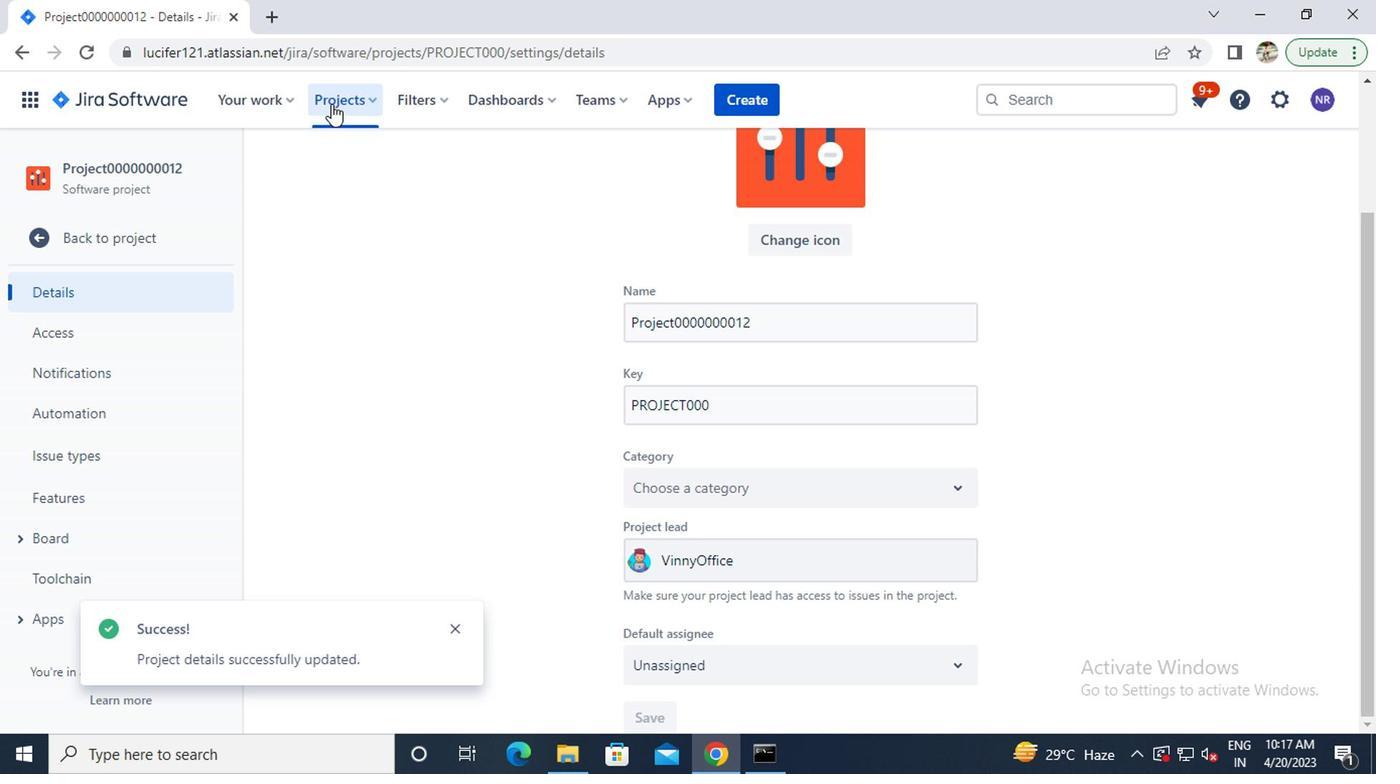 
Action: Mouse moved to (380, 245)
Screenshot: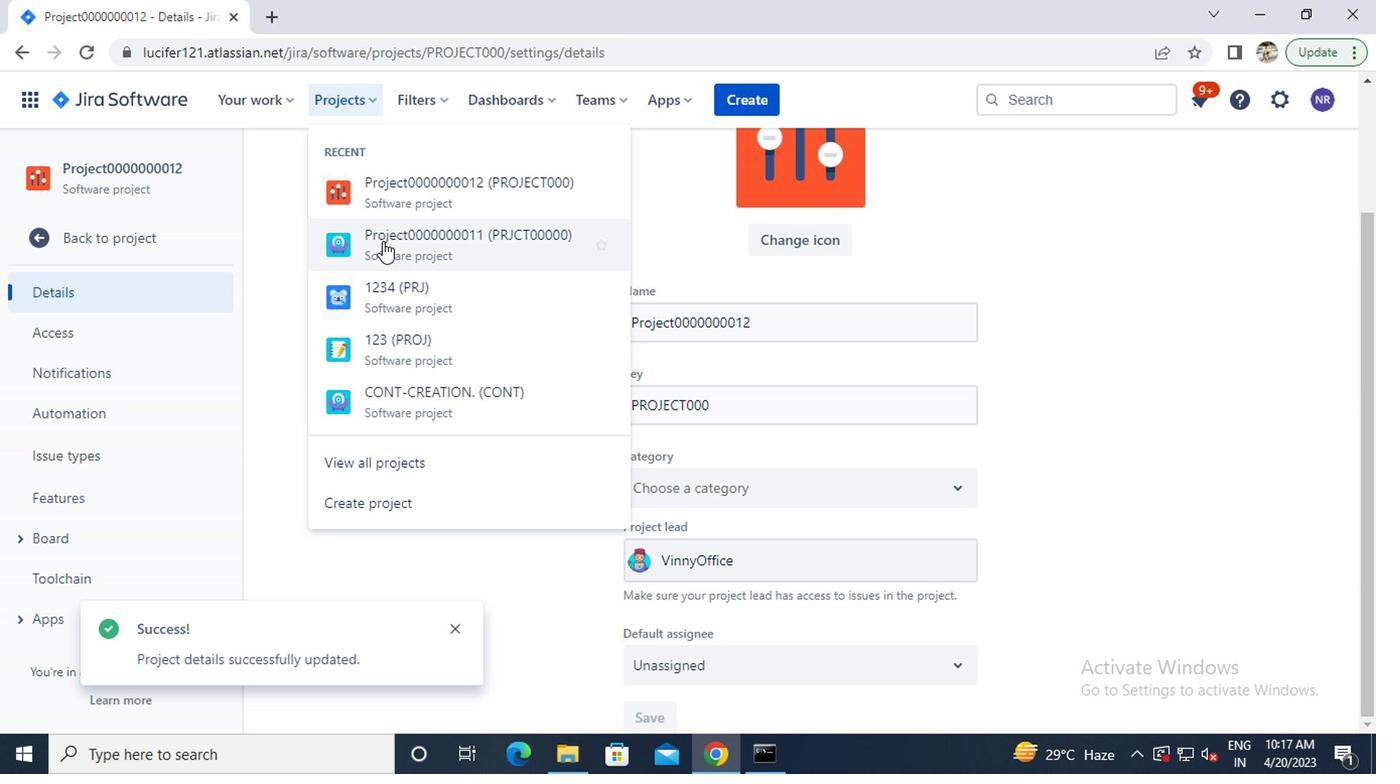
Action: Mouse pressed left at (380, 245)
Screenshot: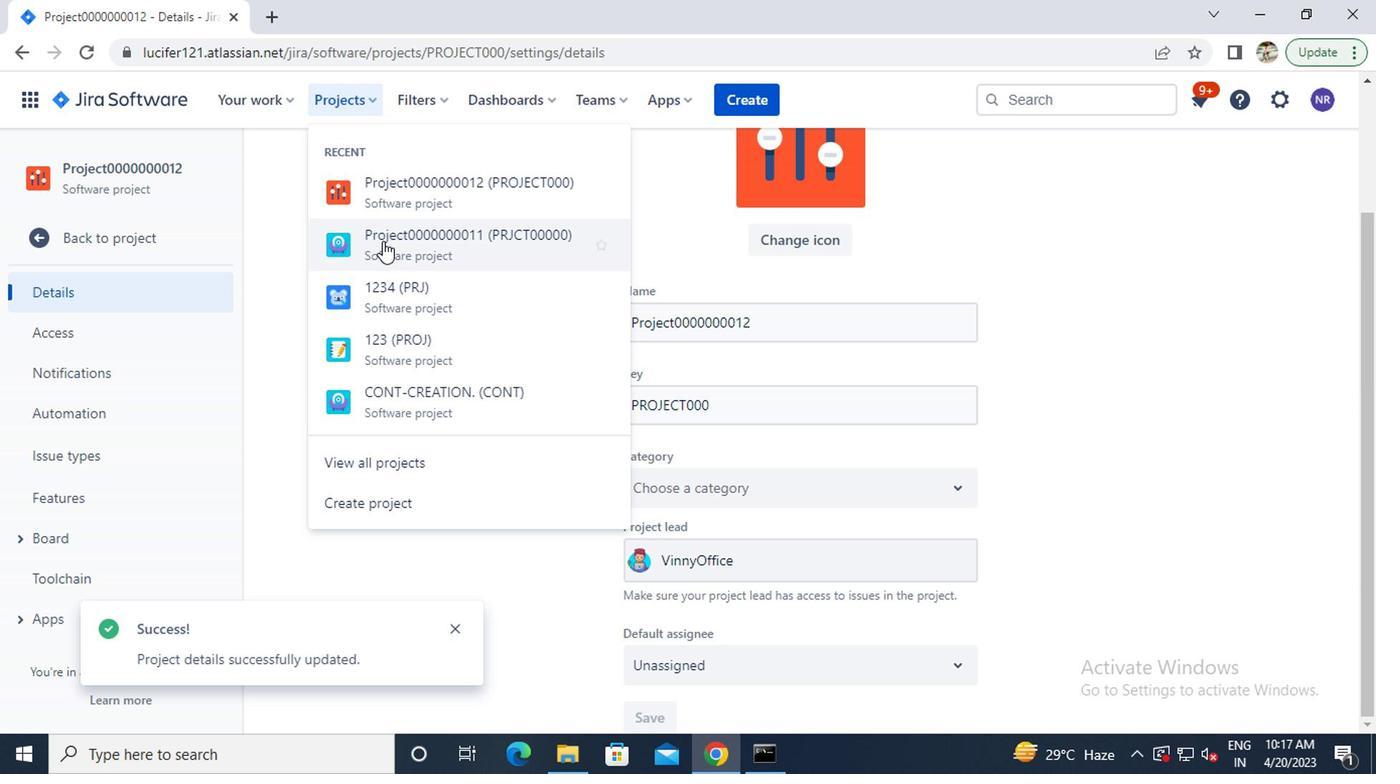 
Action: Mouse moved to (723, 112)
Screenshot: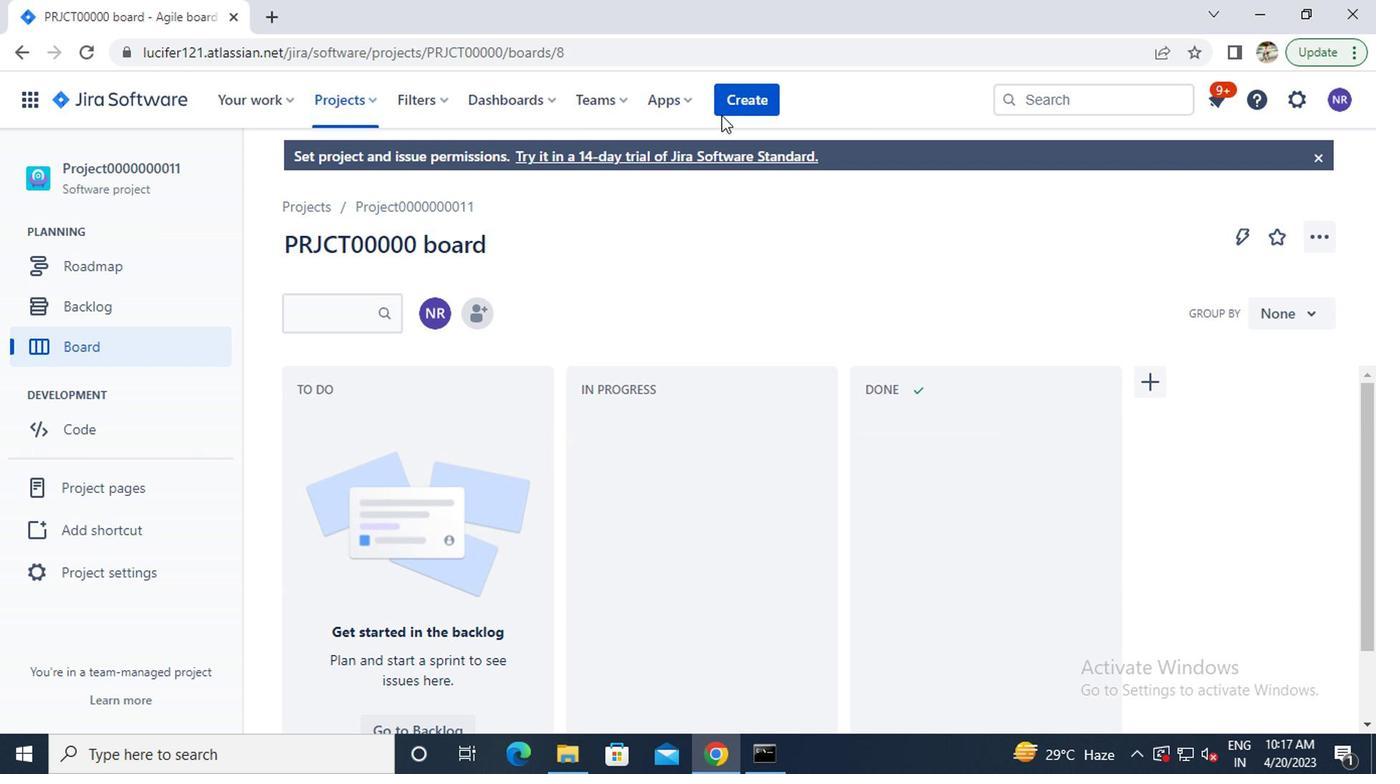 
Action: Mouse pressed left at (723, 112)
Screenshot: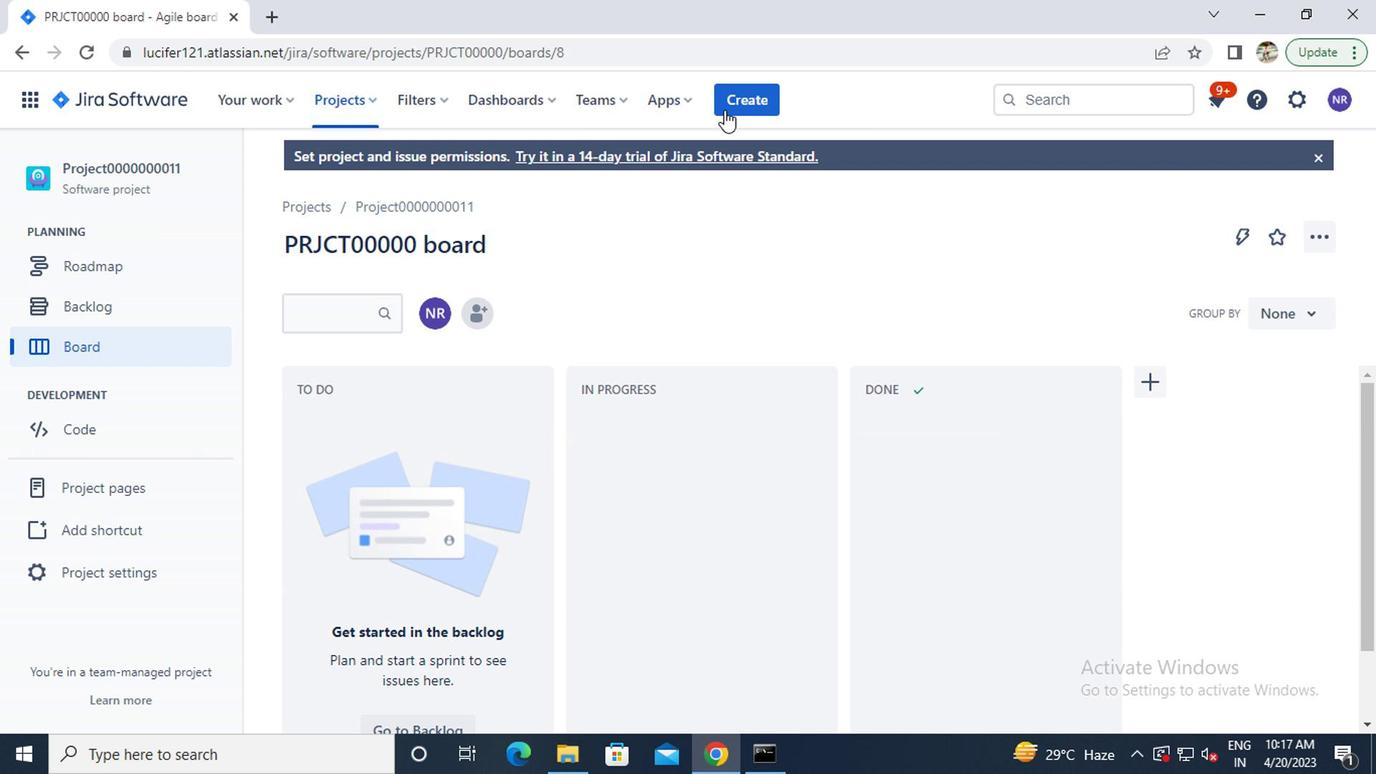 
Action: Mouse moved to (711, 130)
Screenshot: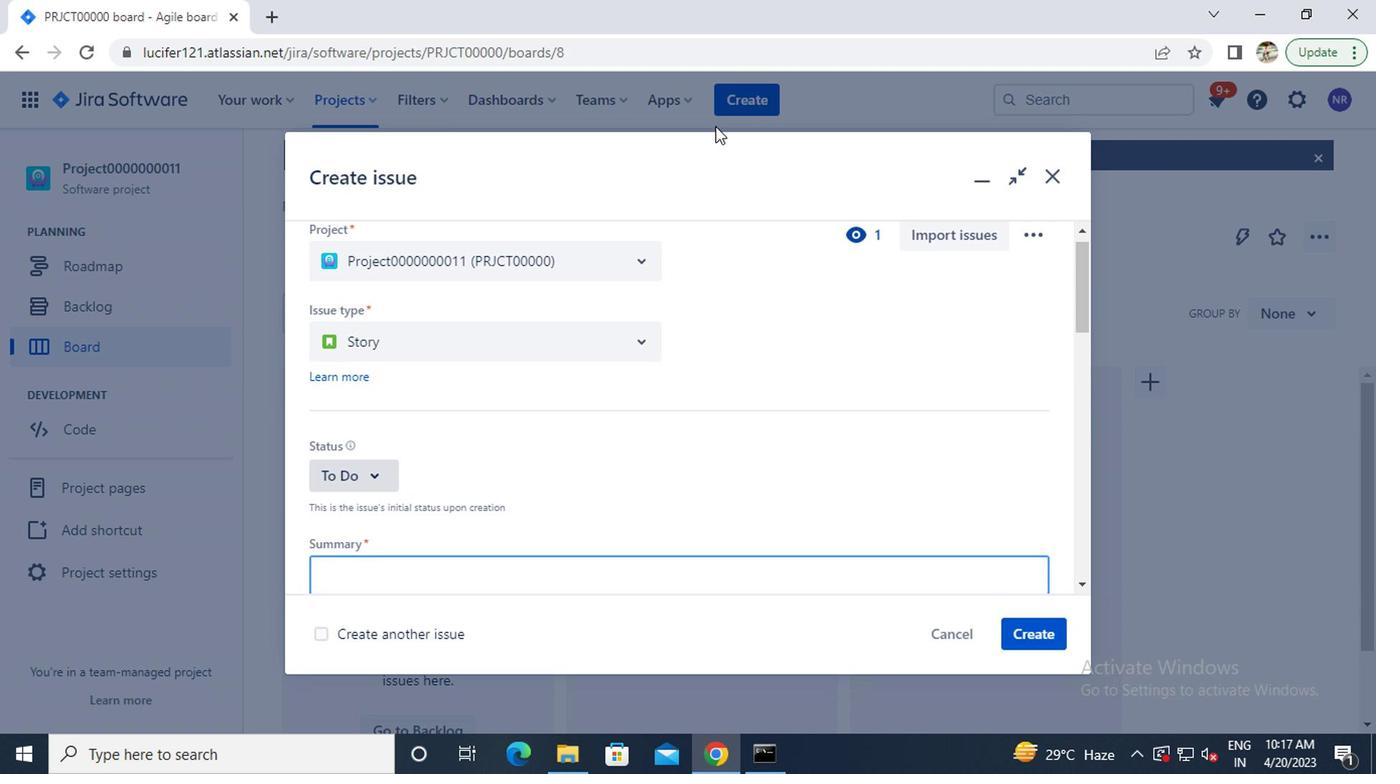 
Action: Mouse scrolled (711, 129) with delta (0, -1)
Screenshot: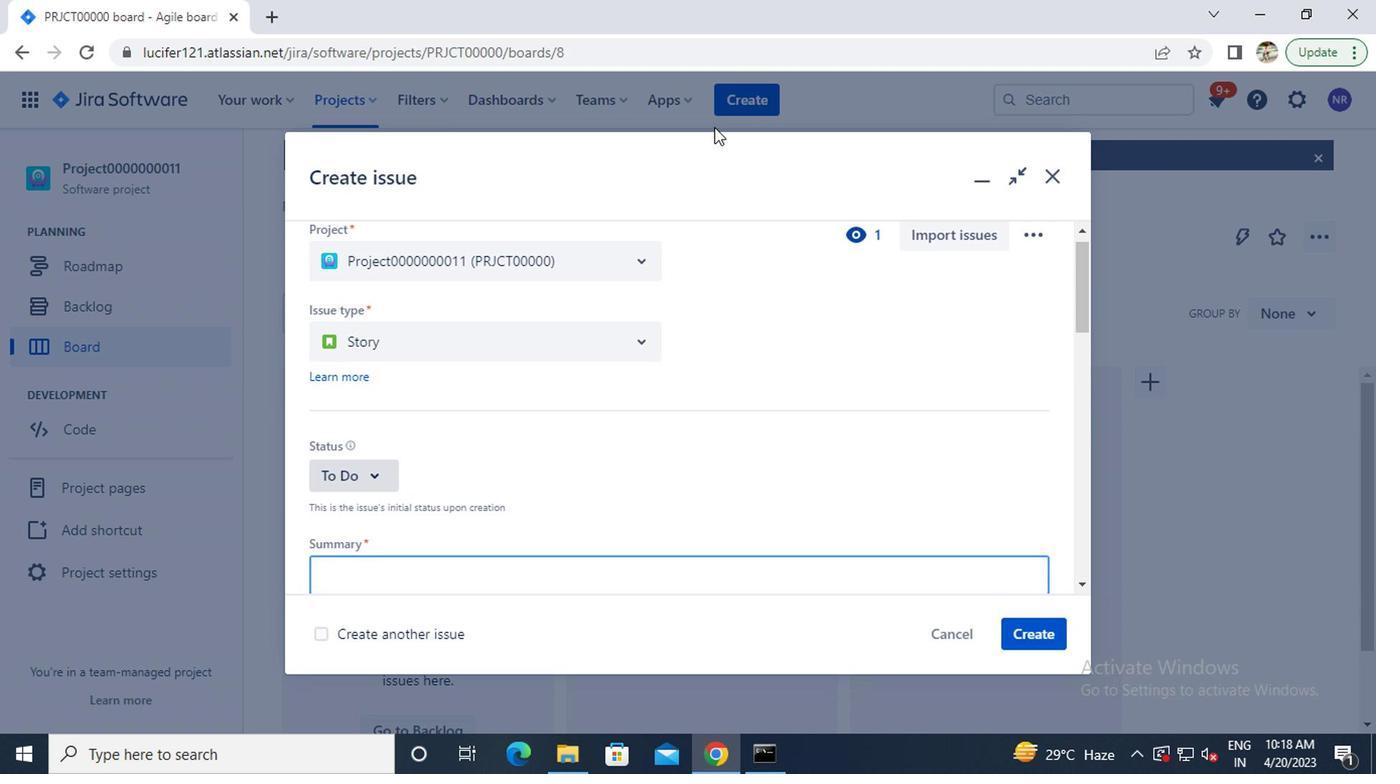 
Action: Mouse moved to (688, 189)
Screenshot: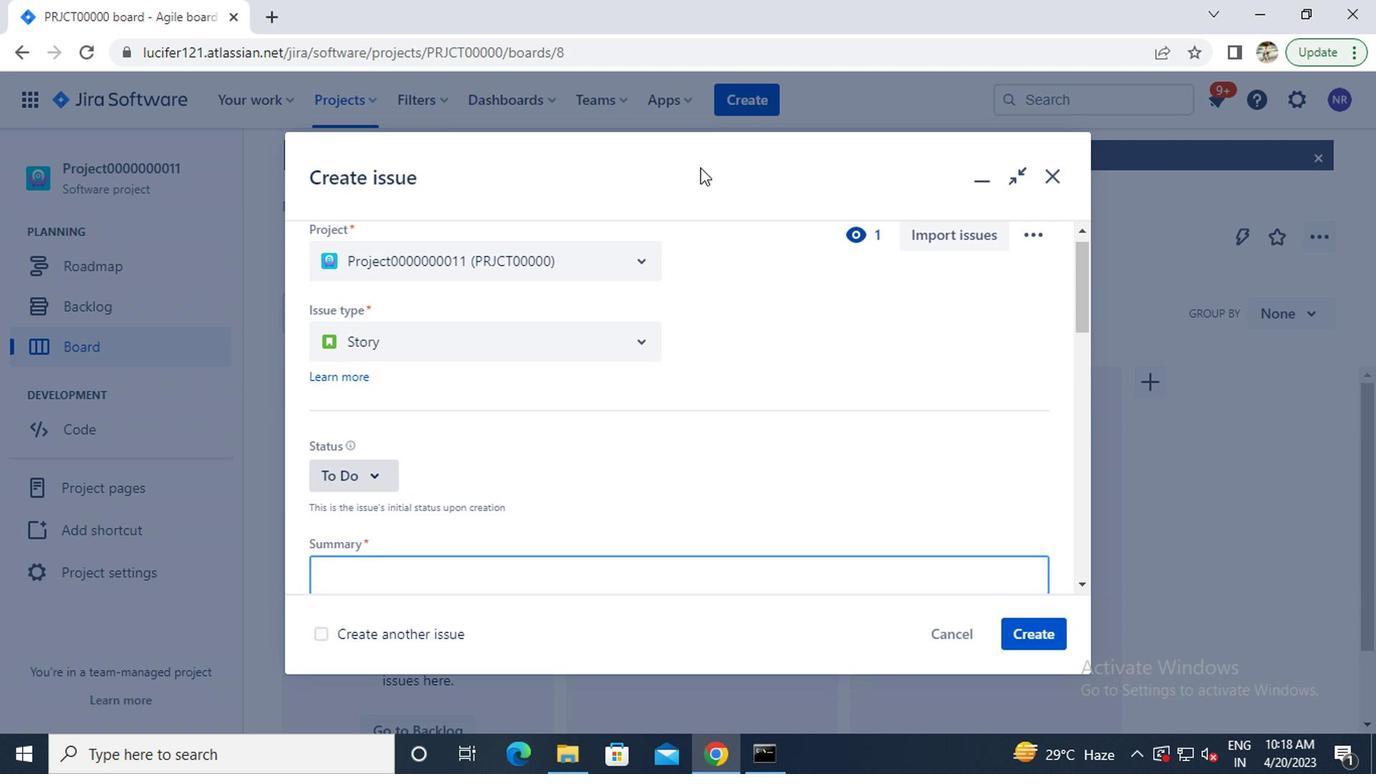 
Action: Mouse scrolled (688, 187) with delta (0, -1)
Screenshot: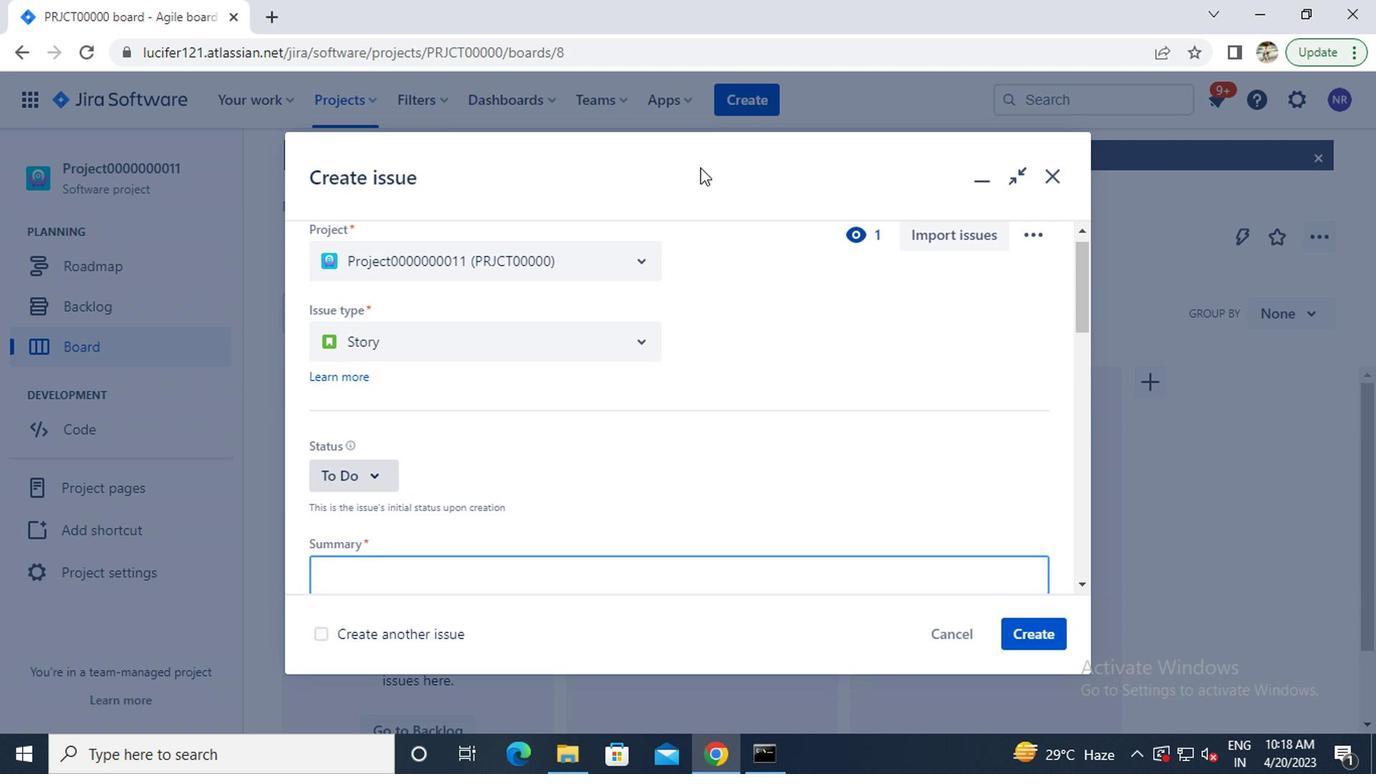 
Action: Mouse scrolled (688, 187) with delta (0, -1)
Screenshot: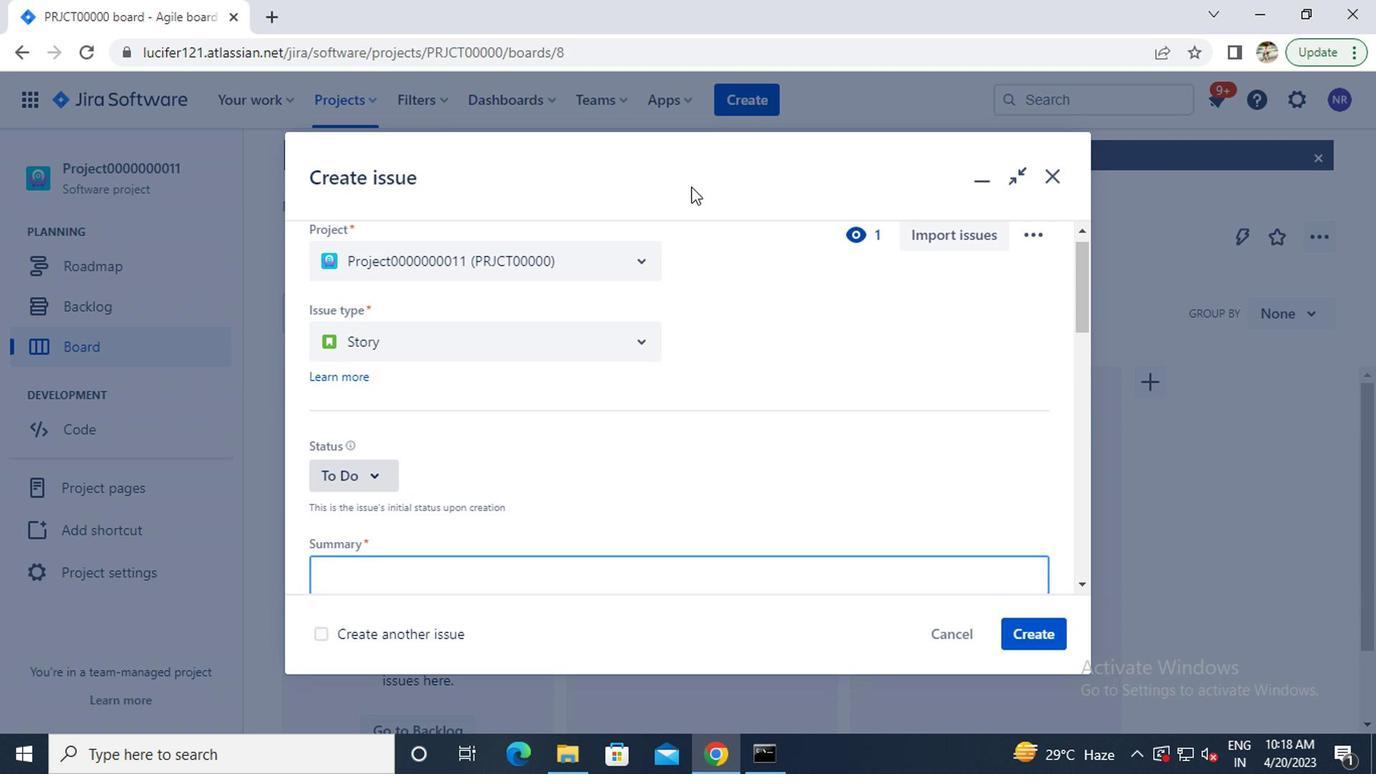 
Action: Mouse moved to (692, 279)
Screenshot: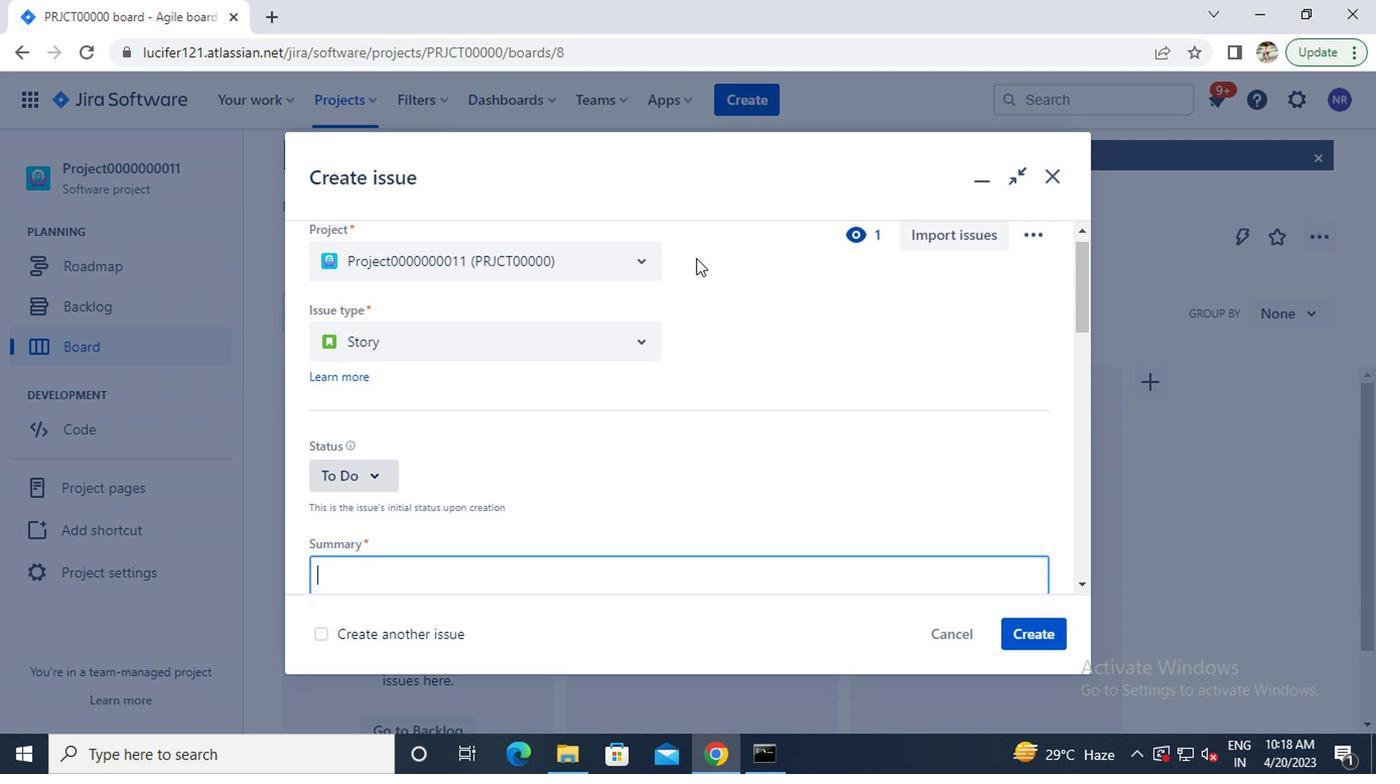 
Action: Mouse scrolled (692, 278) with delta (0, 0)
Screenshot: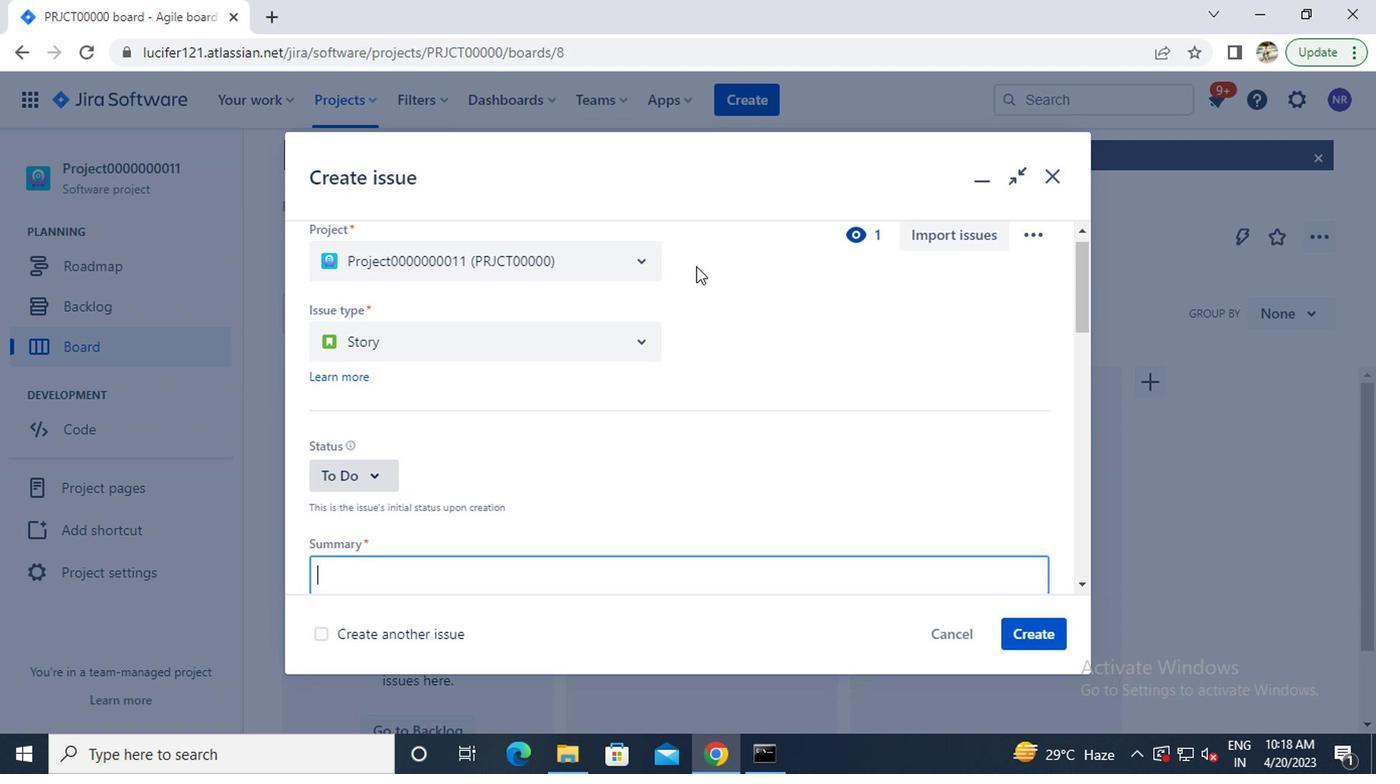 
Action: Mouse moved to (693, 280)
Screenshot: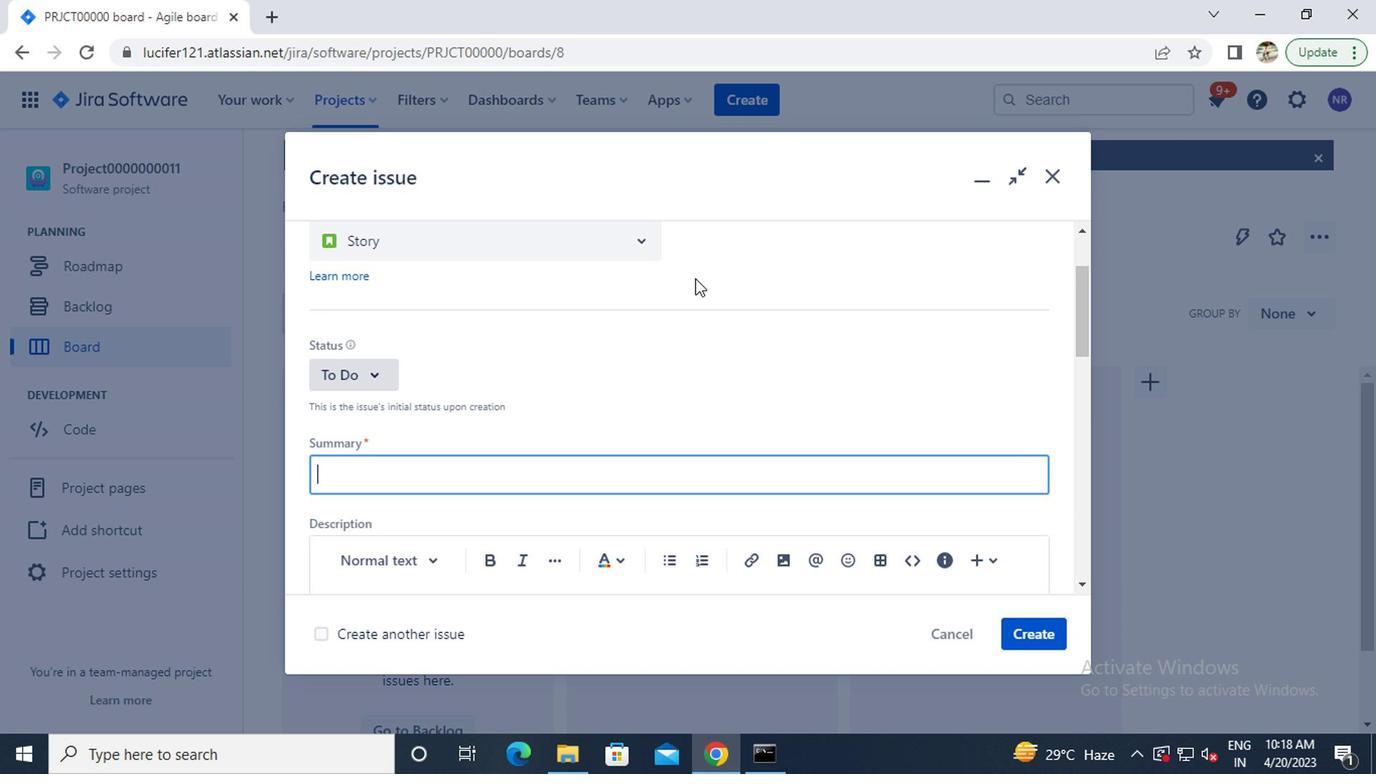 
Action: Mouse scrolled (693, 279) with delta (0, -1)
Screenshot: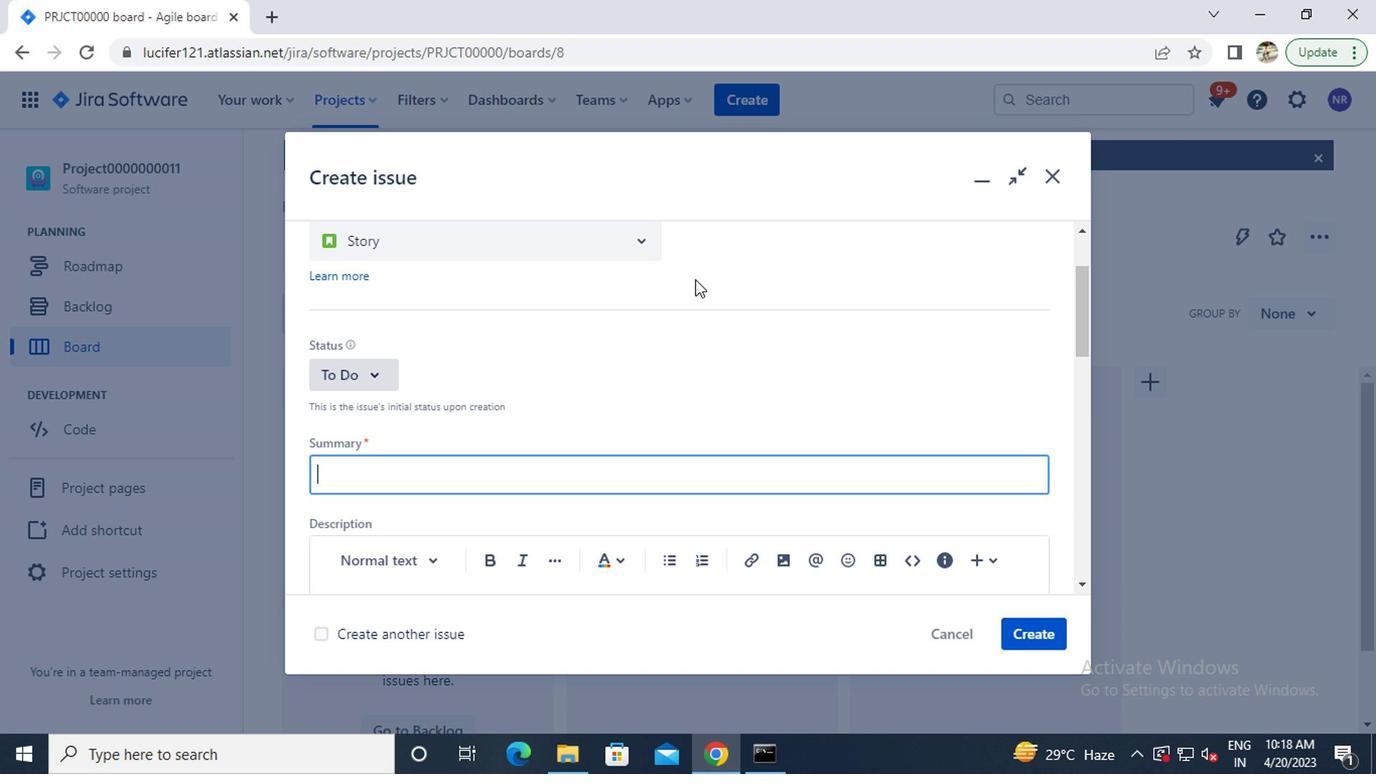 
Action: Mouse moved to (590, 365)
Screenshot: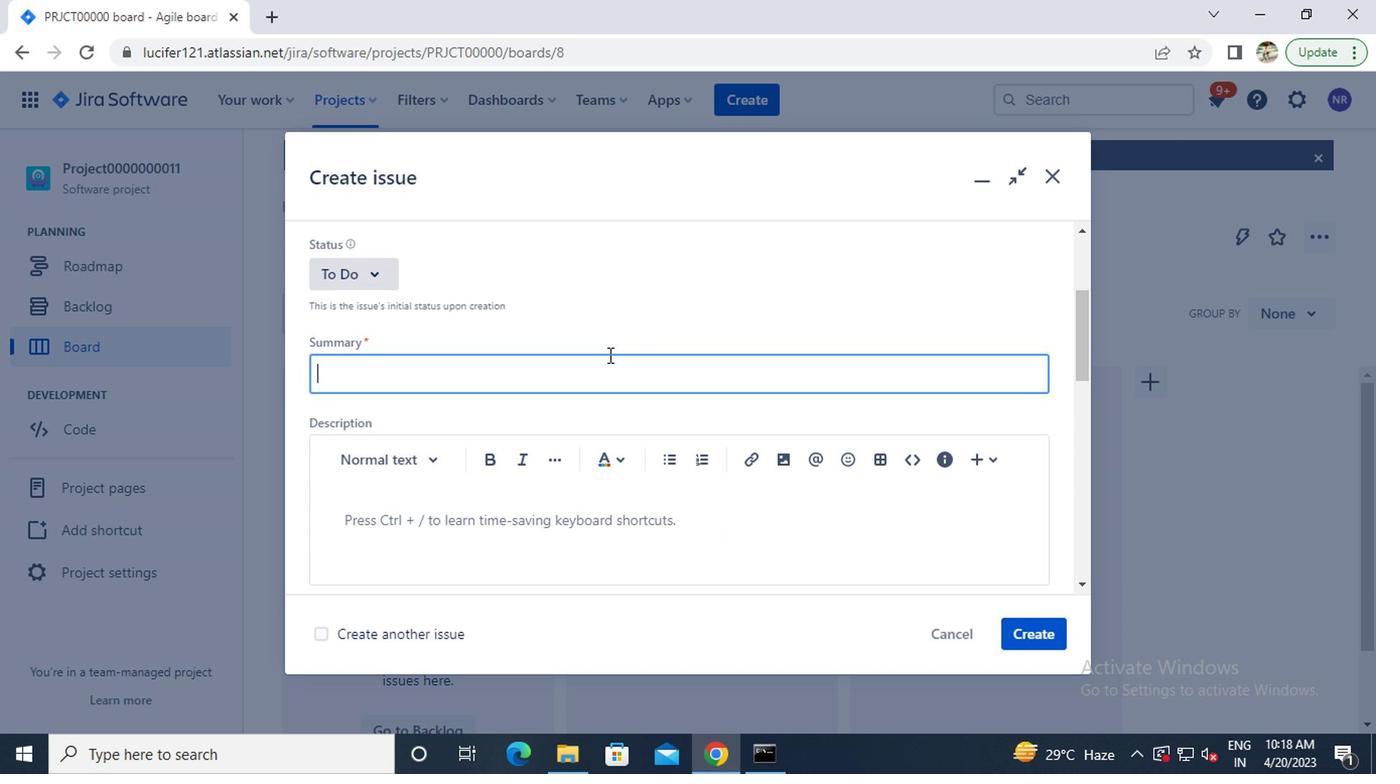 
Action: Mouse pressed left at (590, 365)
Screenshot: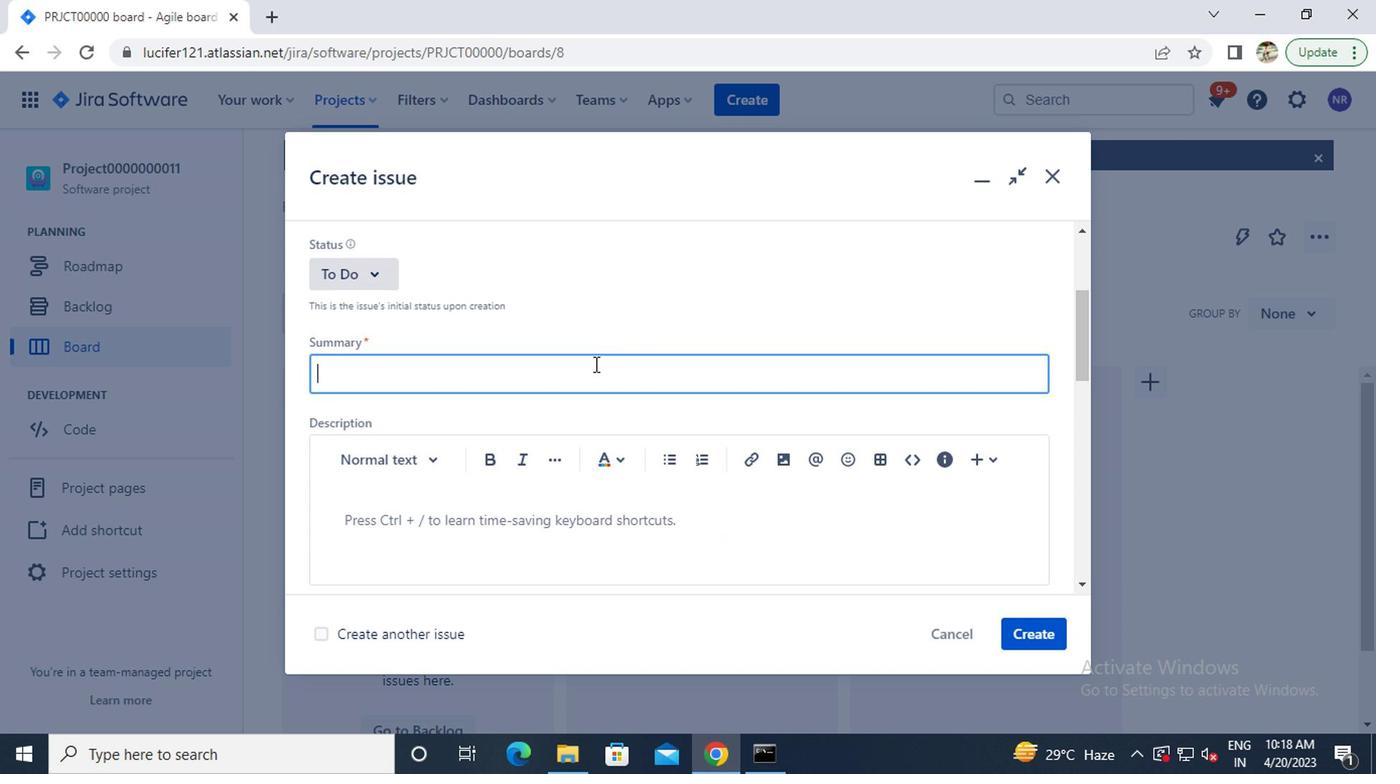 
Action: Key pressed <Key.caps_lock>i<Key.caps_lock>ssue0000000021<Key.backspace><Key.backspace>51
Screenshot: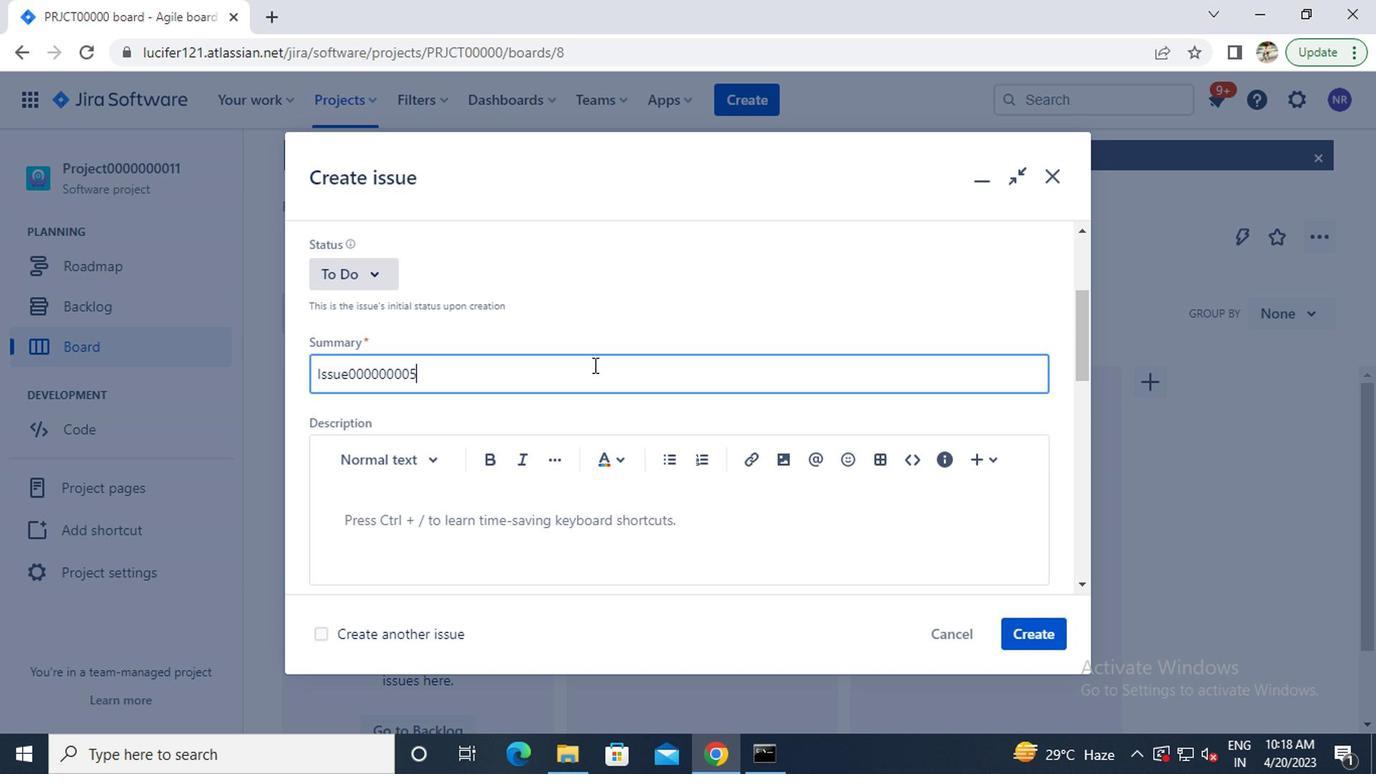 
Action: Mouse moved to (1021, 618)
Screenshot: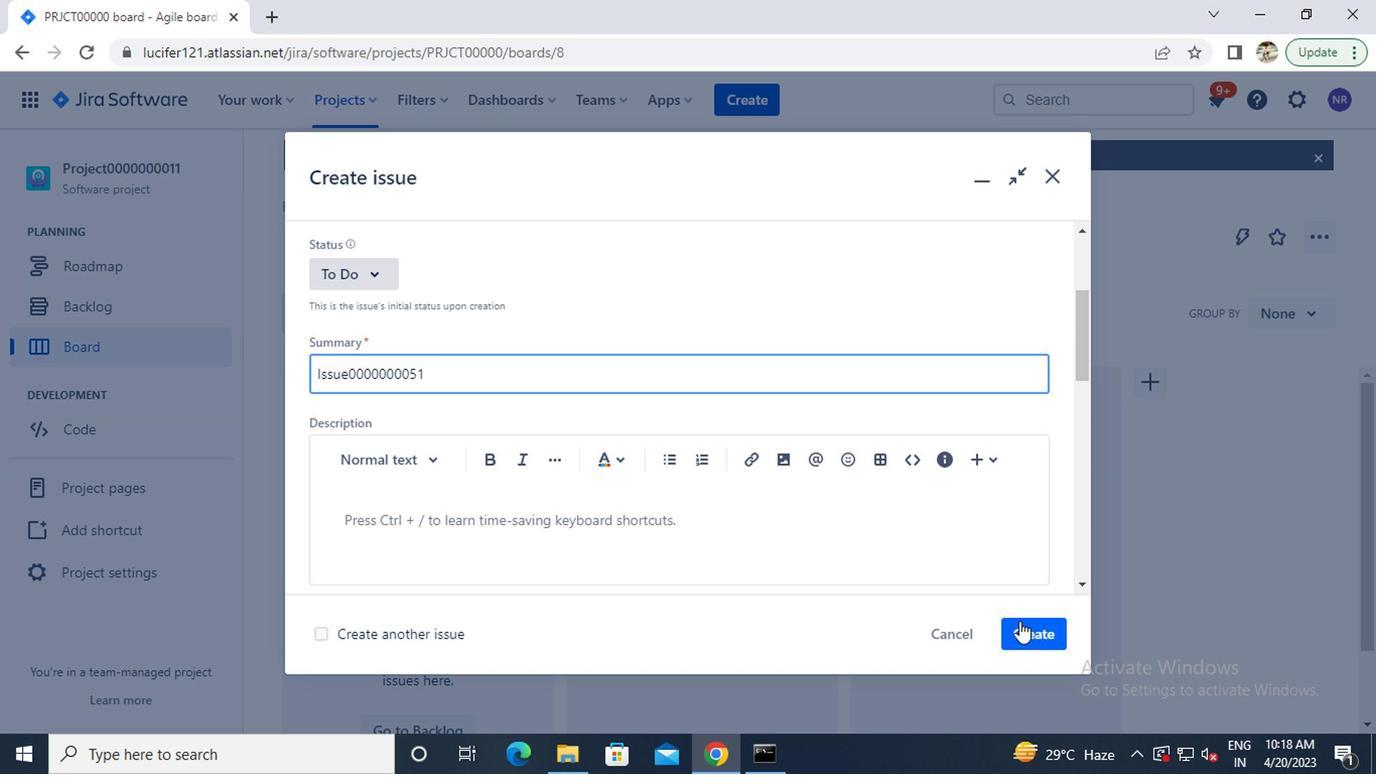 
Action: Mouse pressed left at (1021, 618)
Screenshot: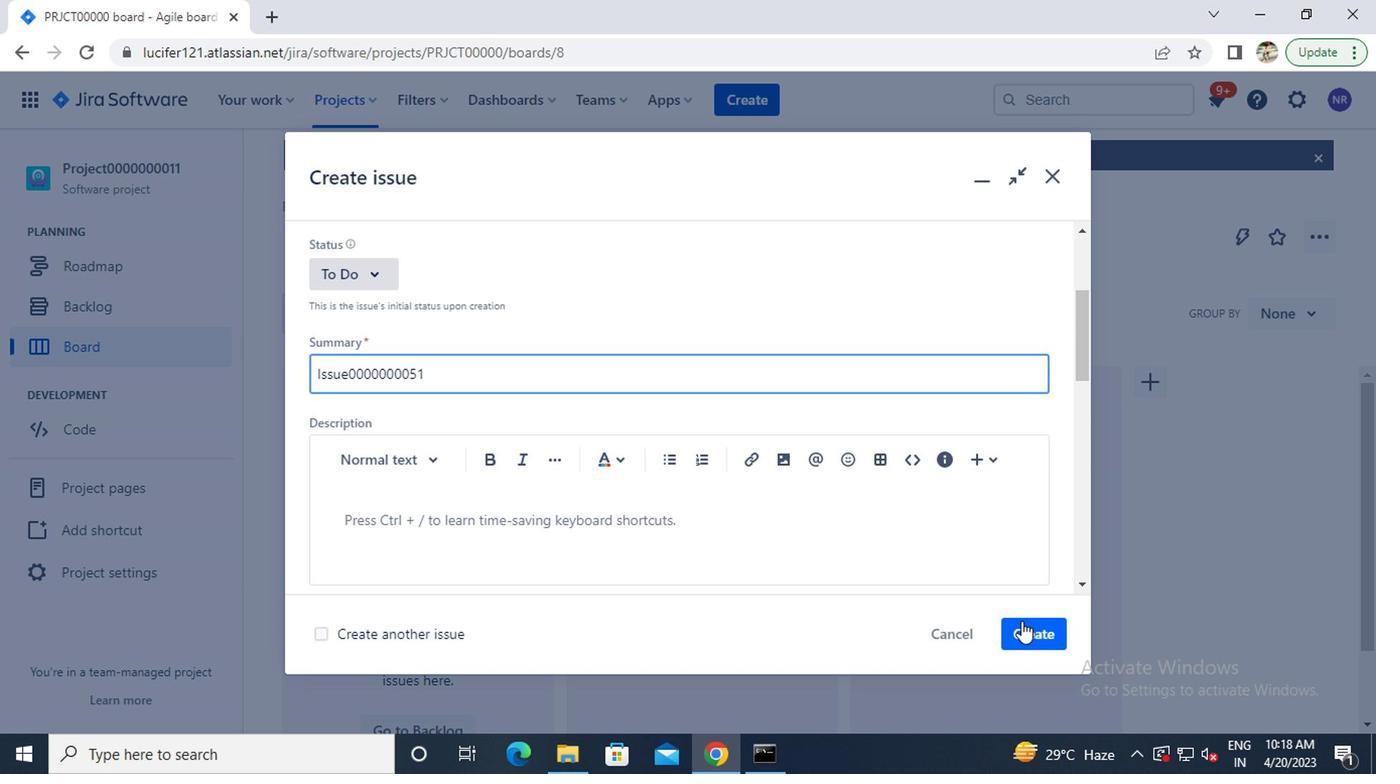 
Action: Mouse moved to (711, 451)
Screenshot: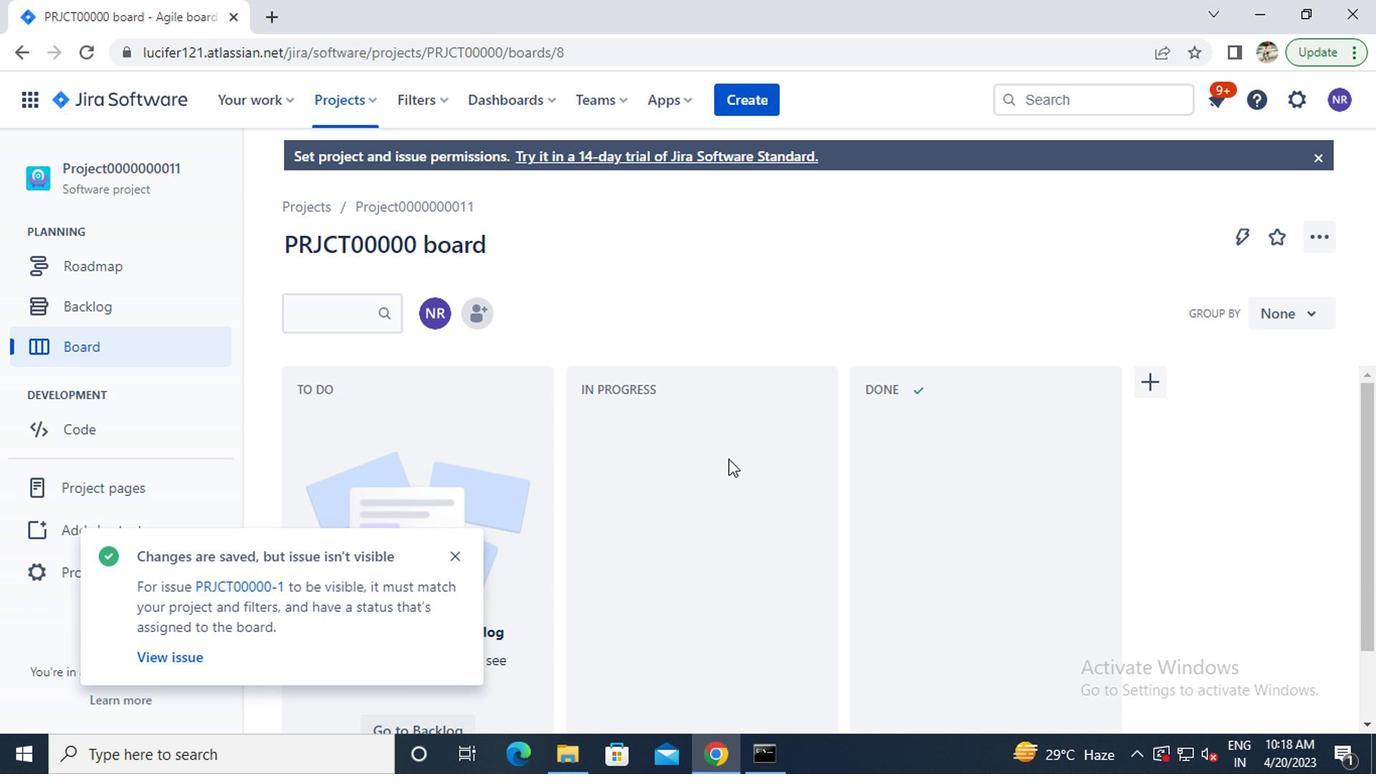 
Action: Mouse scrolled (711, 450) with delta (0, -1)
Screenshot: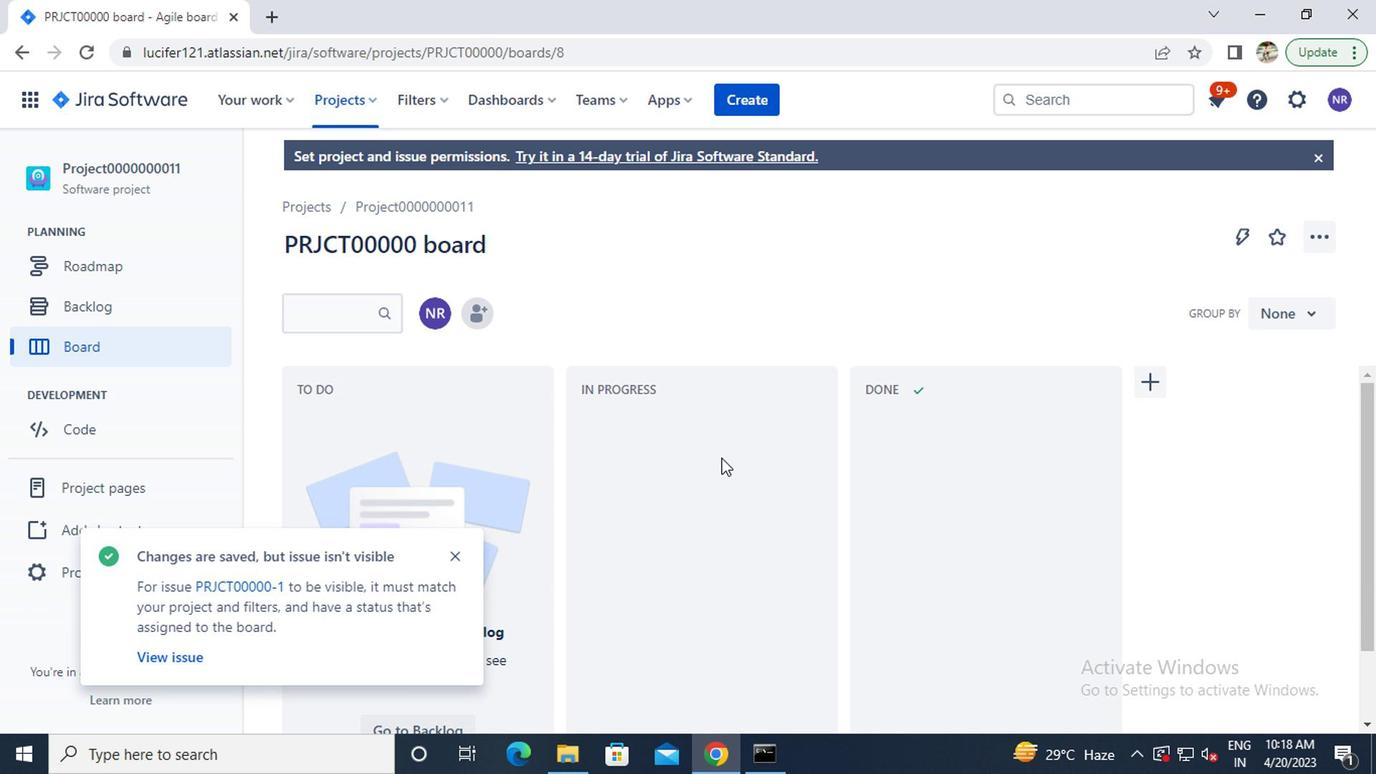 
Action: Mouse moved to (736, 94)
Screenshot: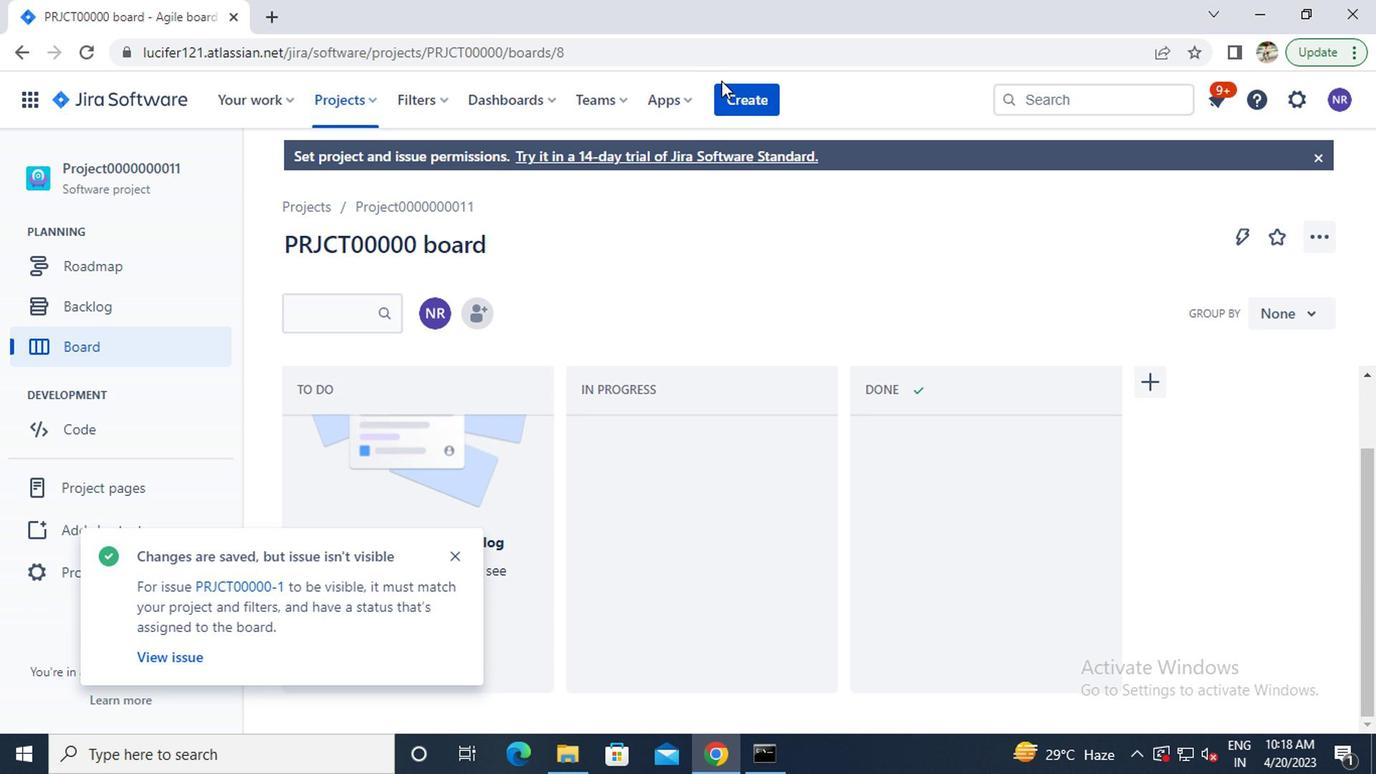 
Action: Mouse pressed left at (736, 94)
Screenshot: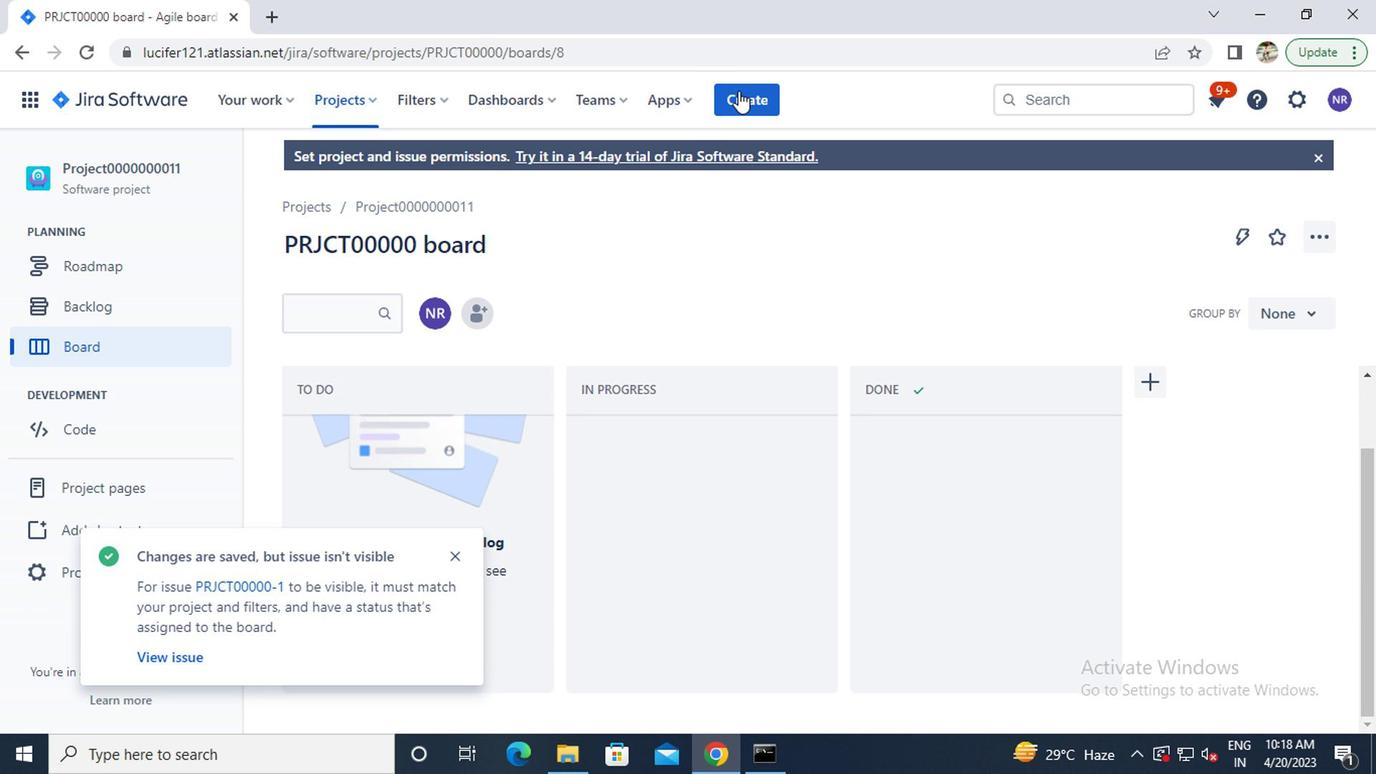 
Action: Mouse moved to (547, 237)
Screenshot: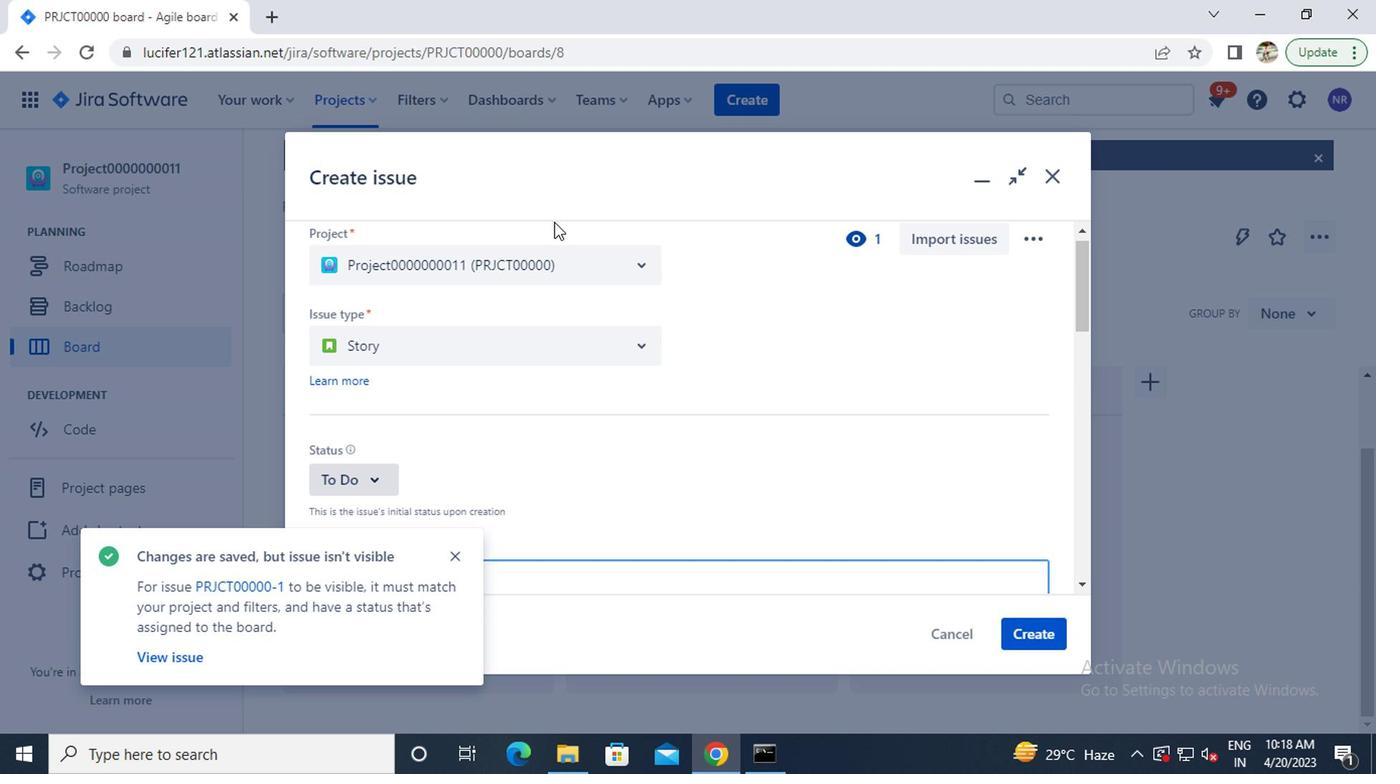 
Action: Mouse scrolled (547, 235) with delta (0, -1)
Screenshot: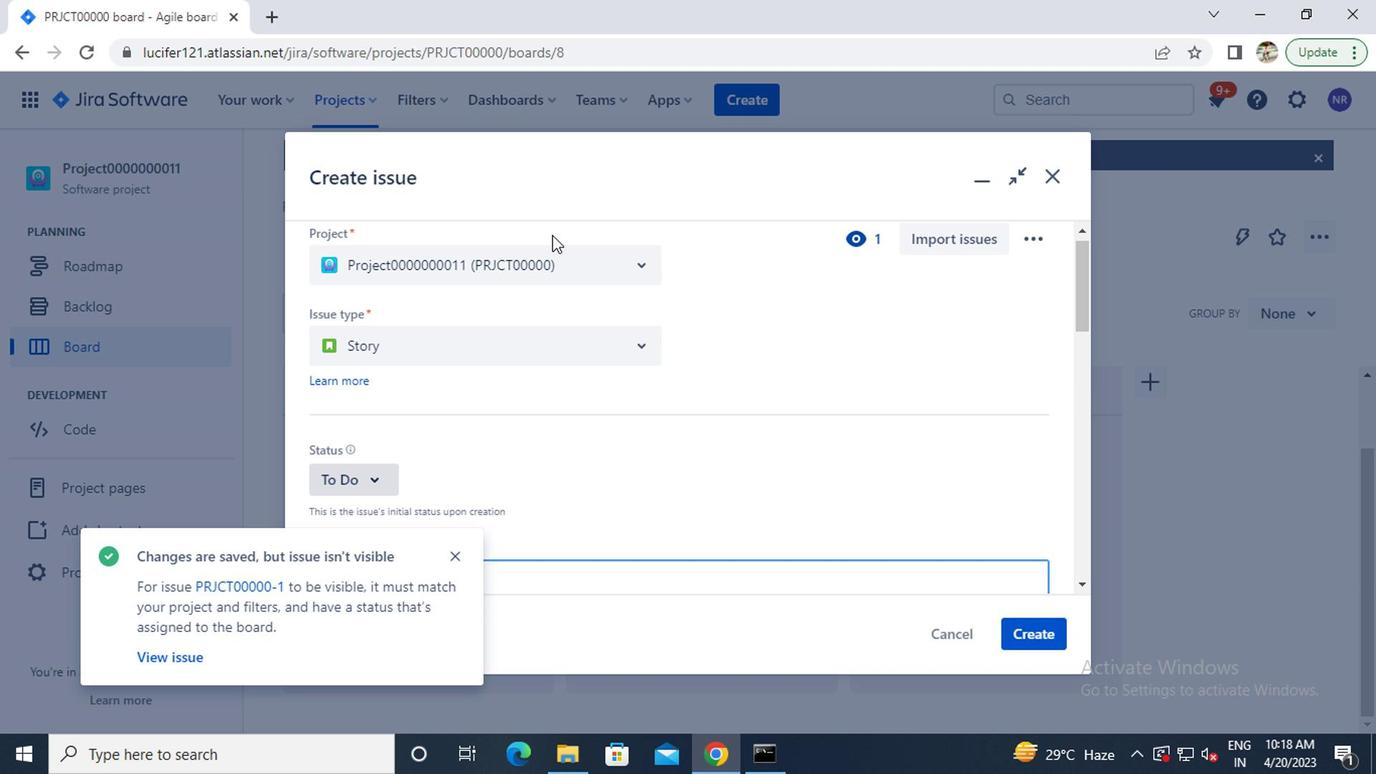 
Action: Mouse scrolled (547, 235) with delta (0, -1)
Screenshot: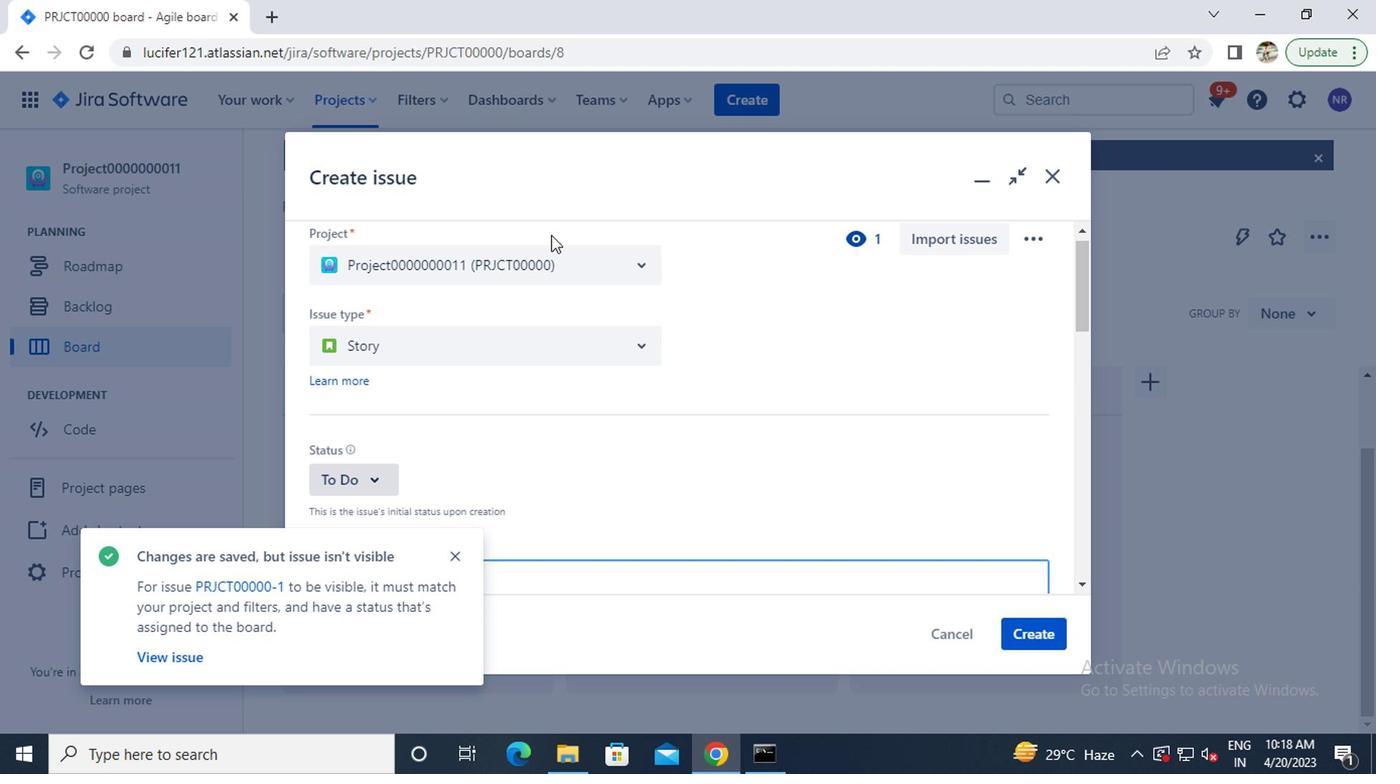 
Action: Mouse moved to (490, 379)
Screenshot: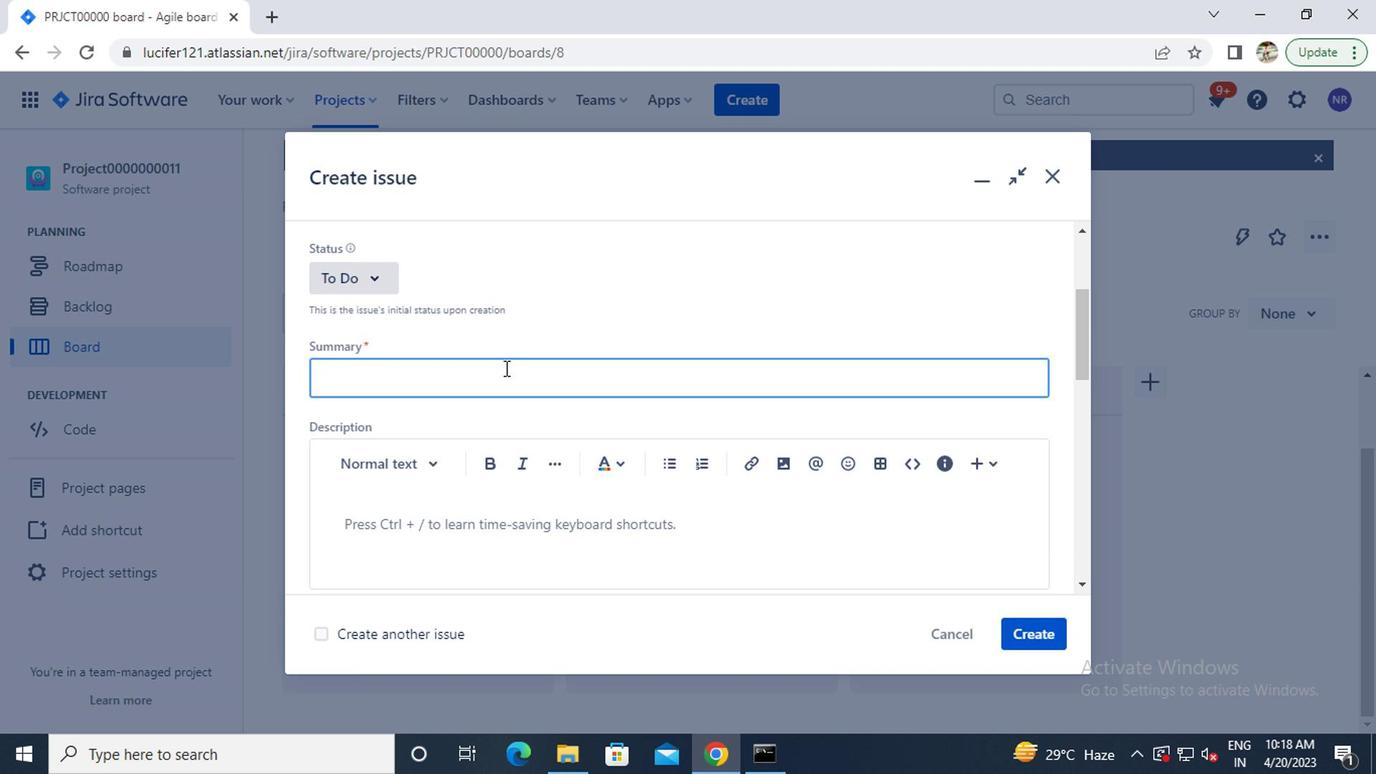 
Action: Mouse pressed left at (490, 379)
Screenshot: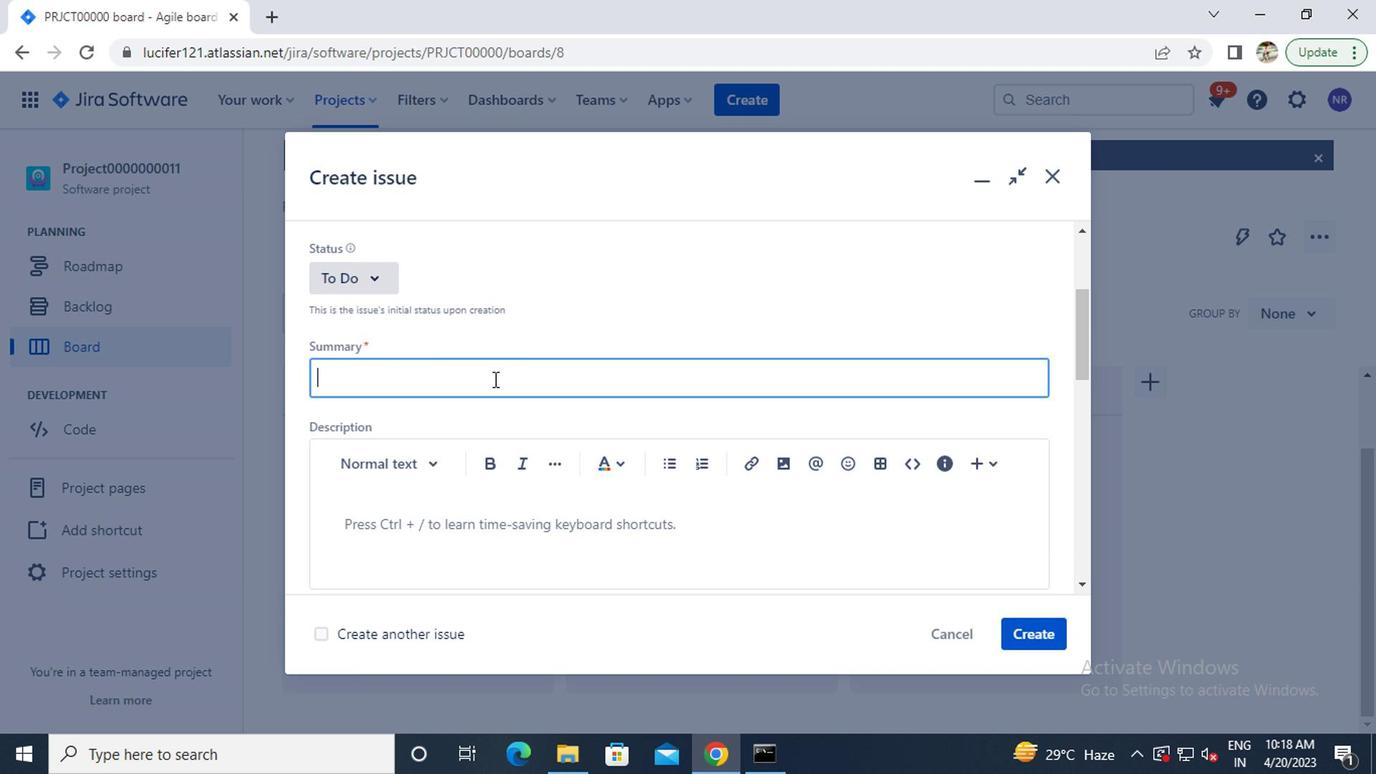 
Action: Mouse moved to (488, 379)
Screenshot: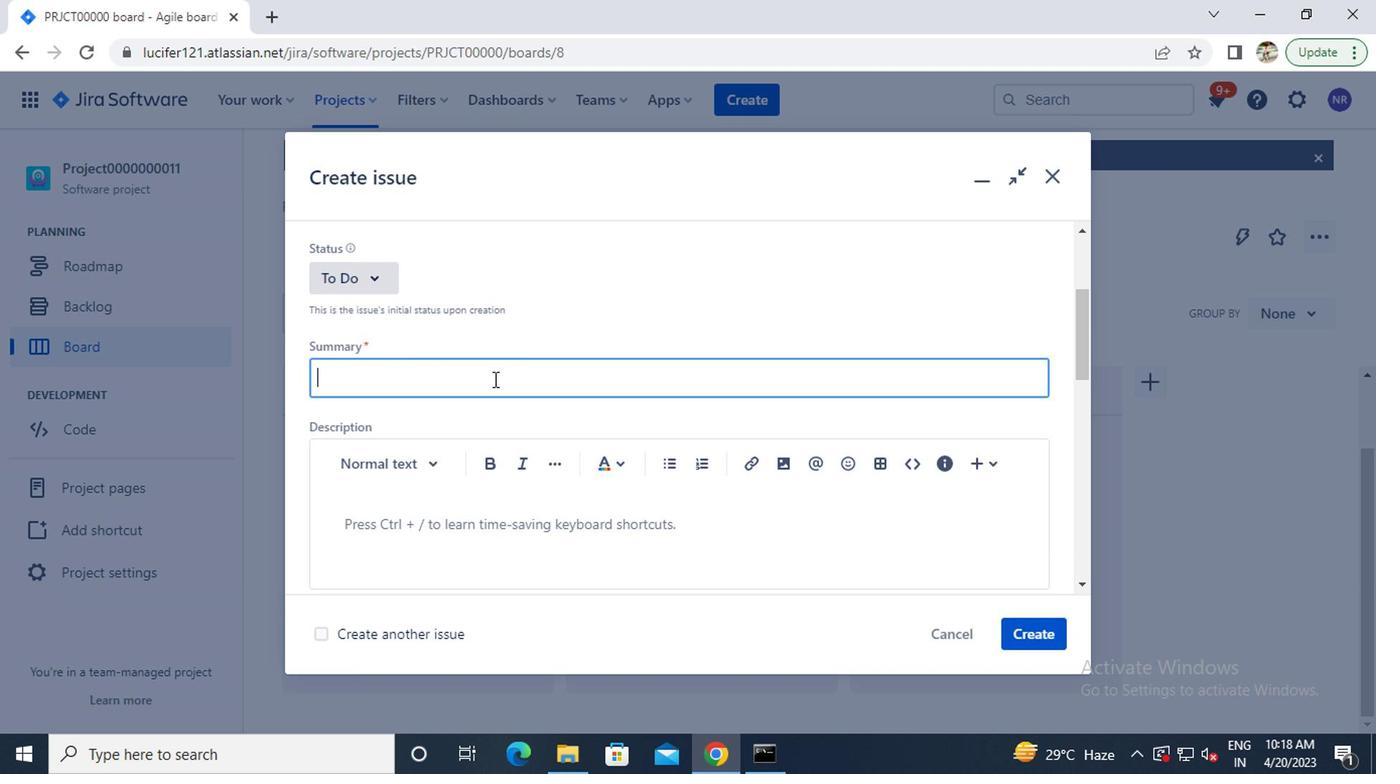 
Action: Key pressed <Key.caps_lock>i<Key.caps_lock>ssue00000000052
Screenshot: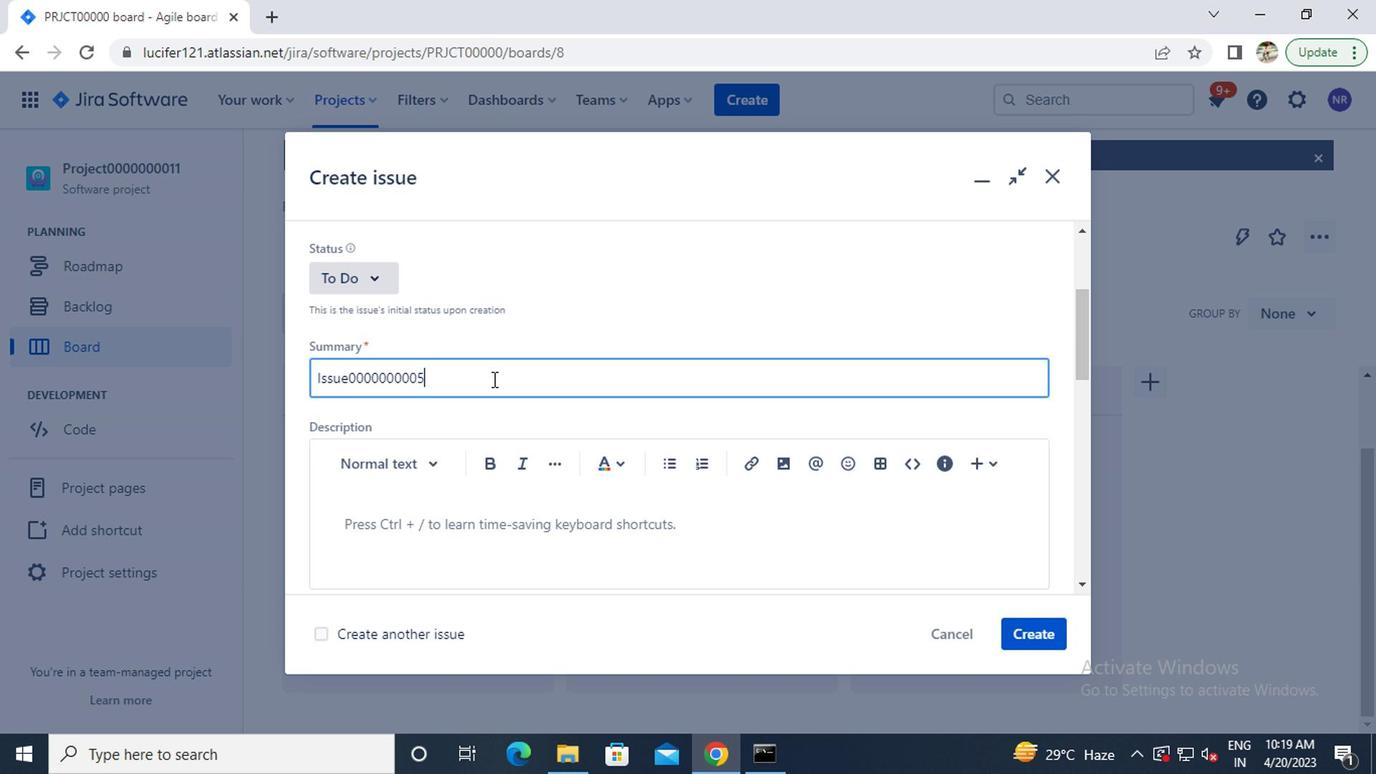 
Action: Mouse moved to (1035, 623)
Screenshot: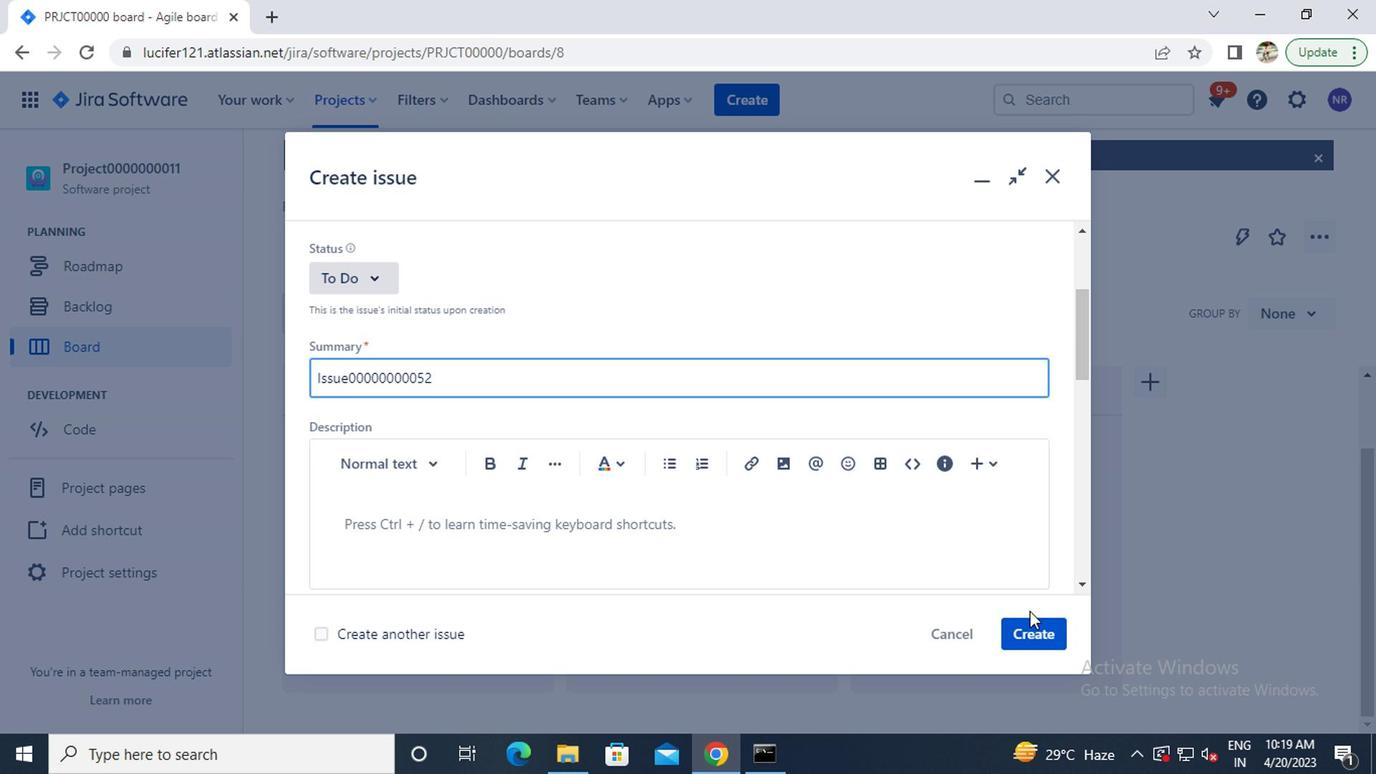 
Action: Mouse pressed left at (1035, 623)
Screenshot: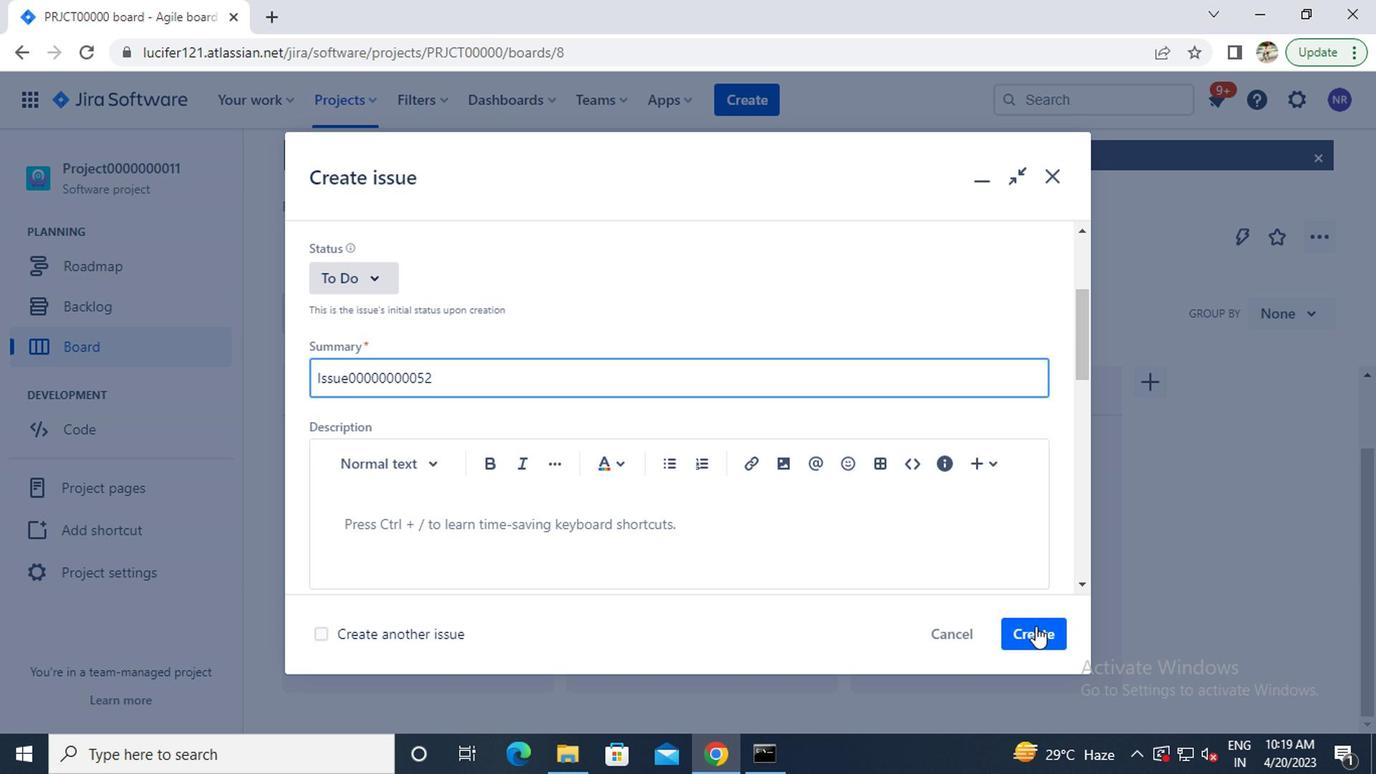 
